 Task: Find connections with filter location Saint-Pol-sur-Mer with filter topic #successwith filter profile language Potuguese with filter current company Cybage Software with filter school Aliah University, Kolkata with filter industry IT System Custom Software Development with filter service category Pricing Strategy with filter keywords title Archivist
Action: Mouse moved to (278, 235)
Screenshot: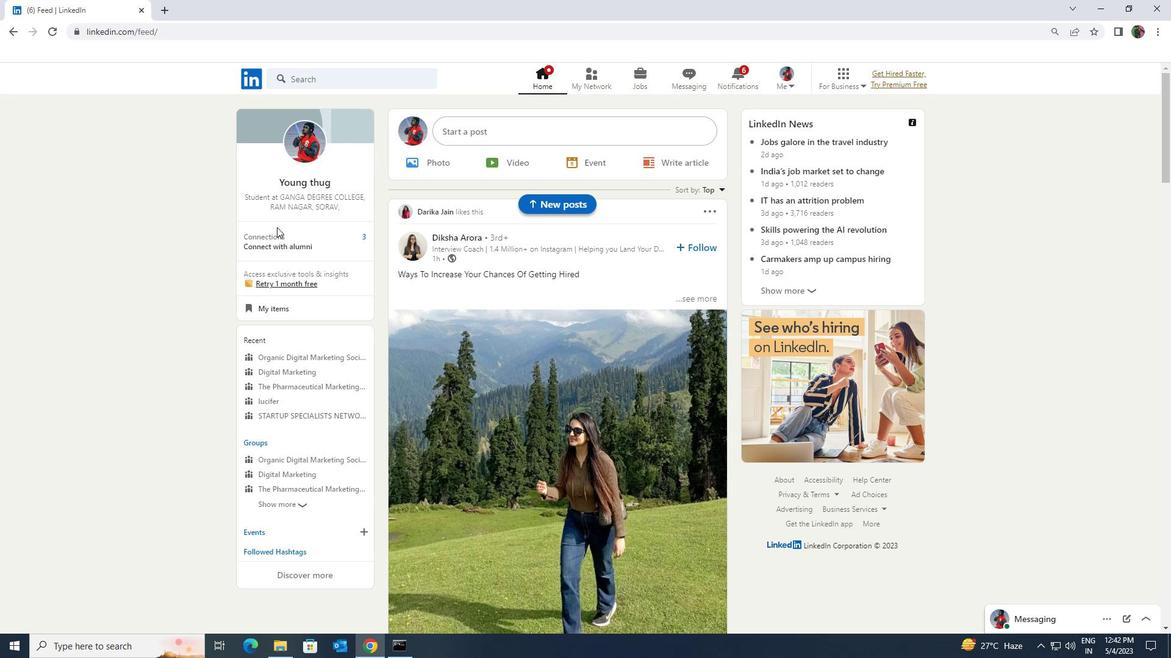 
Action: Mouse pressed left at (278, 235)
Screenshot: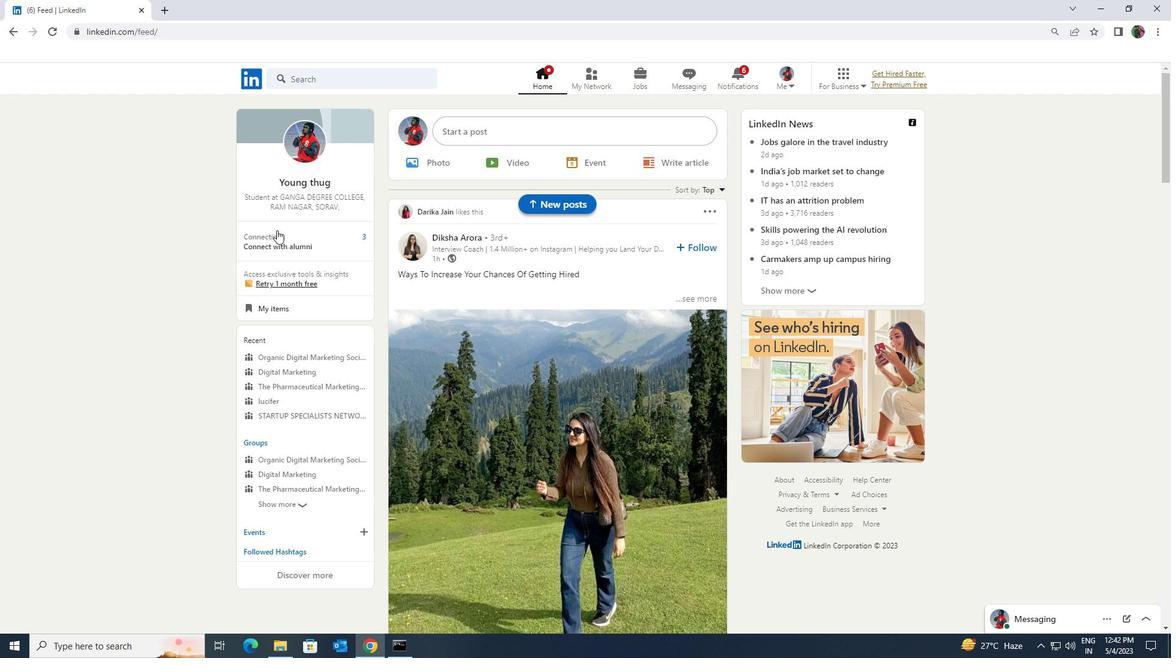 
Action: Mouse moved to (304, 151)
Screenshot: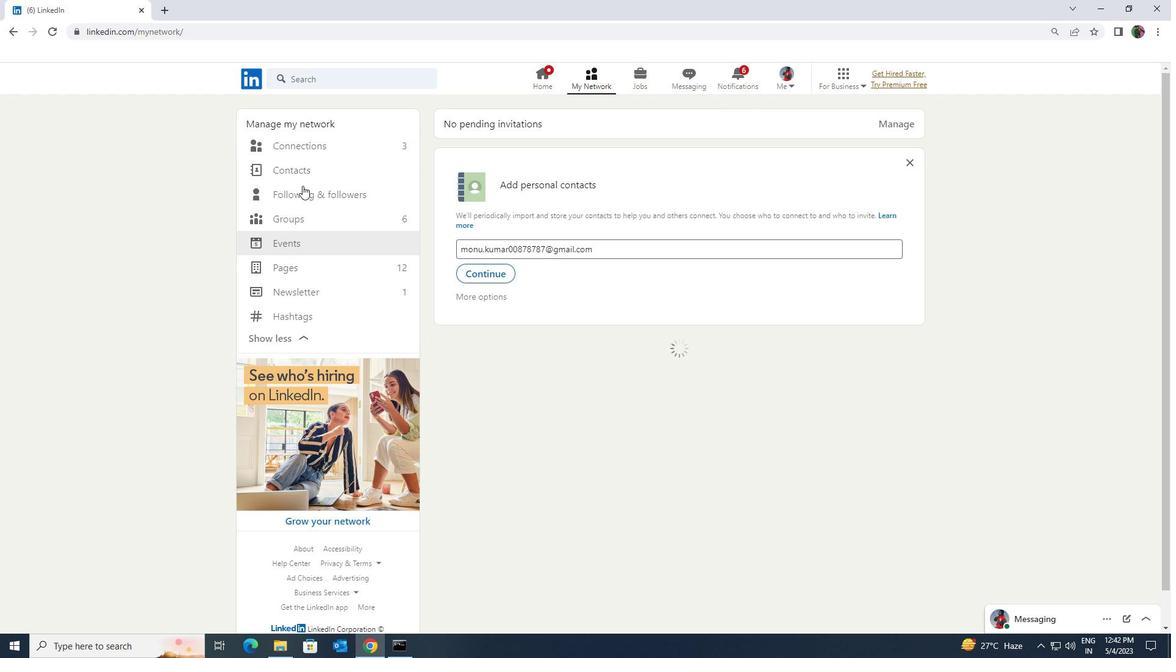 
Action: Mouse pressed left at (304, 151)
Screenshot: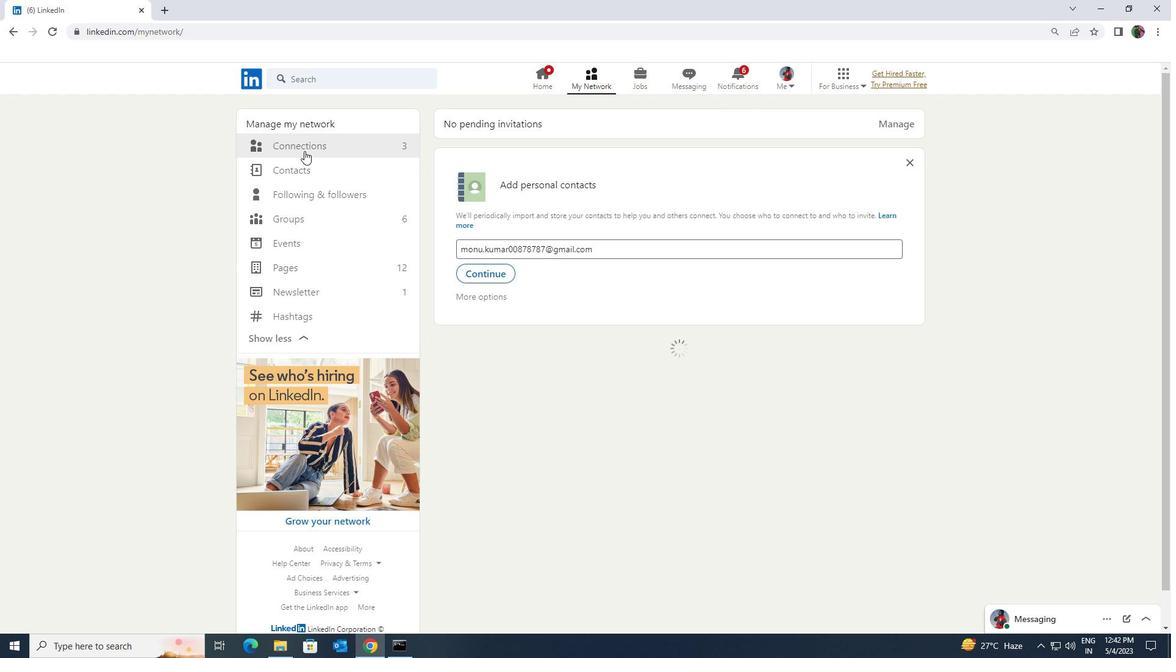 
Action: Mouse moved to (649, 146)
Screenshot: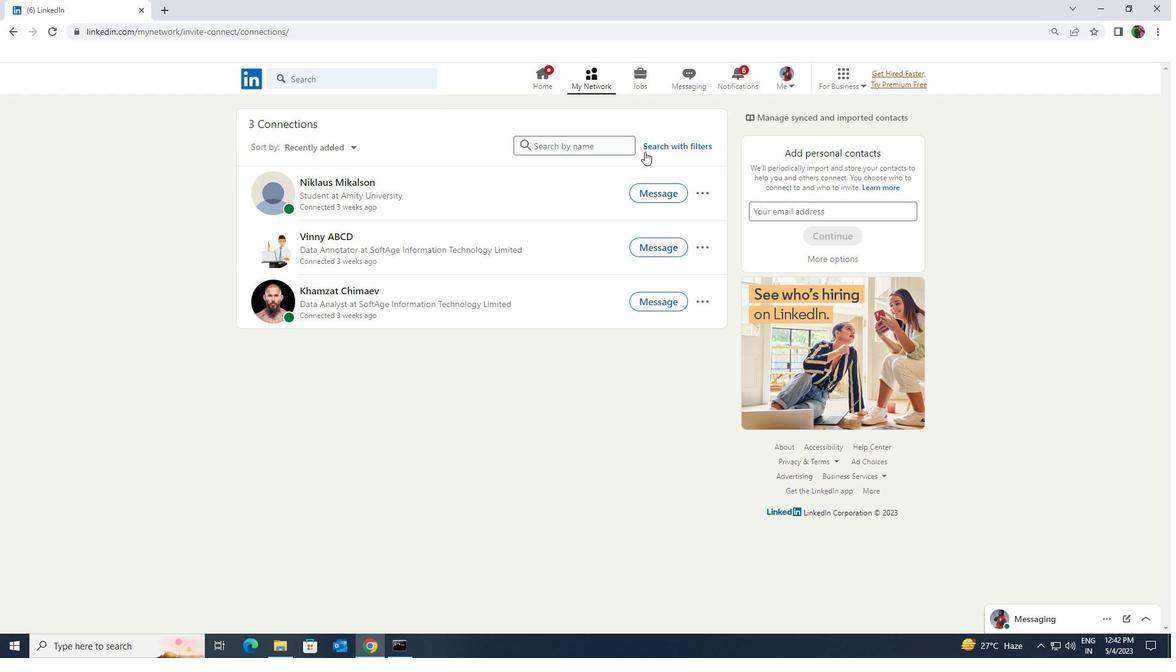 
Action: Mouse pressed left at (649, 146)
Screenshot: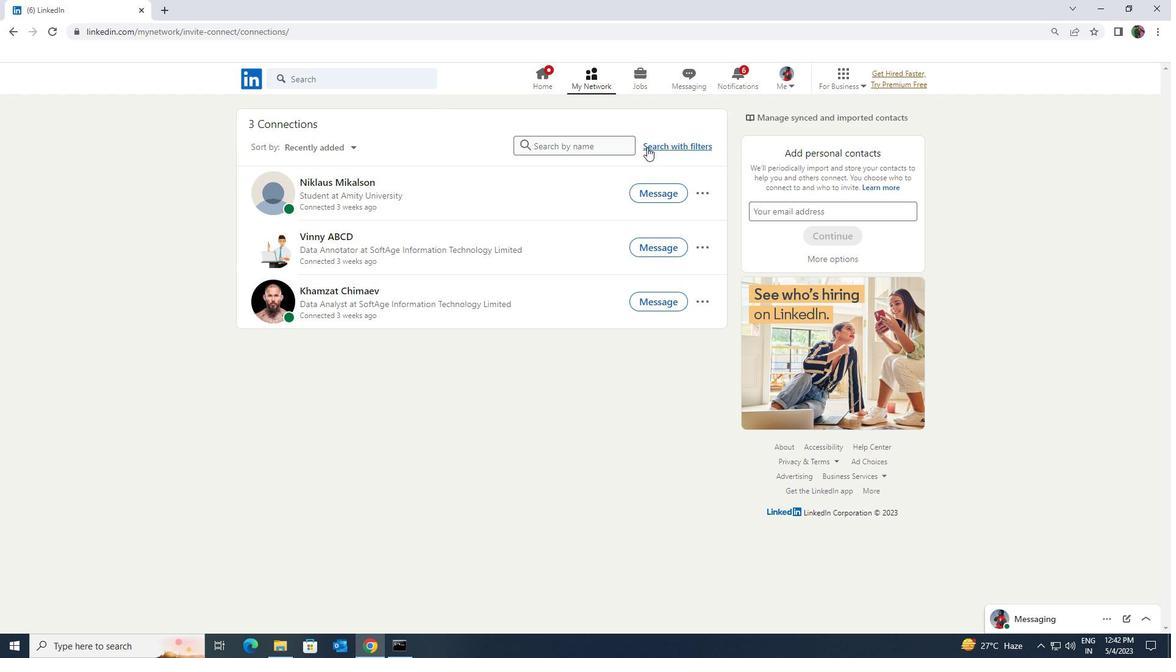 
Action: Mouse moved to (634, 115)
Screenshot: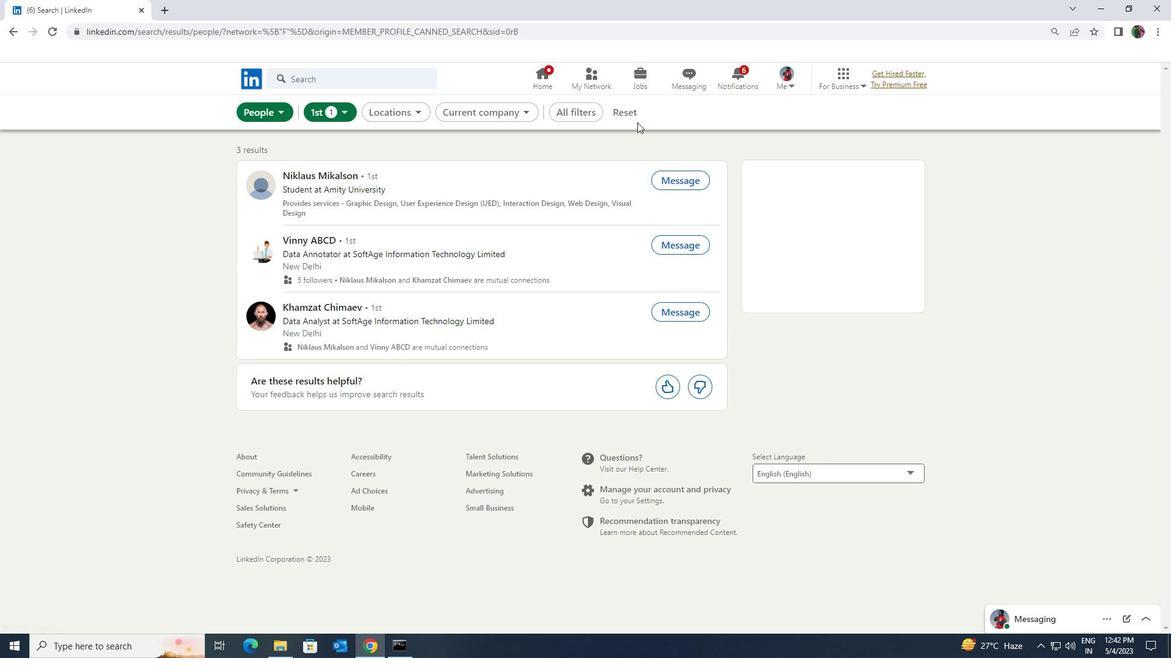 
Action: Mouse pressed left at (634, 115)
Screenshot: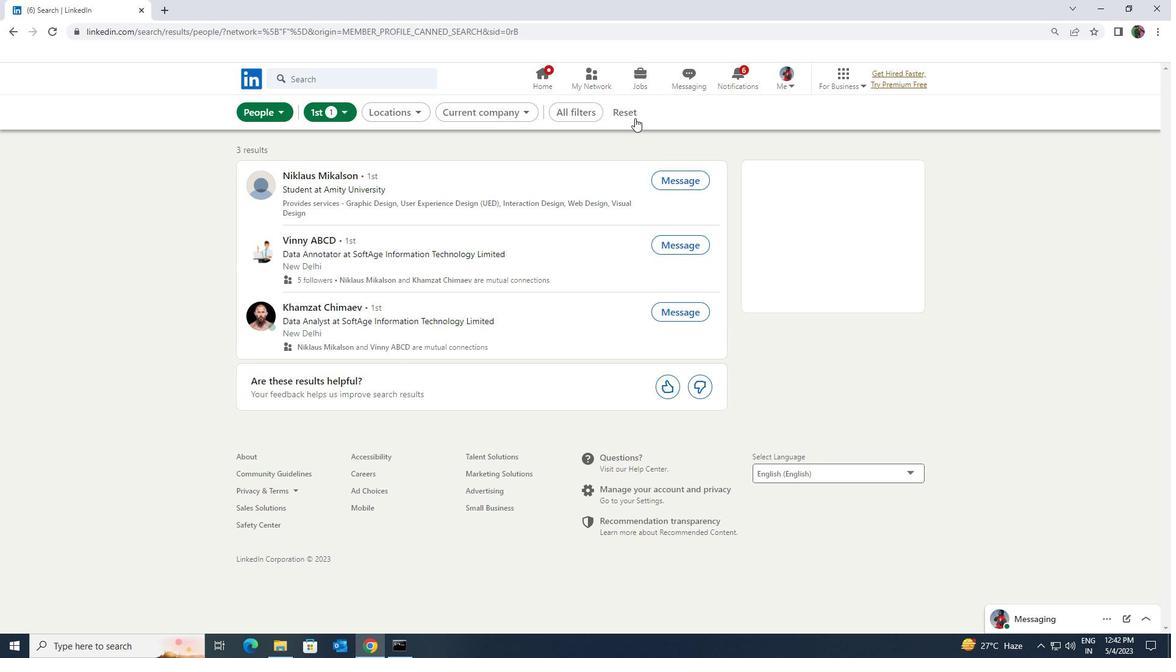 
Action: Mouse moved to (606, 112)
Screenshot: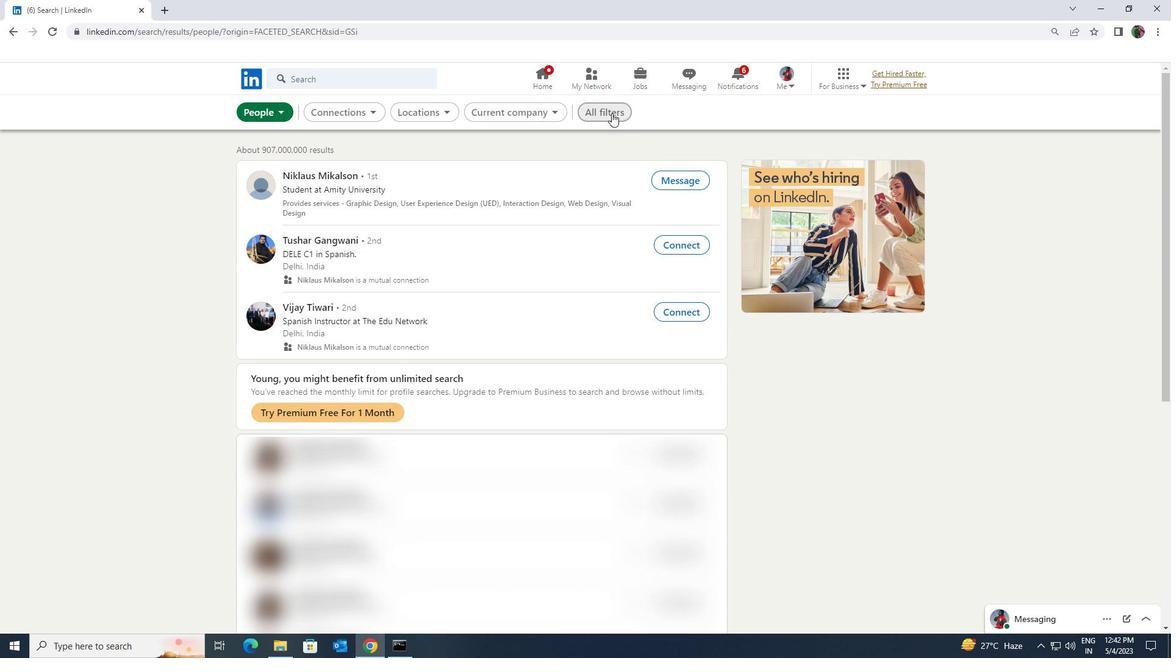 
Action: Mouse pressed left at (606, 112)
Screenshot: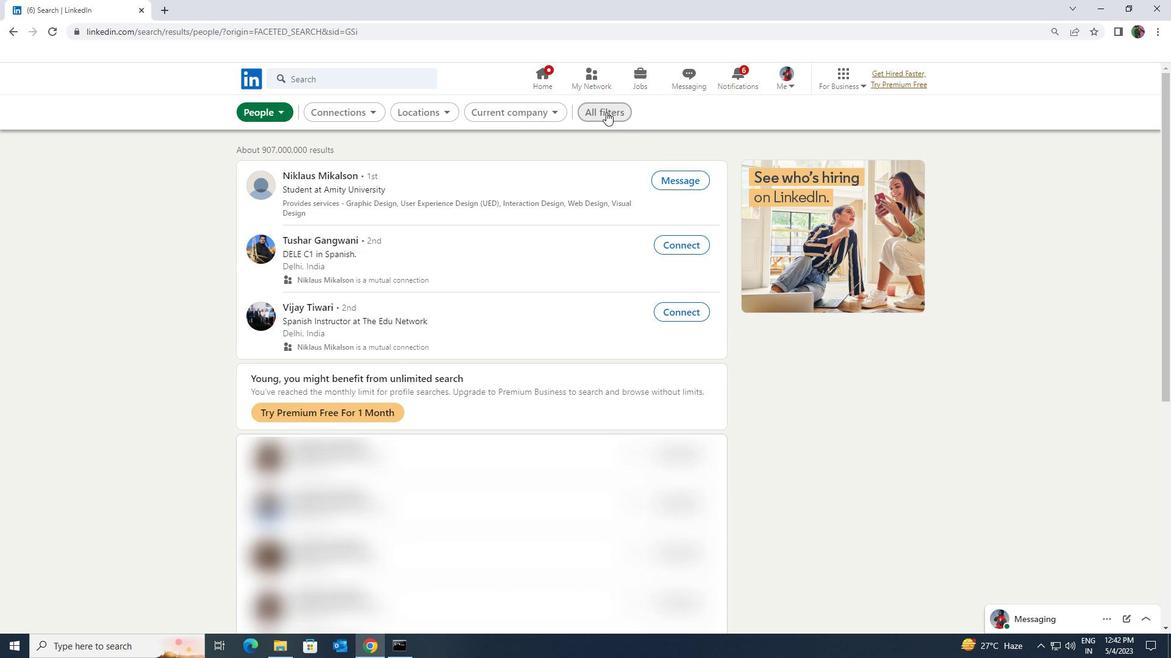 
Action: Mouse moved to (1014, 471)
Screenshot: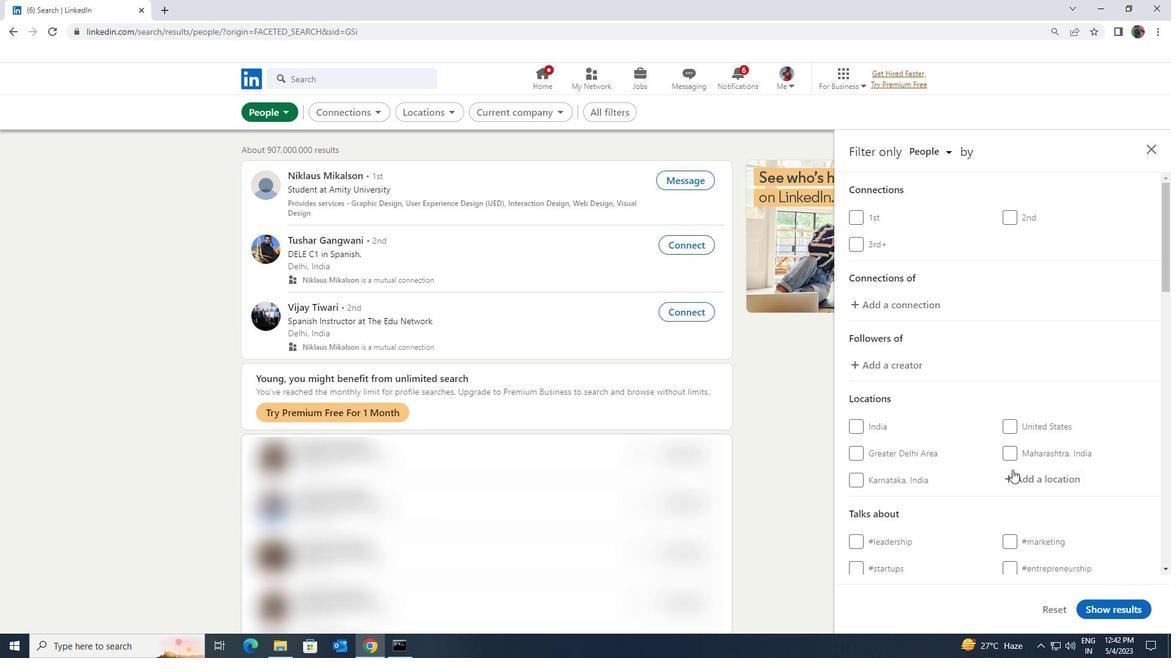 
Action: Mouse pressed left at (1014, 471)
Screenshot: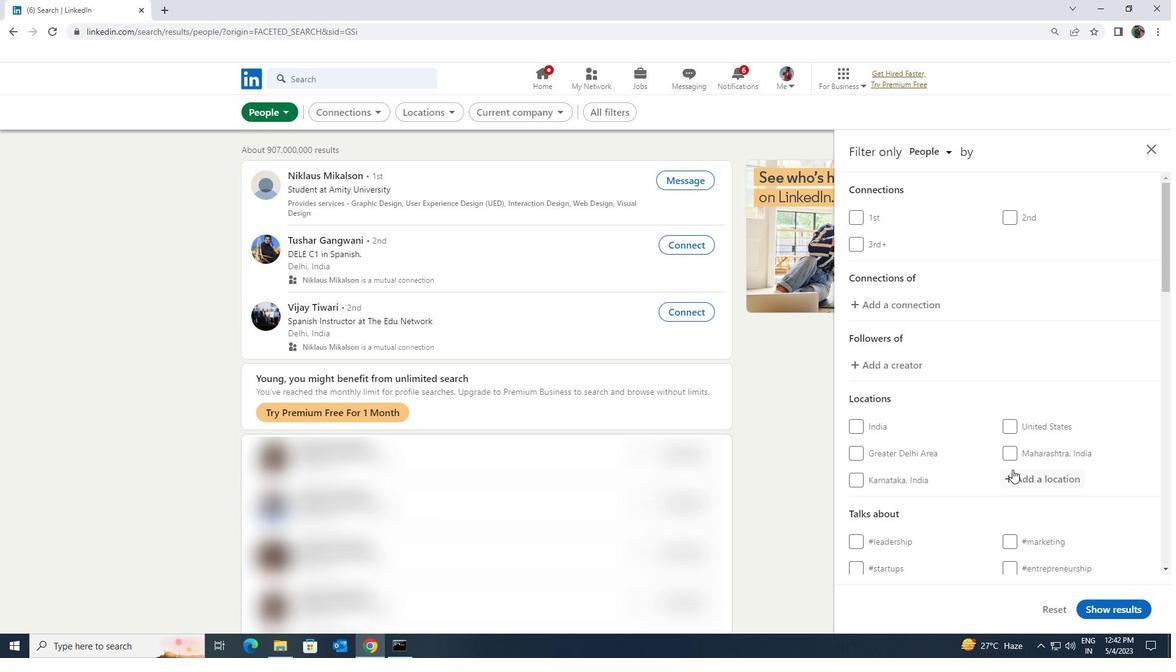
Action: Key pressed <Key.shift>SAINT<Key.space><Key.shift>POL<Key.space><Key.shift>SUR
Screenshot: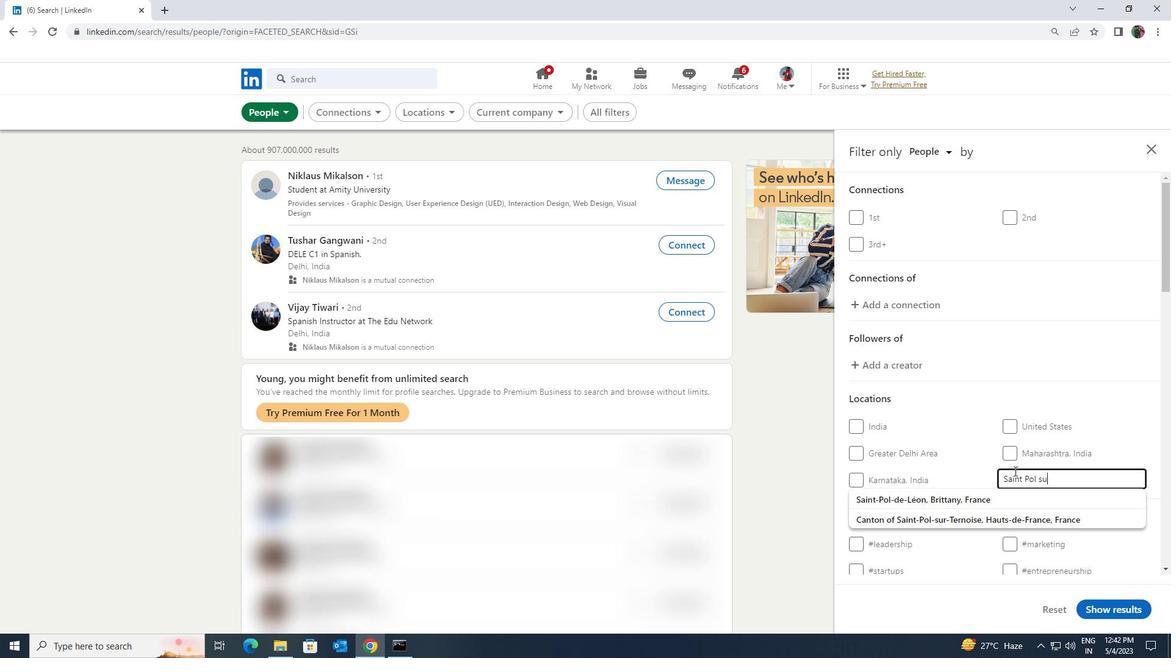 
Action: Mouse moved to (1007, 494)
Screenshot: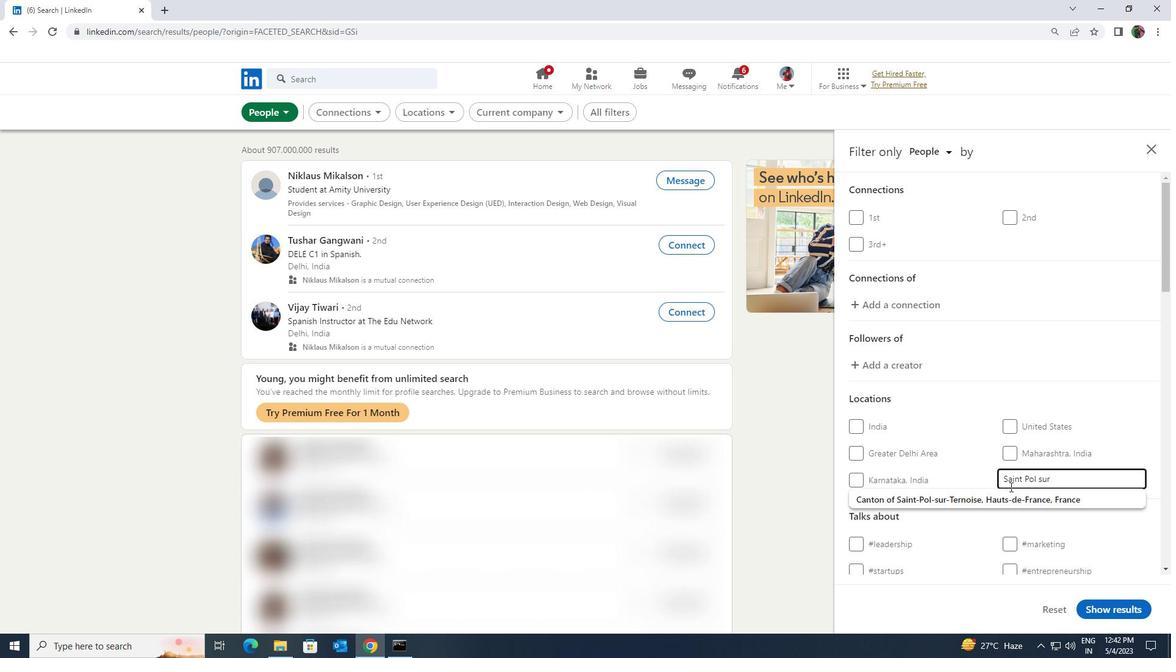 
Action: Mouse pressed left at (1007, 494)
Screenshot: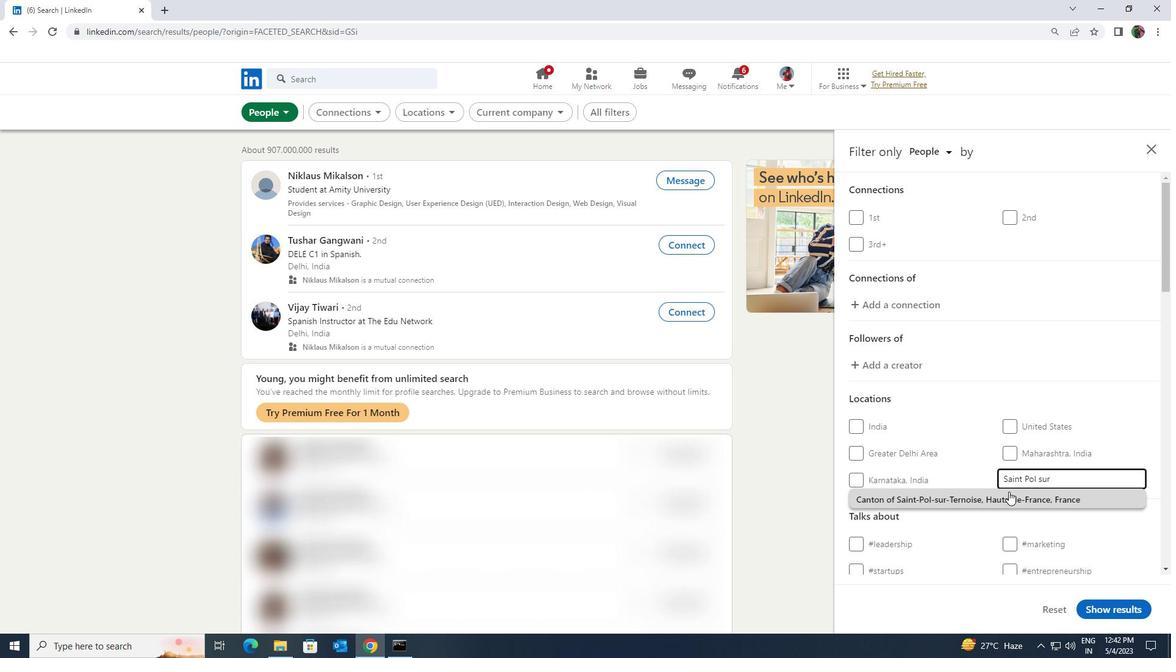 
Action: Mouse scrolled (1007, 493) with delta (0, 0)
Screenshot: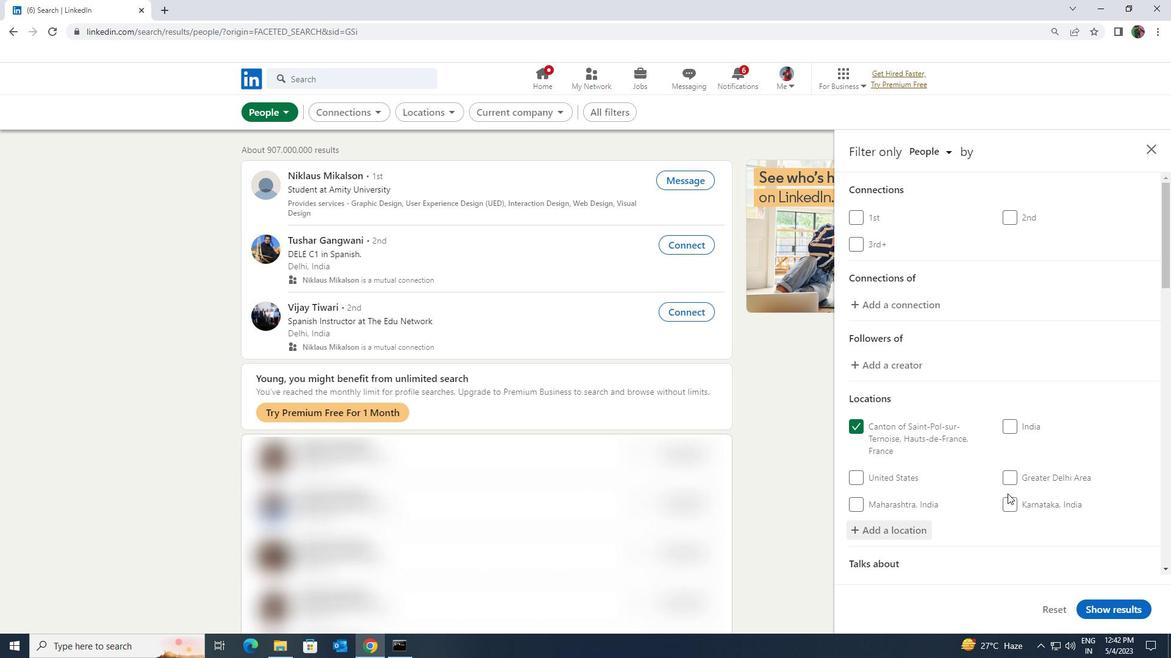 
Action: Mouse moved to (1009, 489)
Screenshot: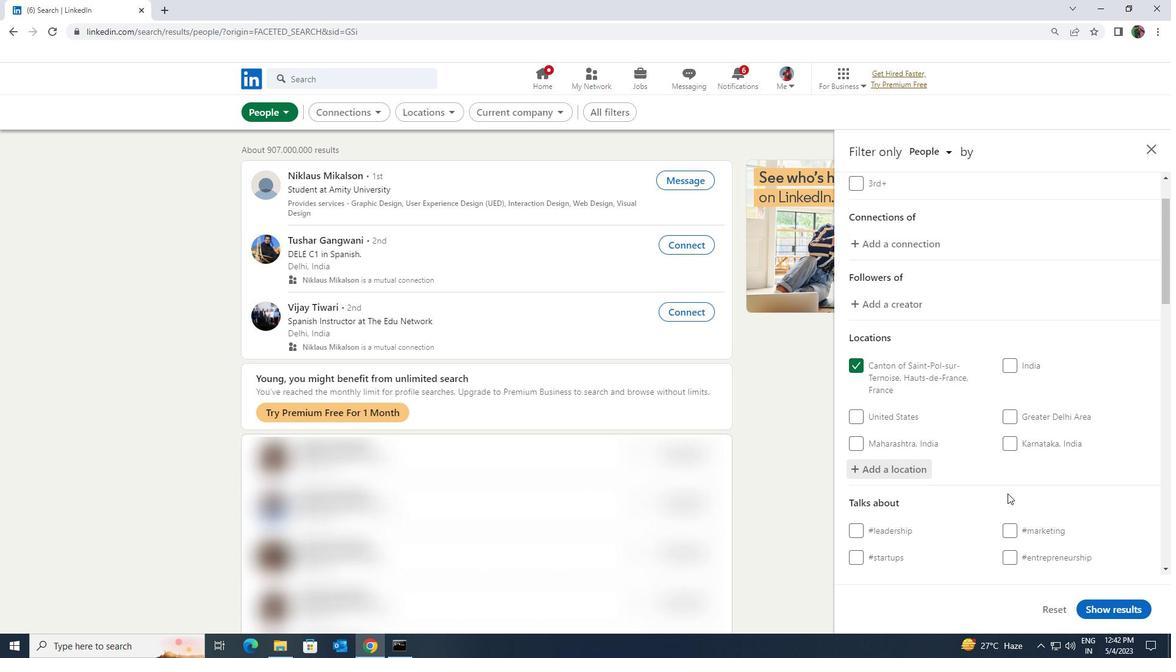 
Action: Mouse scrolled (1009, 488) with delta (0, 0)
Screenshot: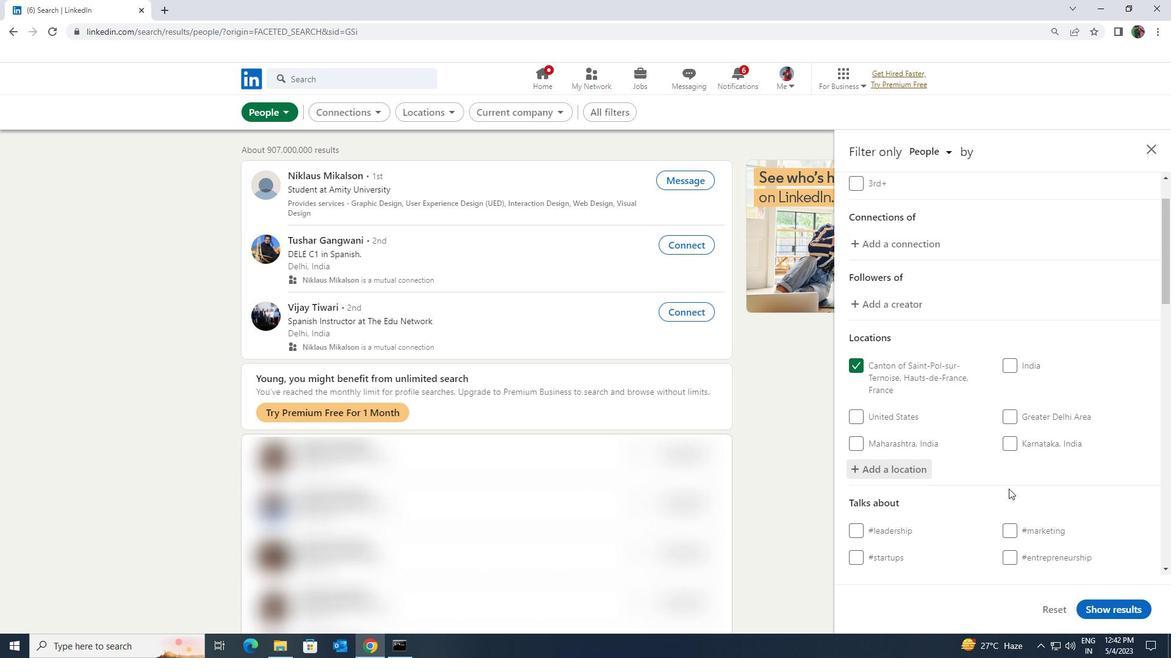 
Action: Mouse scrolled (1009, 488) with delta (0, 0)
Screenshot: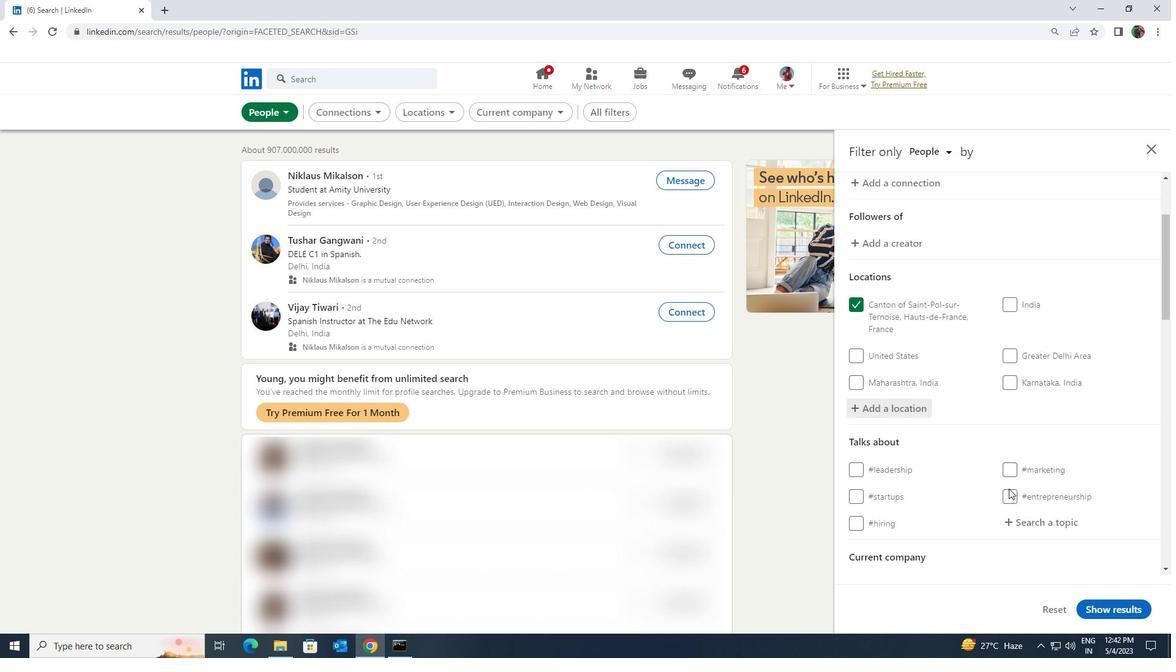 
Action: Mouse moved to (1015, 455)
Screenshot: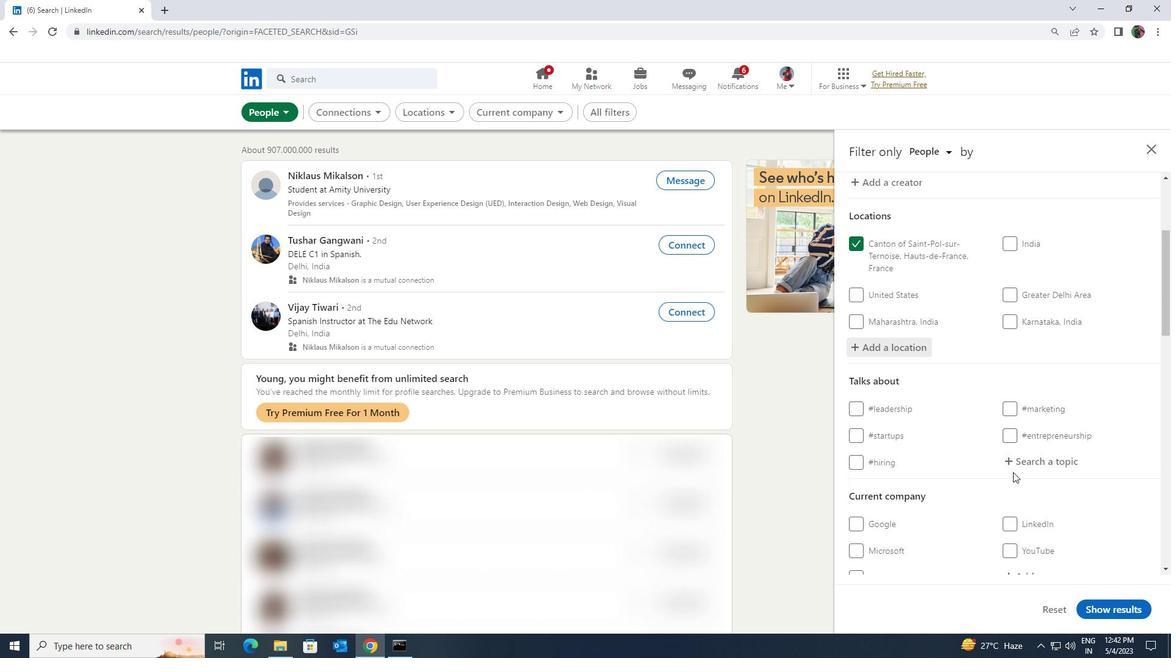 
Action: Mouse pressed left at (1015, 455)
Screenshot: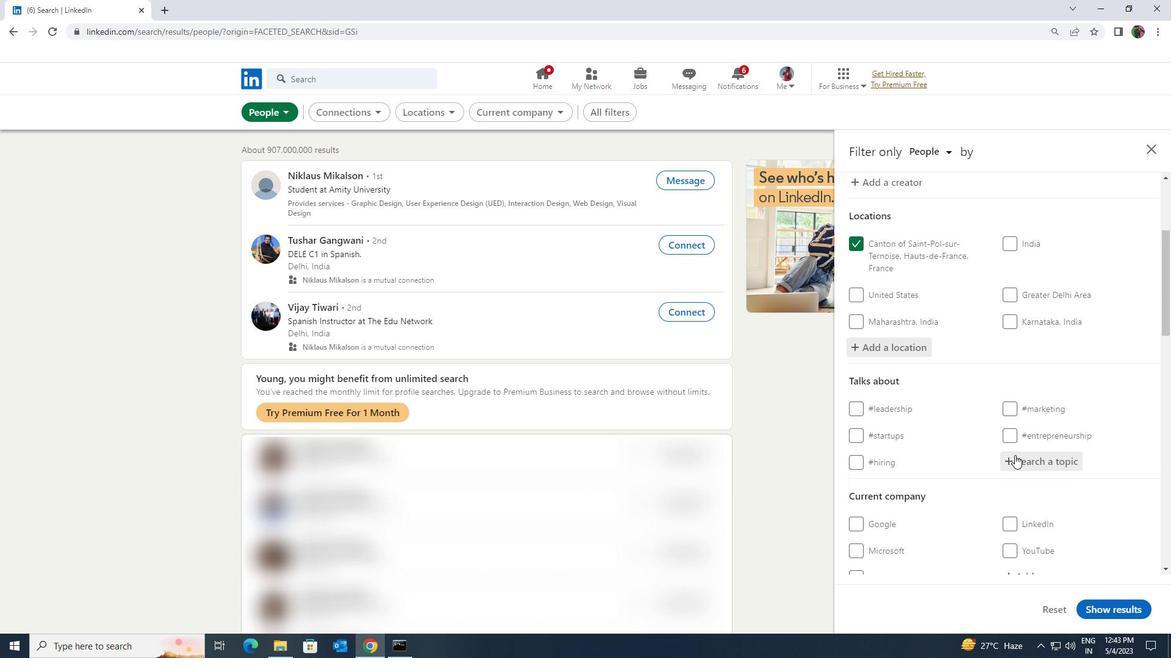 
Action: Key pressed <Key.shift><Key.shift><Key.shift><Key.shift><Key.shift><Key.shift><Key.shift><Key.shift><Key.shift><Key.shift><Key.shift>SUCCESS
Screenshot: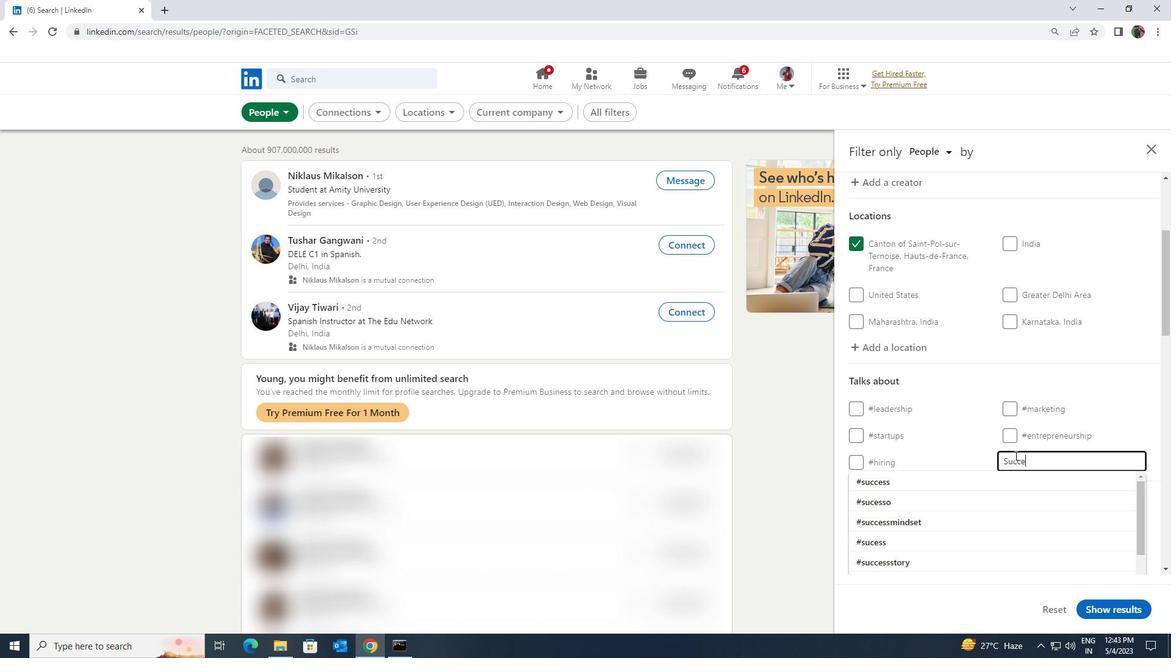 
Action: Mouse moved to (1007, 474)
Screenshot: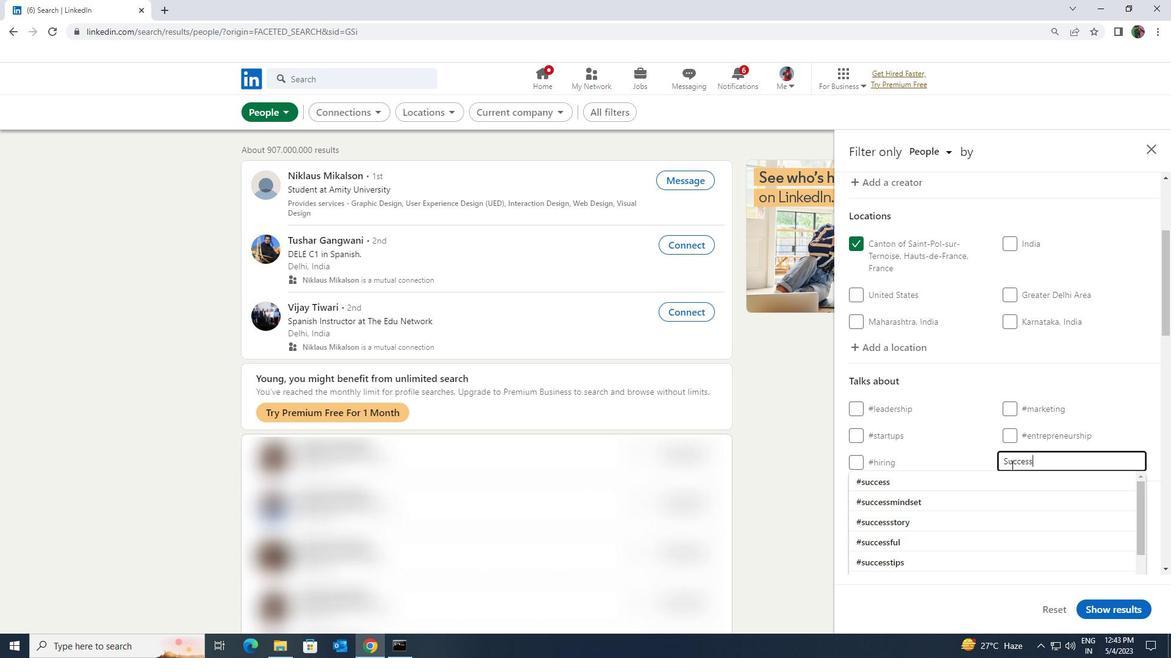 
Action: Mouse pressed left at (1007, 474)
Screenshot: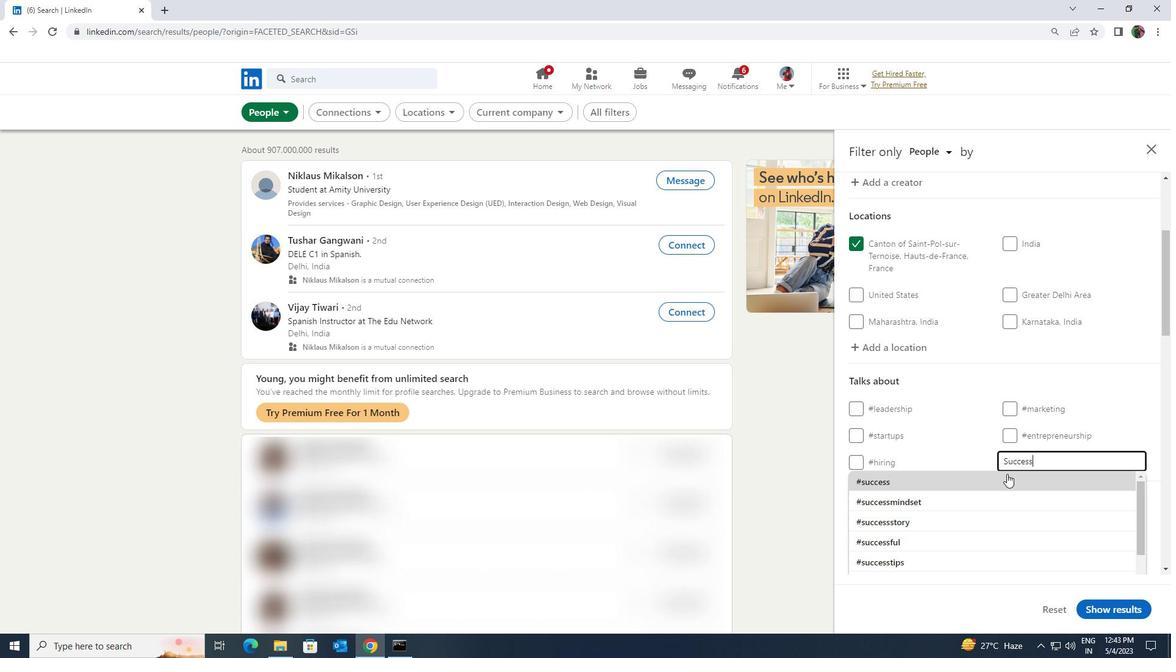
Action: Mouse scrolled (1007, 474) with delta (0, 0)
Screenshot: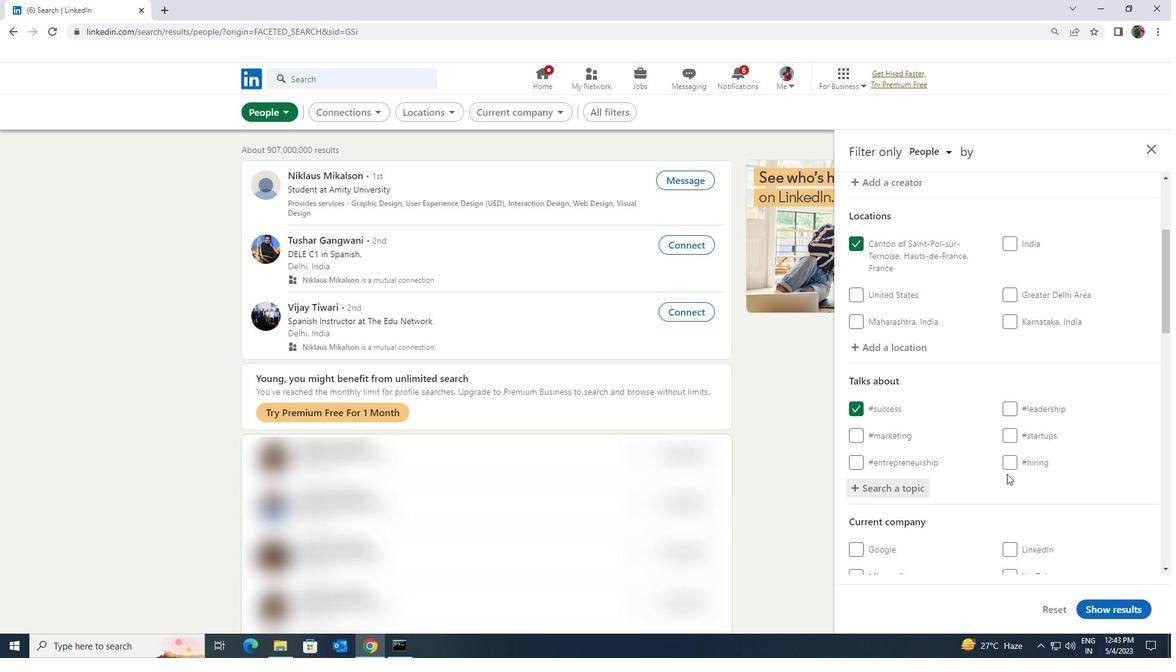
Action: Mouse scrolled (1007, 474) with delta (0, 0)
Screenshot: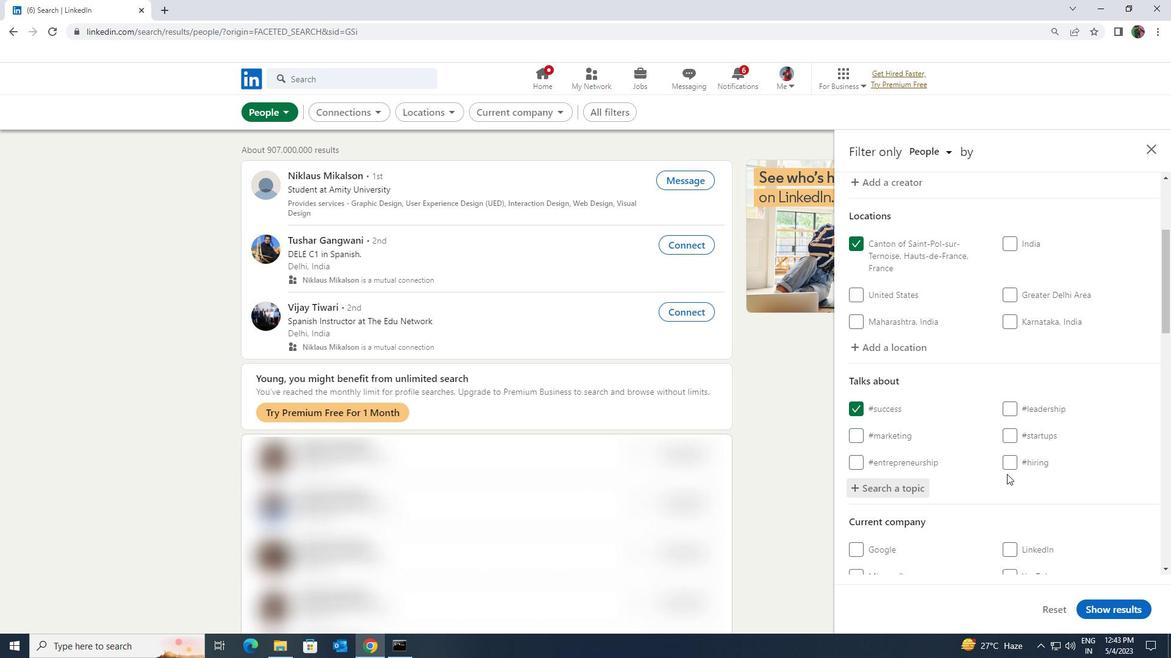 
Action: Mouse scrolled (1007, 474) with delta (0, 0)
Screenshot: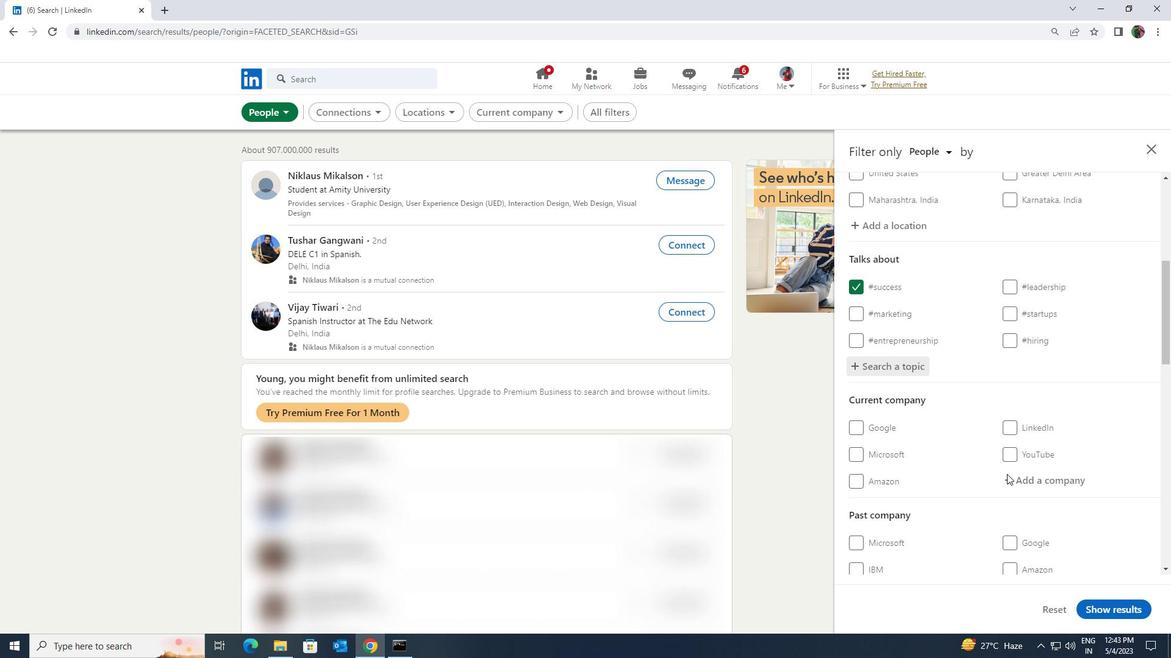 
Action: Mouse scrolled (1007, 474) with delta (0, 0)
Screenshot: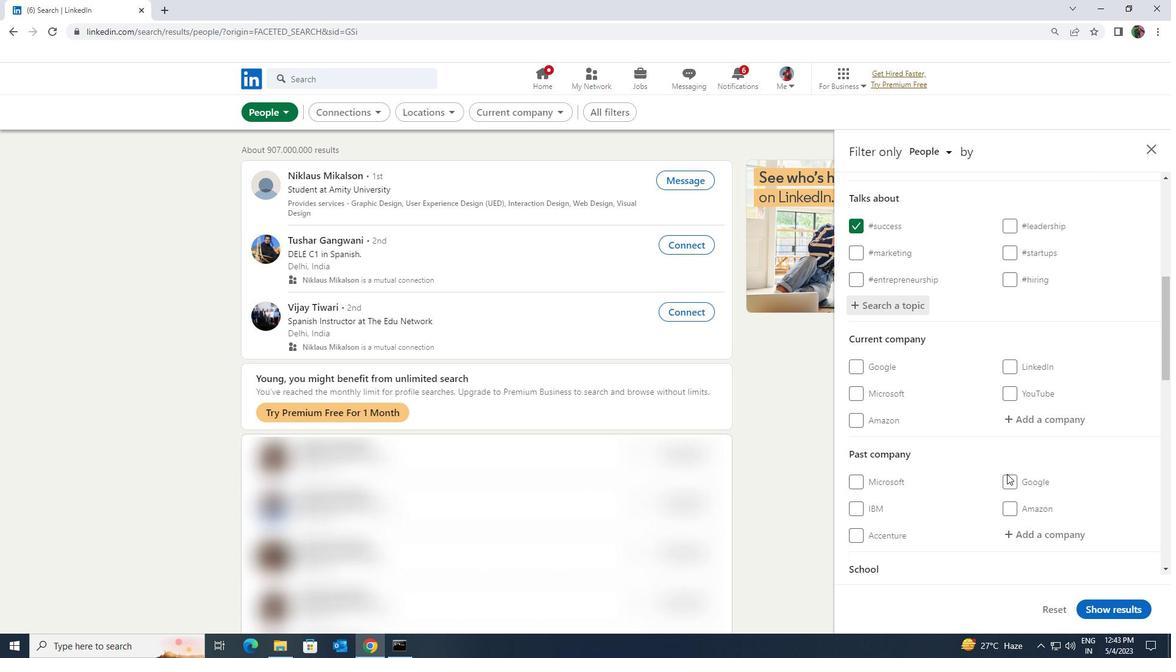 
Action: Mouse scrolled (1007, 474) with delta (0, 0)
Screenshot: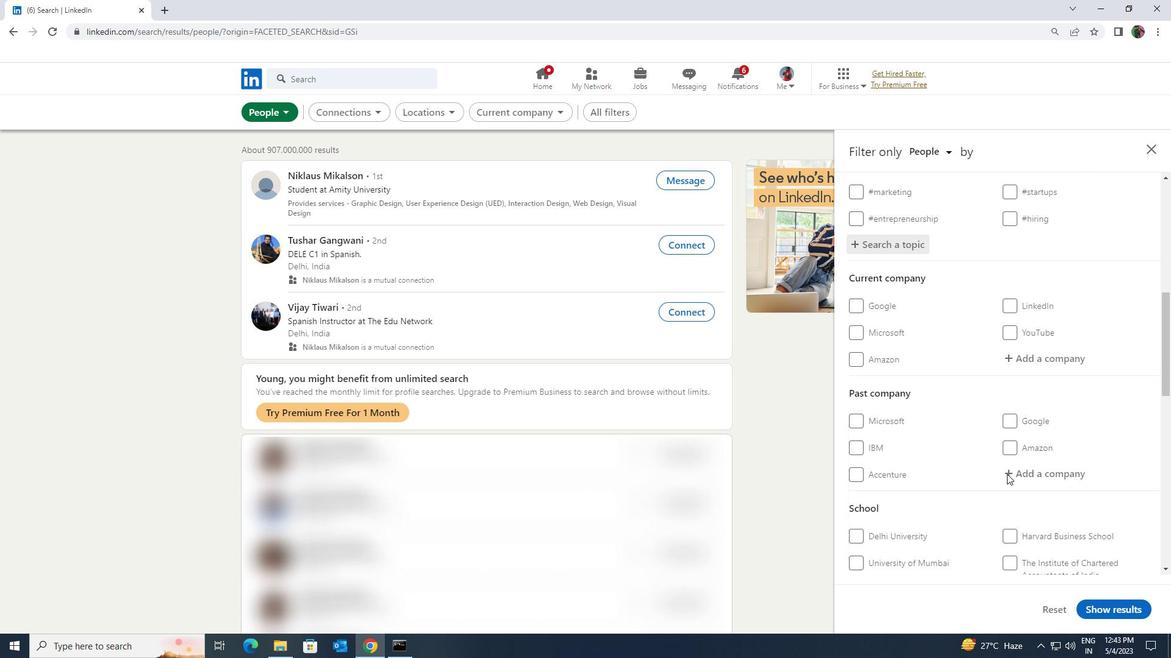 
Action: Mouse scrolled (1007, 474) with delta (0, 0)
Screenshot: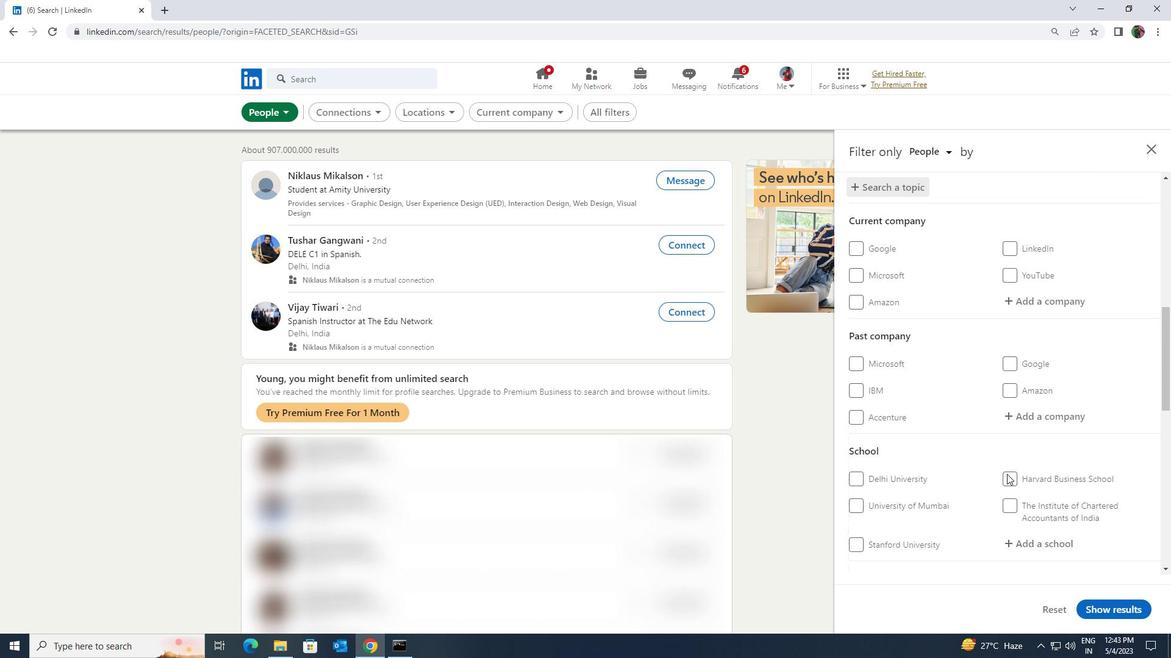 
Action: Mouse scrolled (1007, 474) with delta (0, 0)
Screenshot: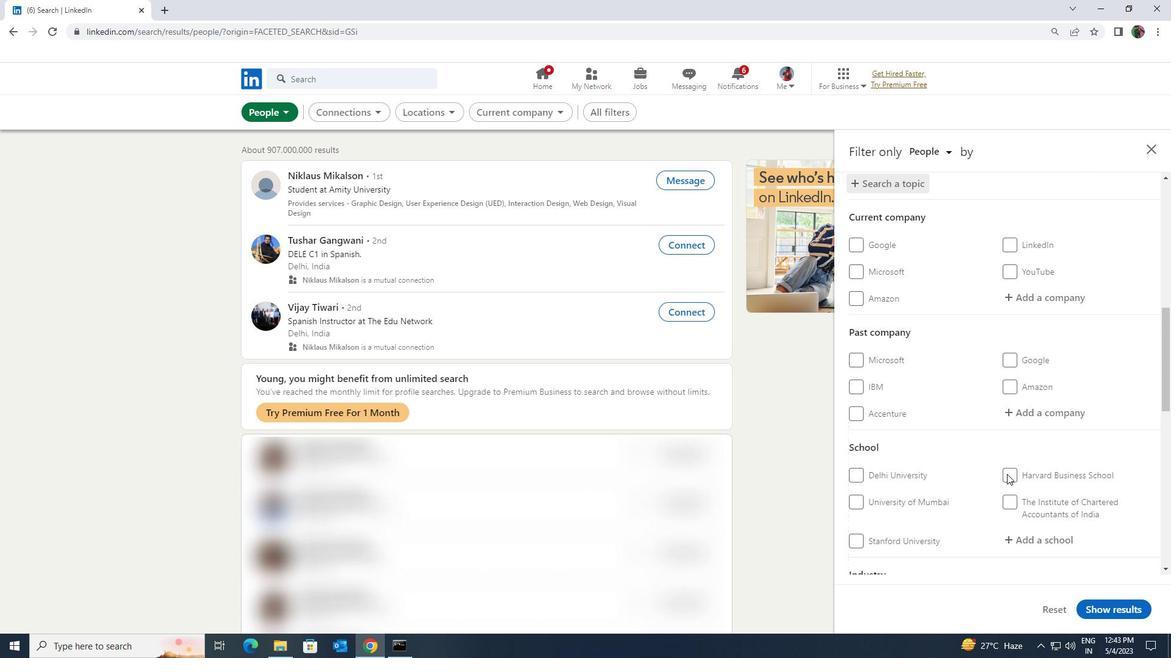 
Action: Mouse scrolled (1007, 474) with delta (0, 0)
Screenshot: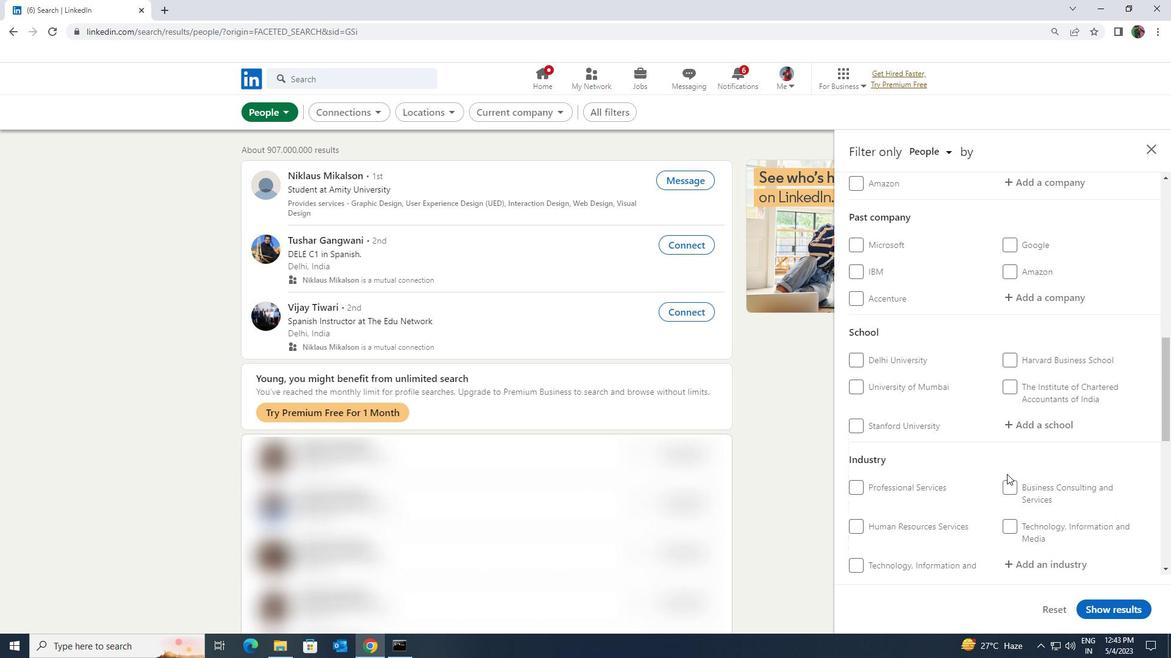 
Action: Mouse scrolled (1007, 474) with delta (0, 0)
Screenshot: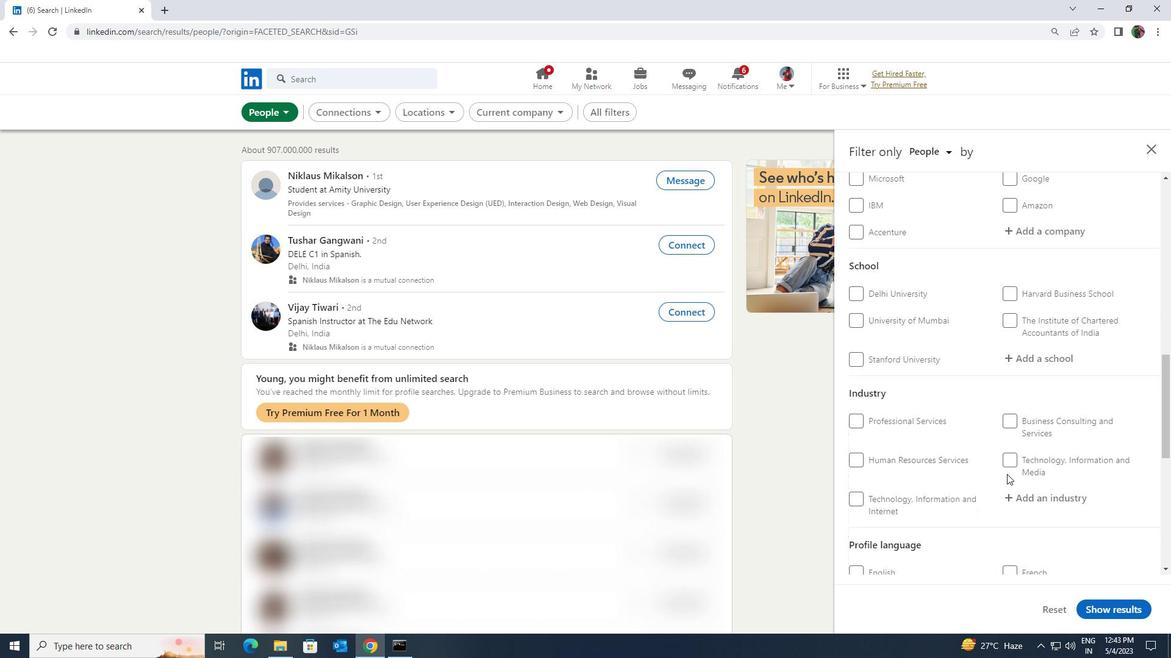
Action: Mouse scrolled (1007, 474) with delta (0, 0)
Screenshot: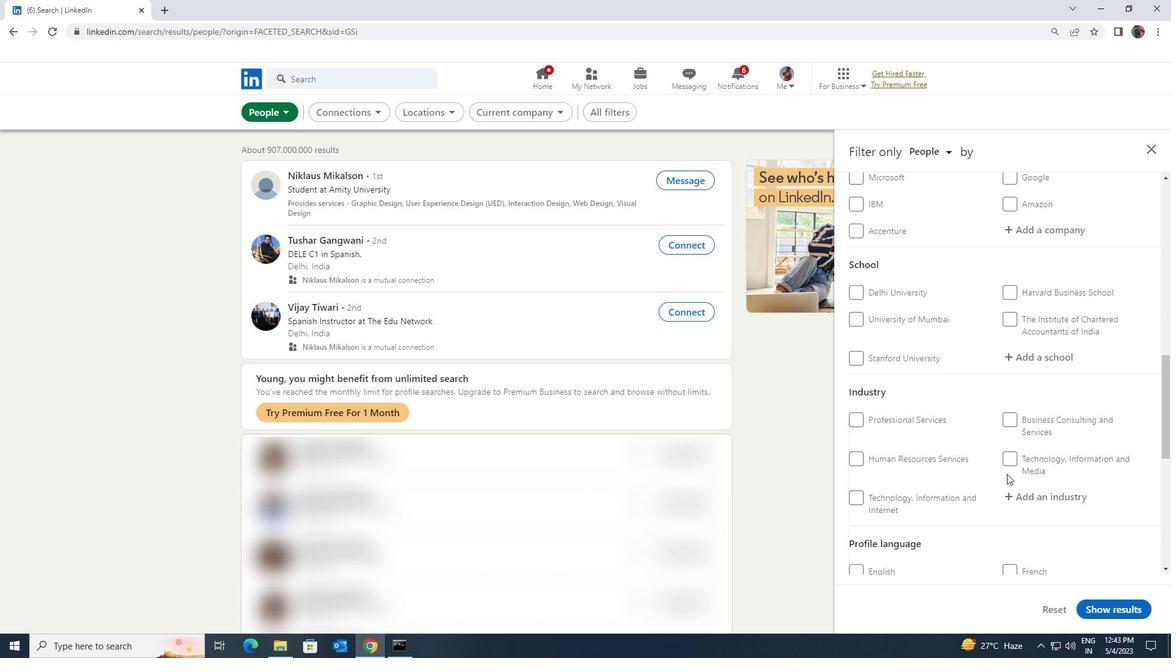 
Action: Mouse scrolled (1007, 474) with delta (0, 0)
Screenshot: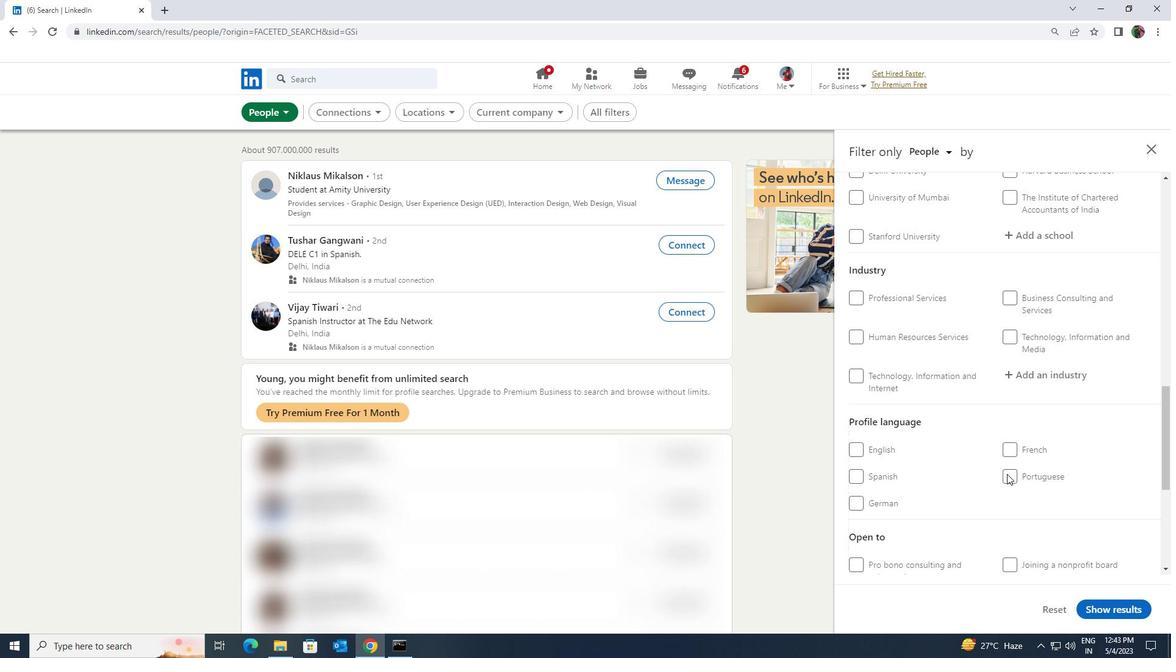 
Action: Mouse scrolled (1007, 474) with delta (0, 0)
Screenshot: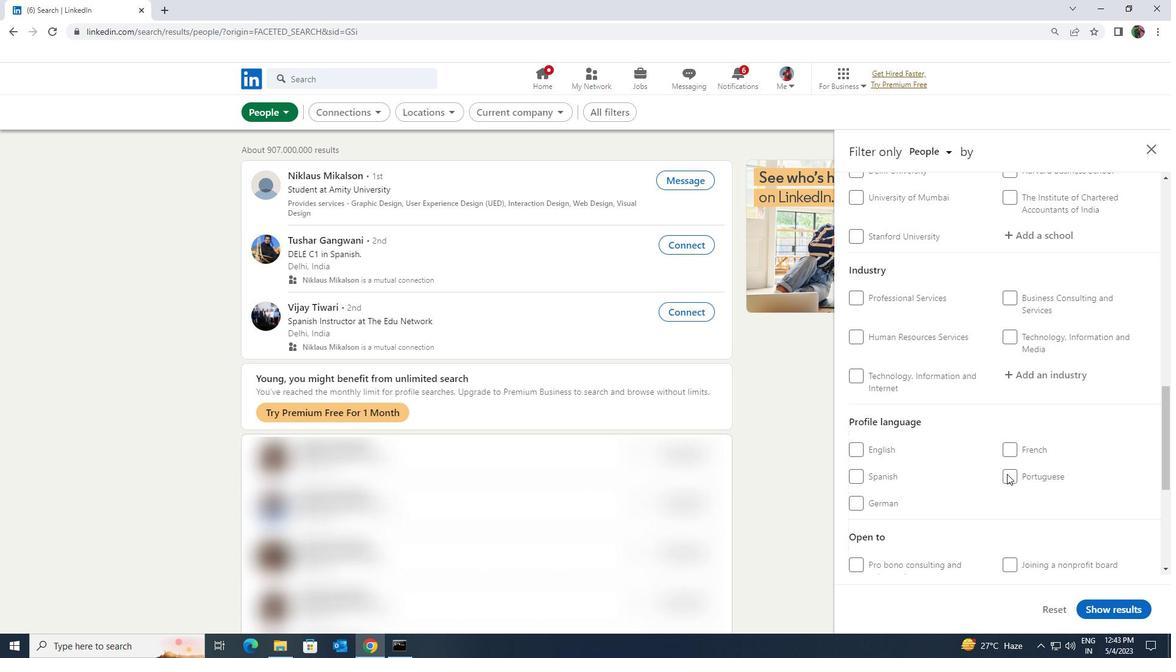 
Action: Mouse scrolled (1007, 474) with delta (0, 0)
Screenshot: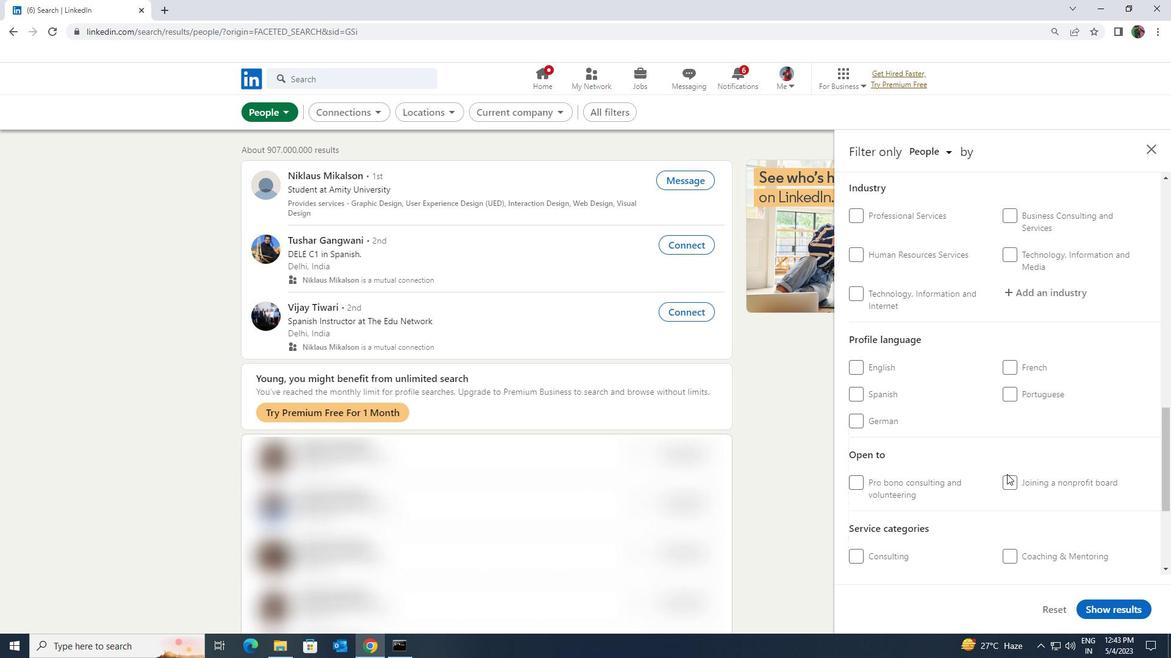
Action: Mouse scrolled (1007, 474) with delta (0, 0)
Screenshot: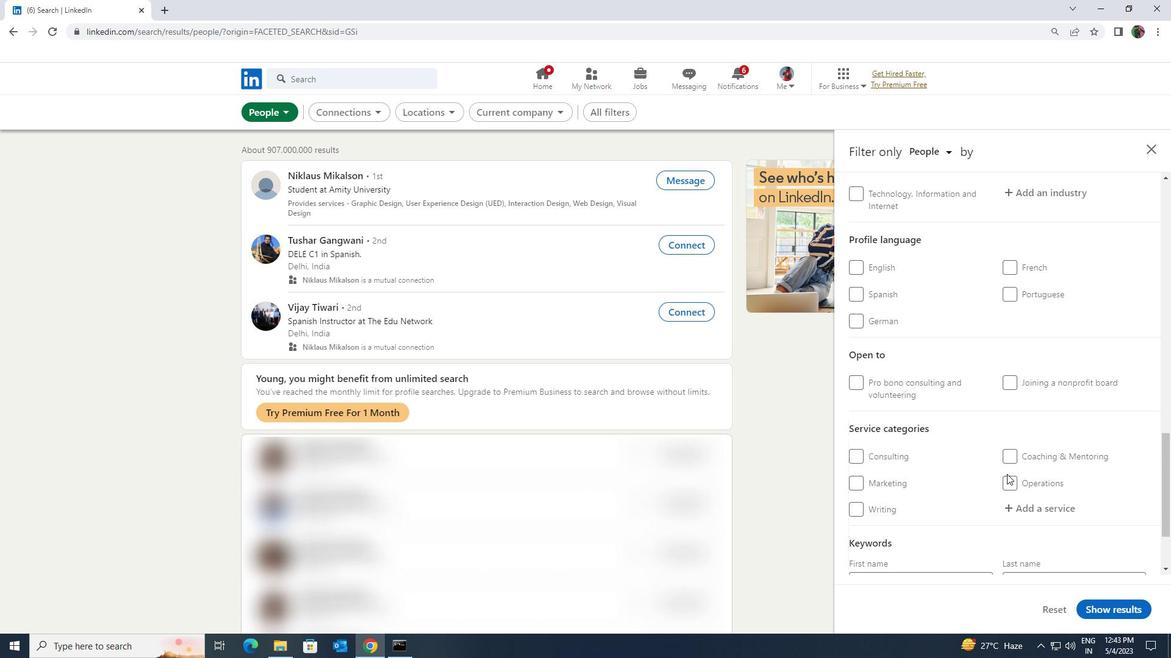 
Action: Mouse scrolled (1007, 474) with delta (0, 0)
Screenshot: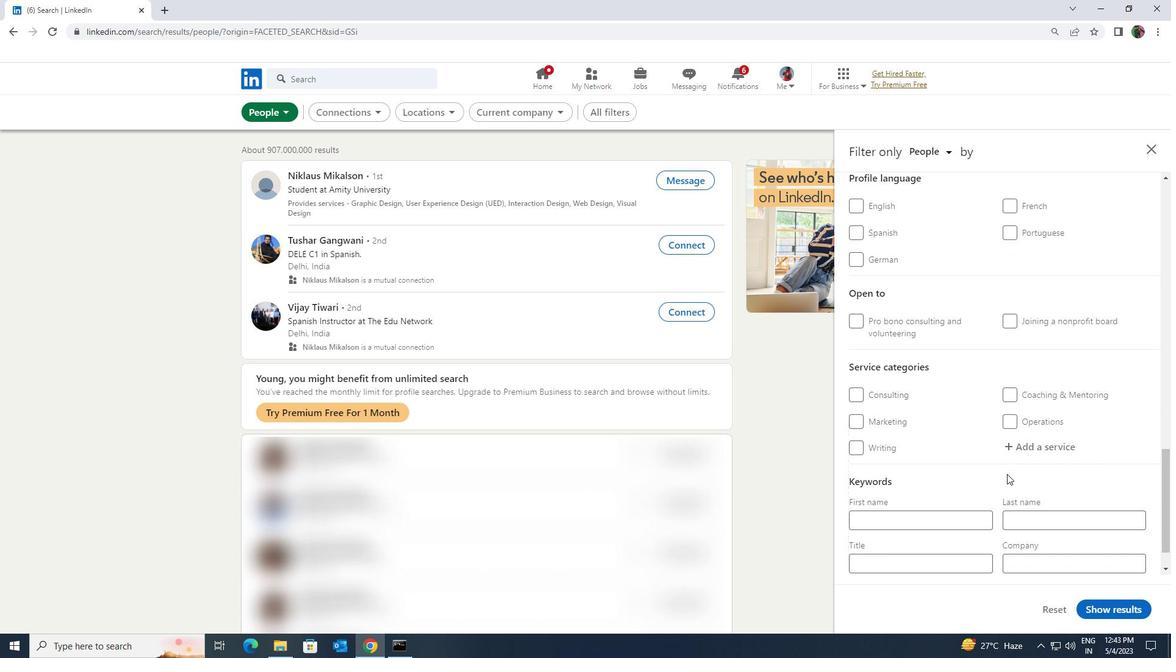
Action: Mouse scrolled (1007, 475) with delta (0, 0)
Screenshot: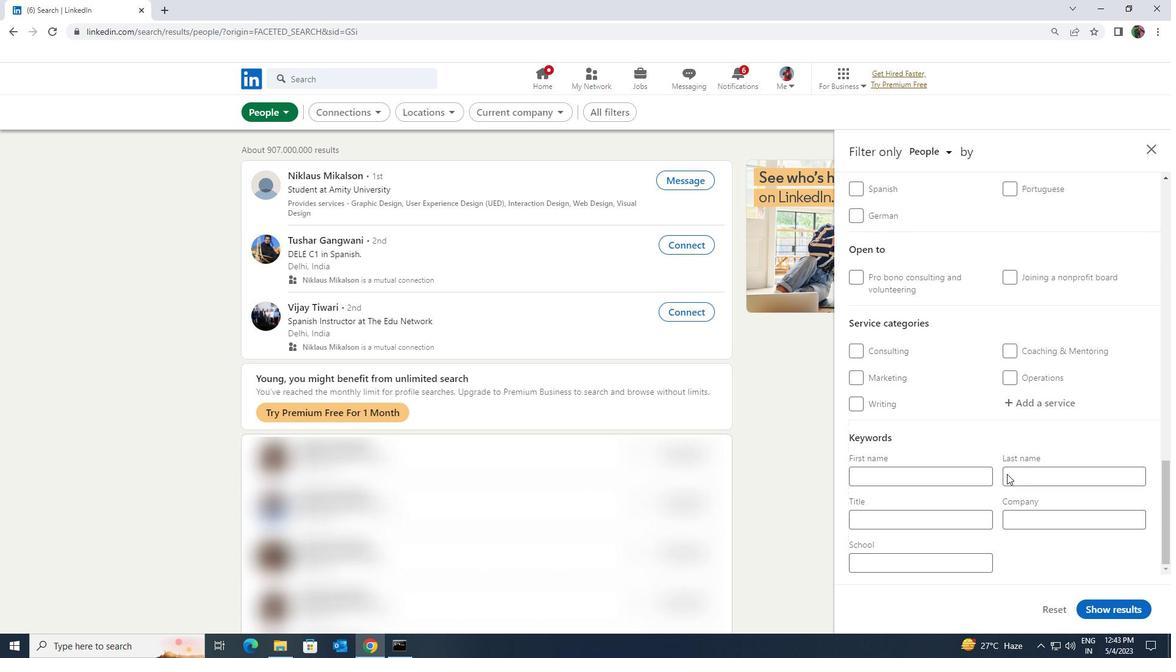 
Action: Mouse scrolled (1007, 475) with delta (0, 0)
Screenshot: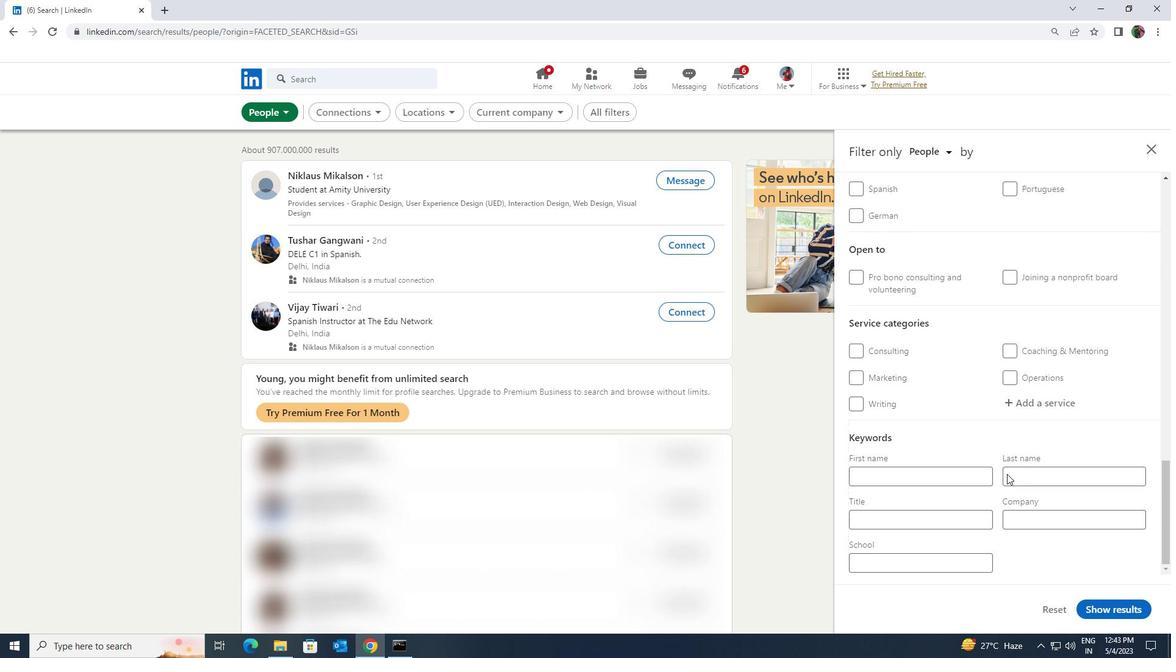 
Action: Mouse scrolled (1007, 475) with delta (0, 0)
Screenshot: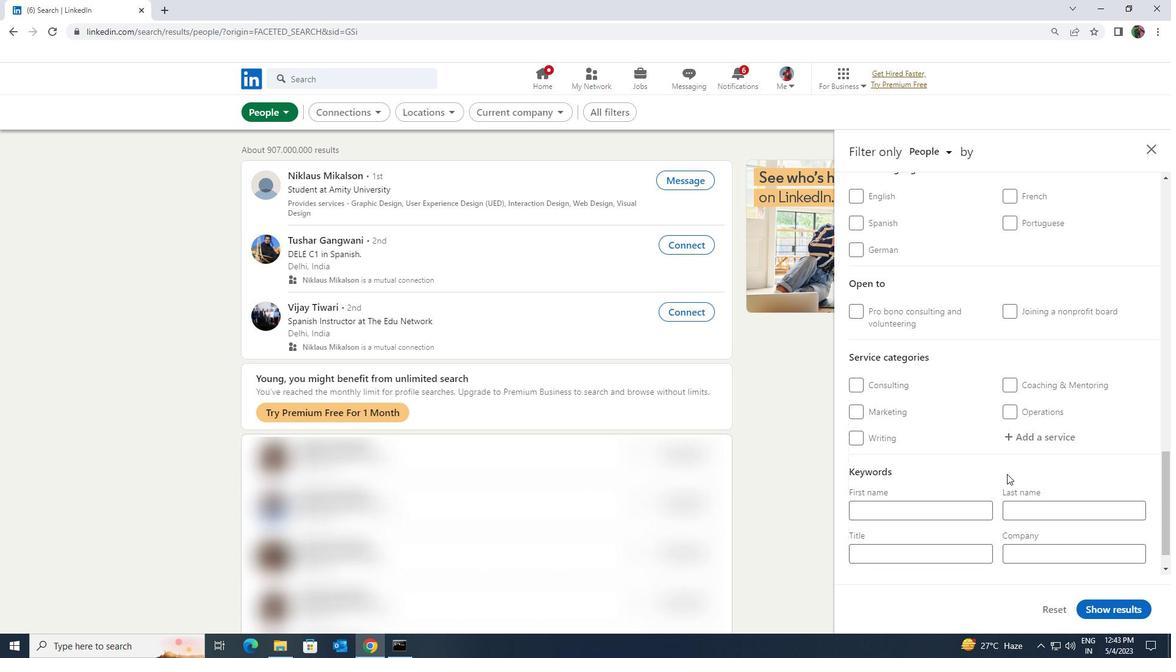 
Action: Mouse scrolled (1007, 475) with delta (0, 0)
Screenshot: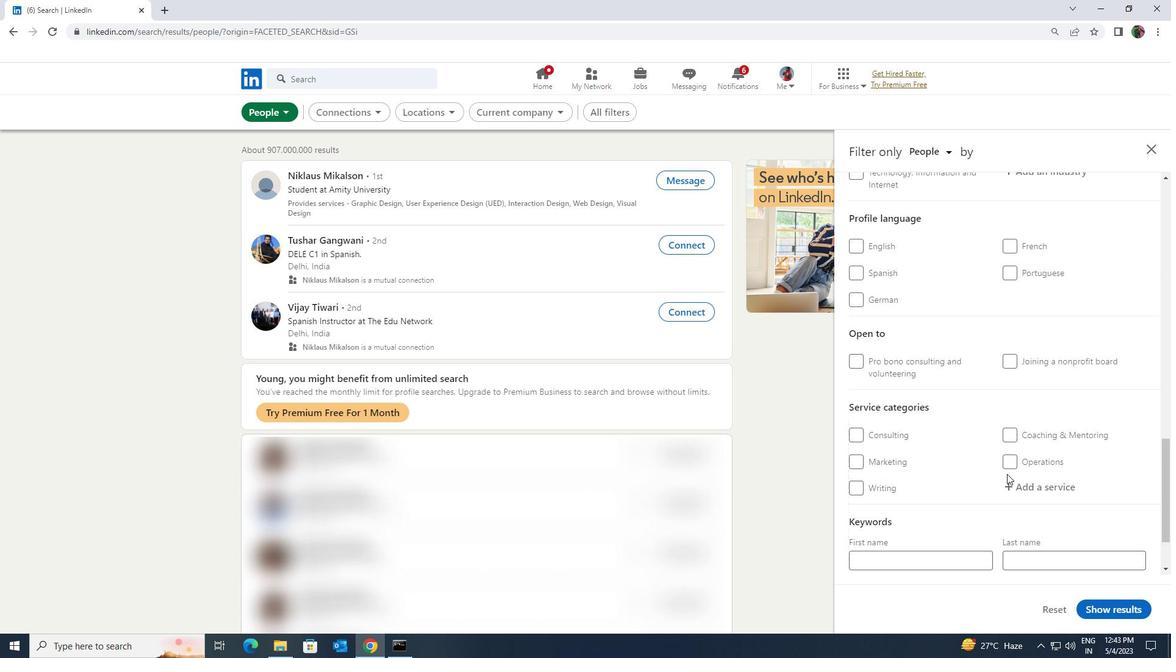 
Action: Mouse scrolled (1007, 475) with delta (0, 0)
Screenshot: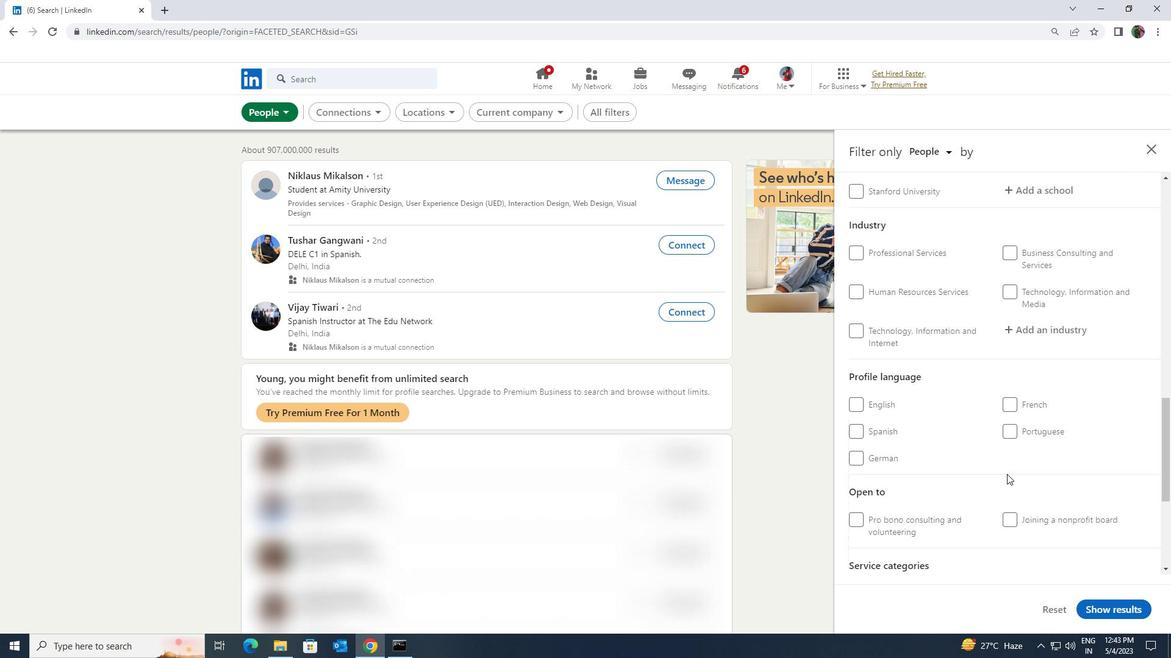 
Action: Mouse scrolled (1007, 475) with delta (0, 0)
Screenshot: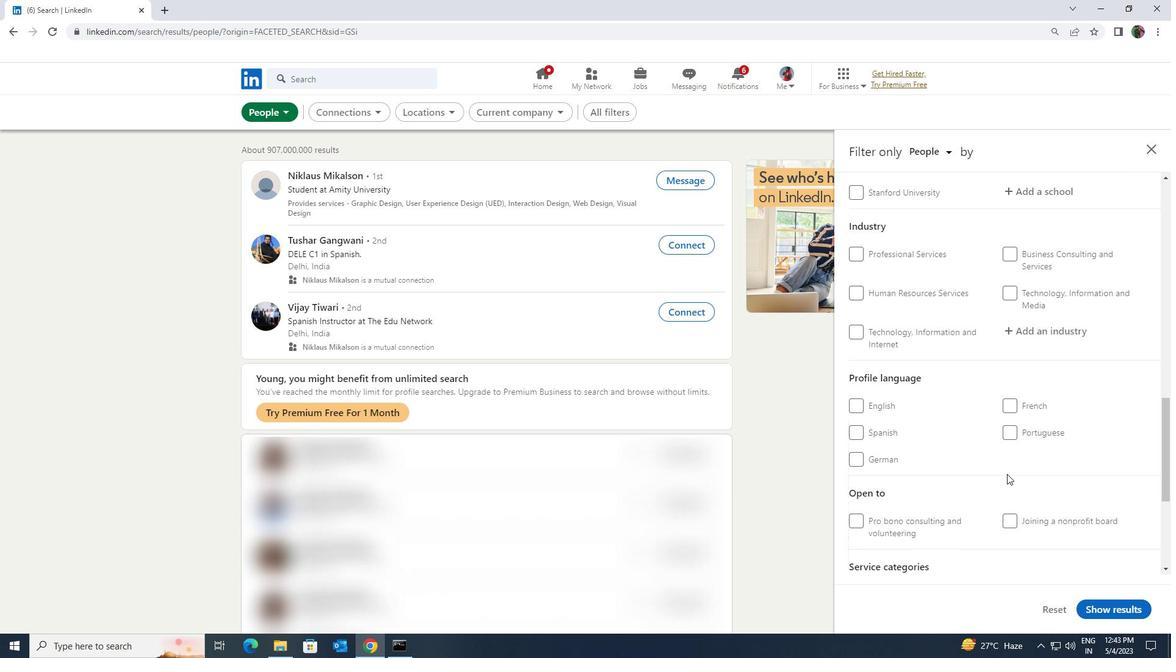 
Action: Mouse moved to (1012, 547)
Screenshot: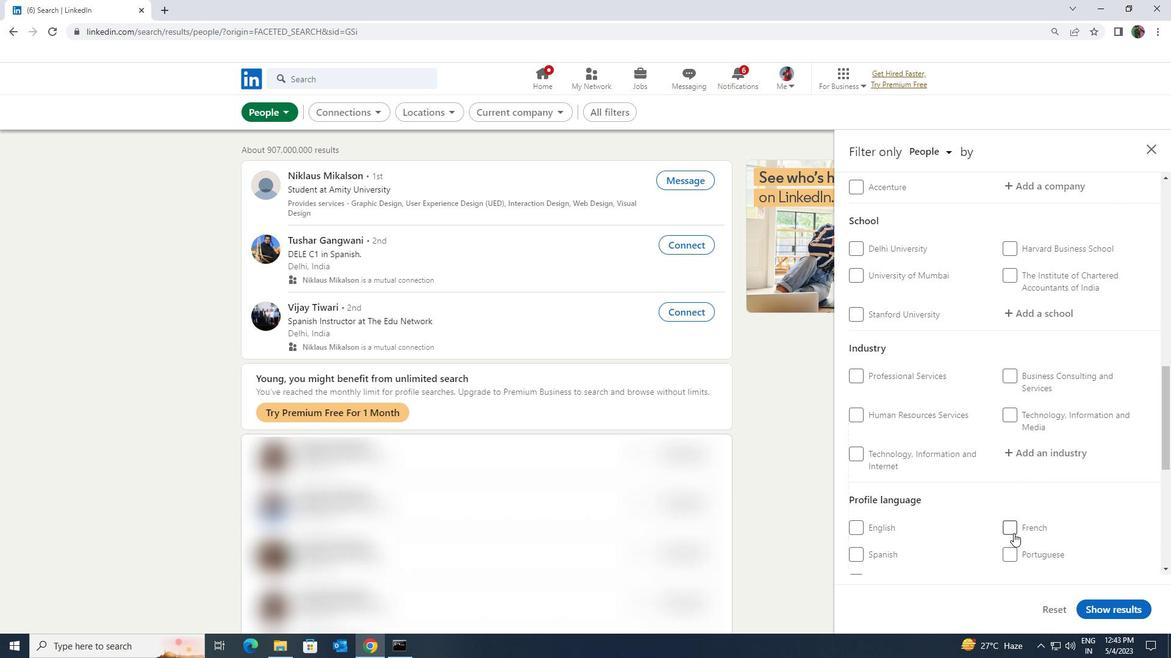 
Action: Mouse pressed left at (1012, 547)
Screenshot: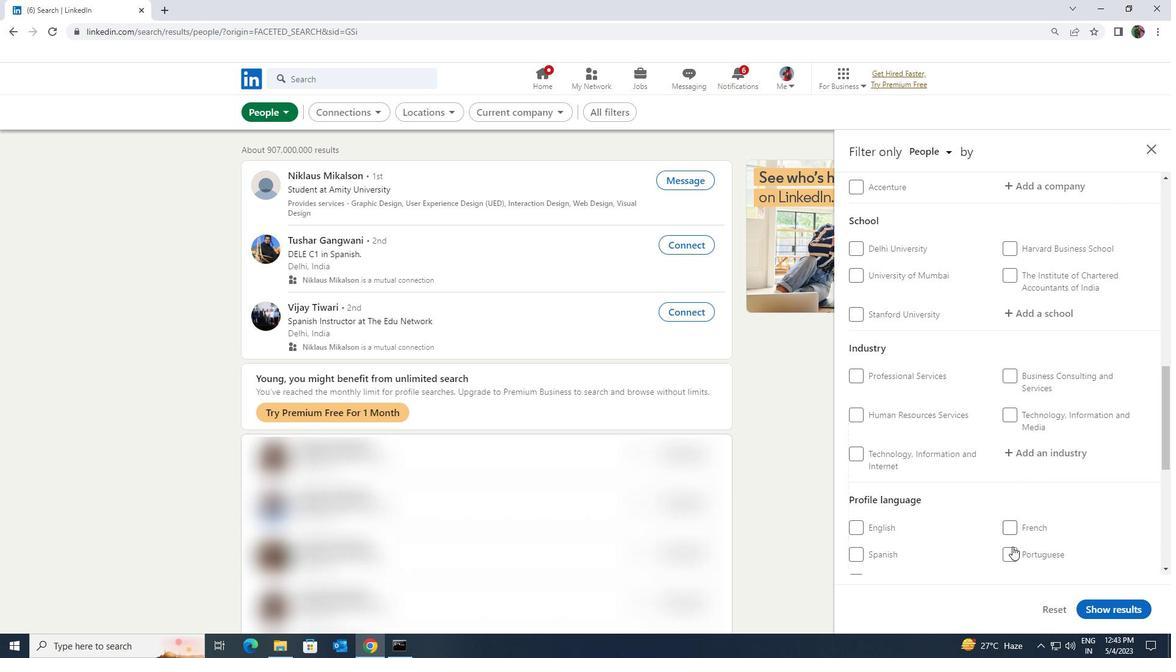 
Action: Mouse moved to (1012, 548)
Screenshot: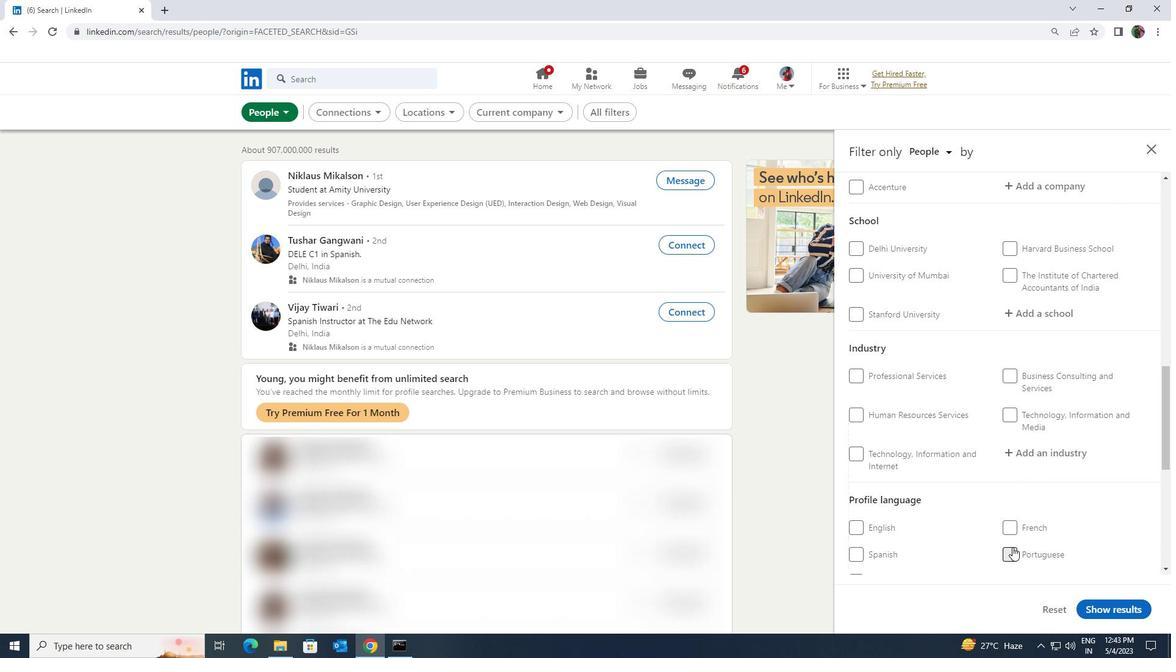 
Action: Mouse scrolled (1012, 549) with delta (0, 0)
Screenshot: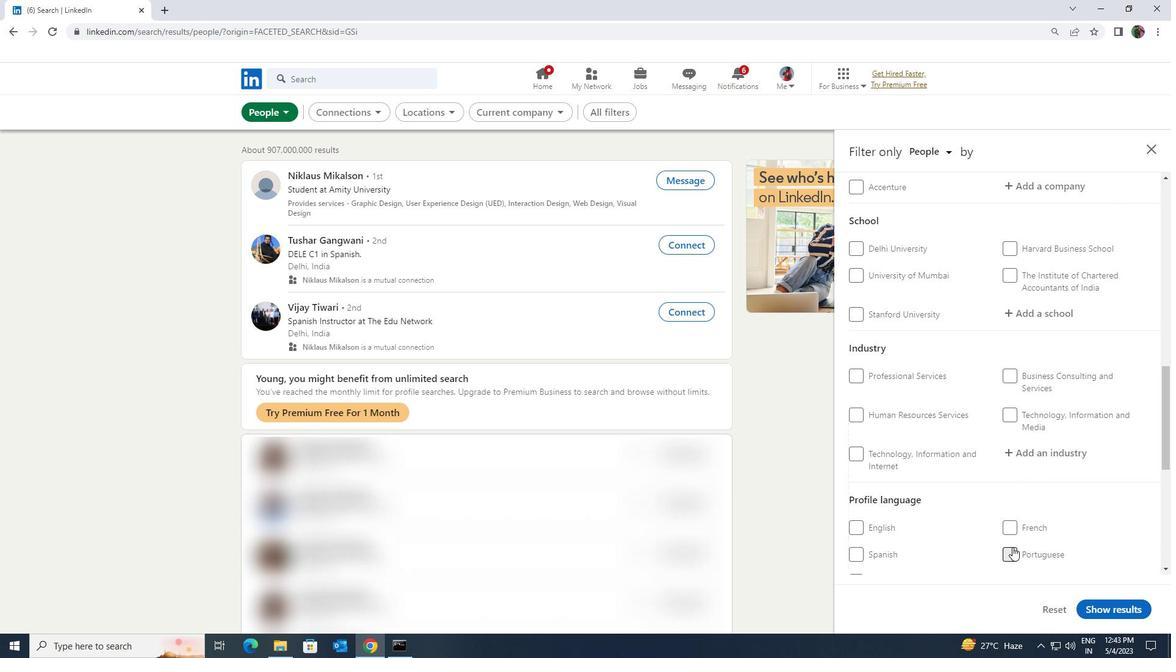 
Action: Mouse moved to (1012, 547)
Screenshot: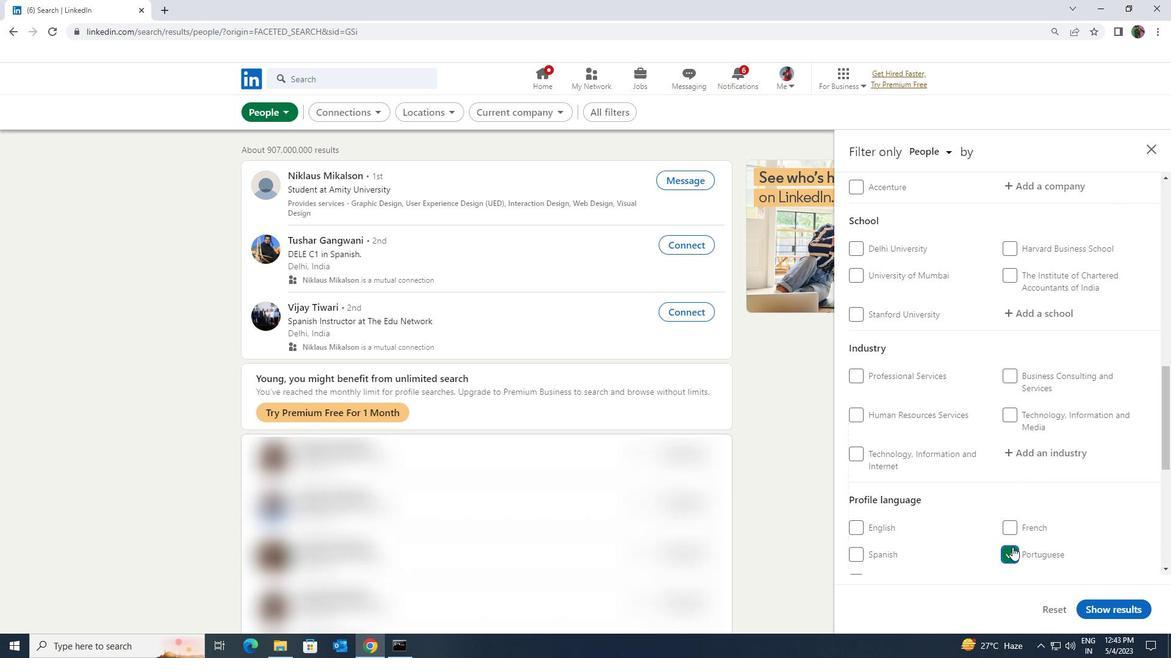
Action: Mouse scrolled (1012, 548) with delta (0, 0)
Screenshot: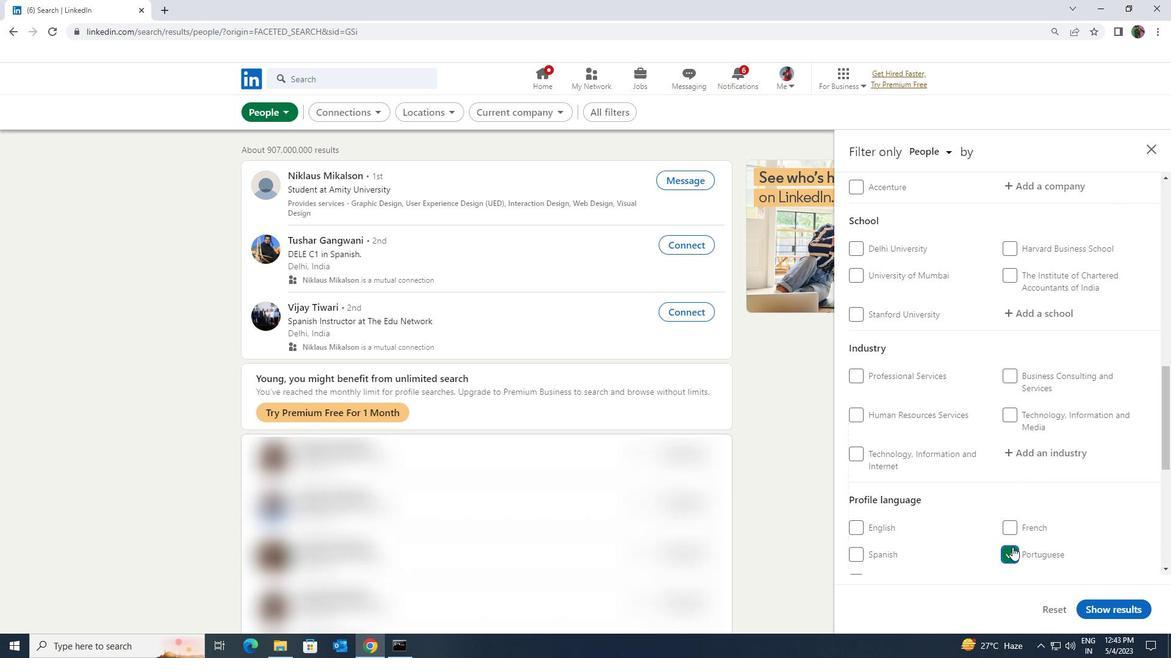 
Action: Mouse moved to (1012, 547)
Screenshot: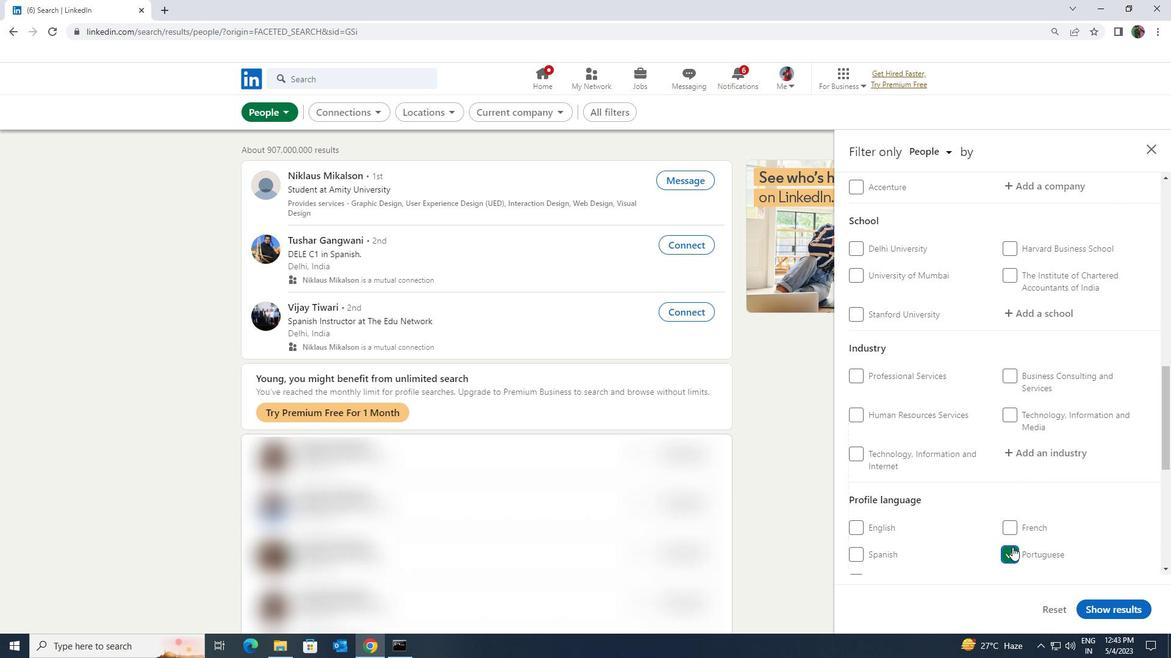 
Action: Mouse scrolled (1012, 547) with delta (0, 0)
Screenshot: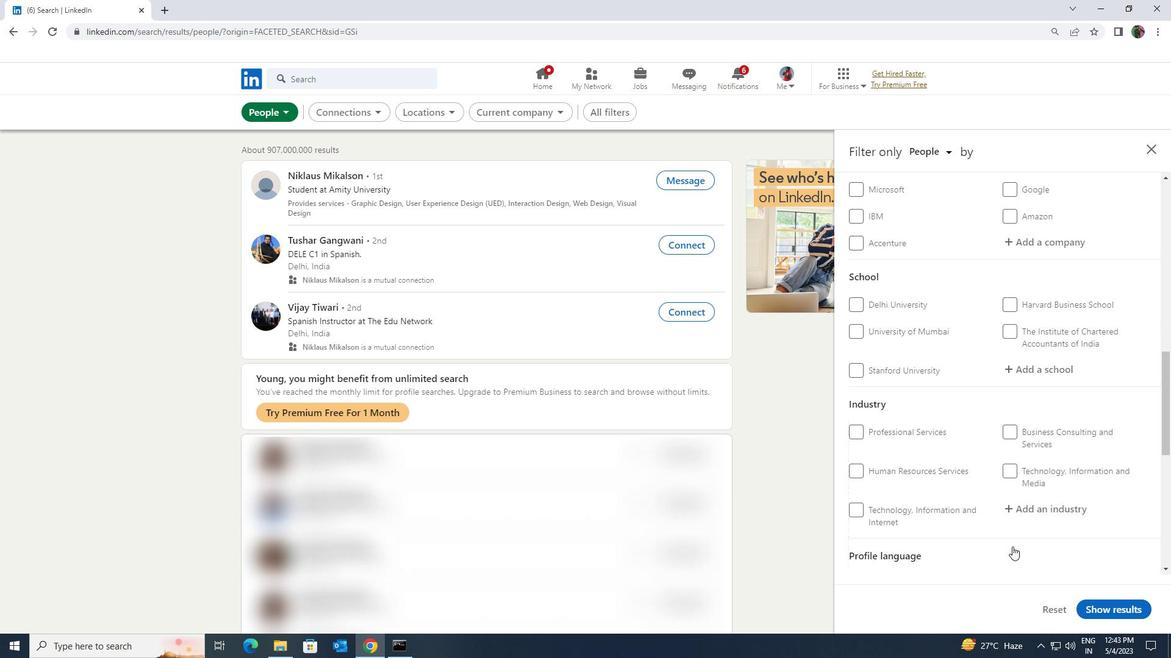 
Action: Mouse scrolled (1012, 547) with delta (0, 0)
Screenshot: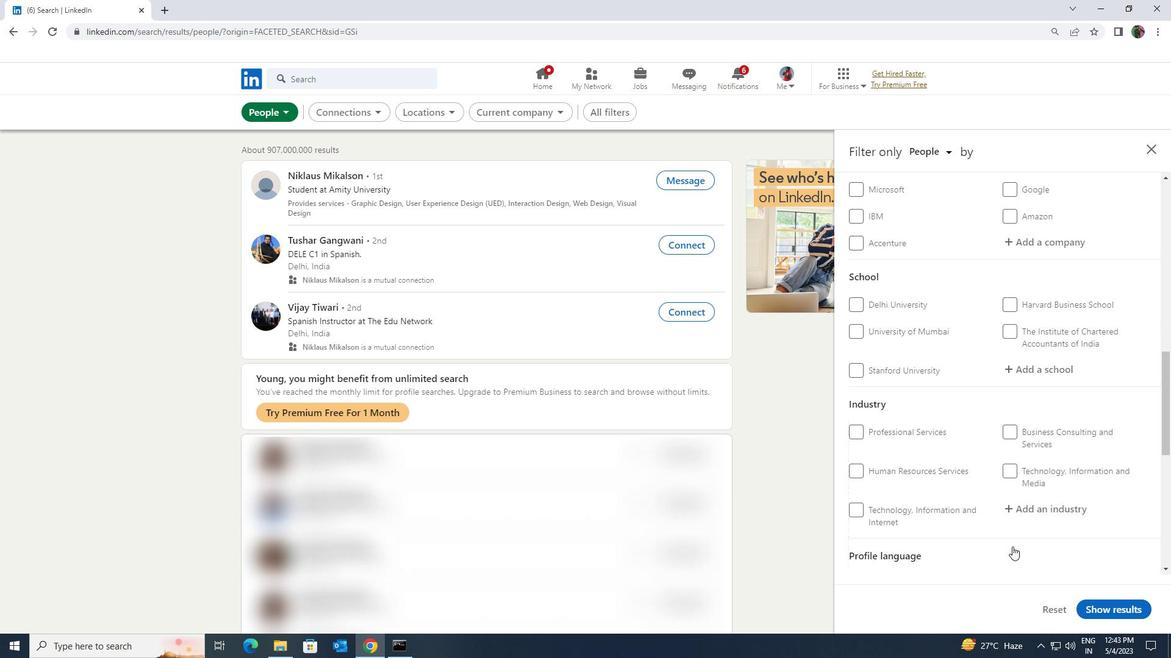 
Action: Mouse scrolled (1012, 547) with delta (0, 0)
Screenshot: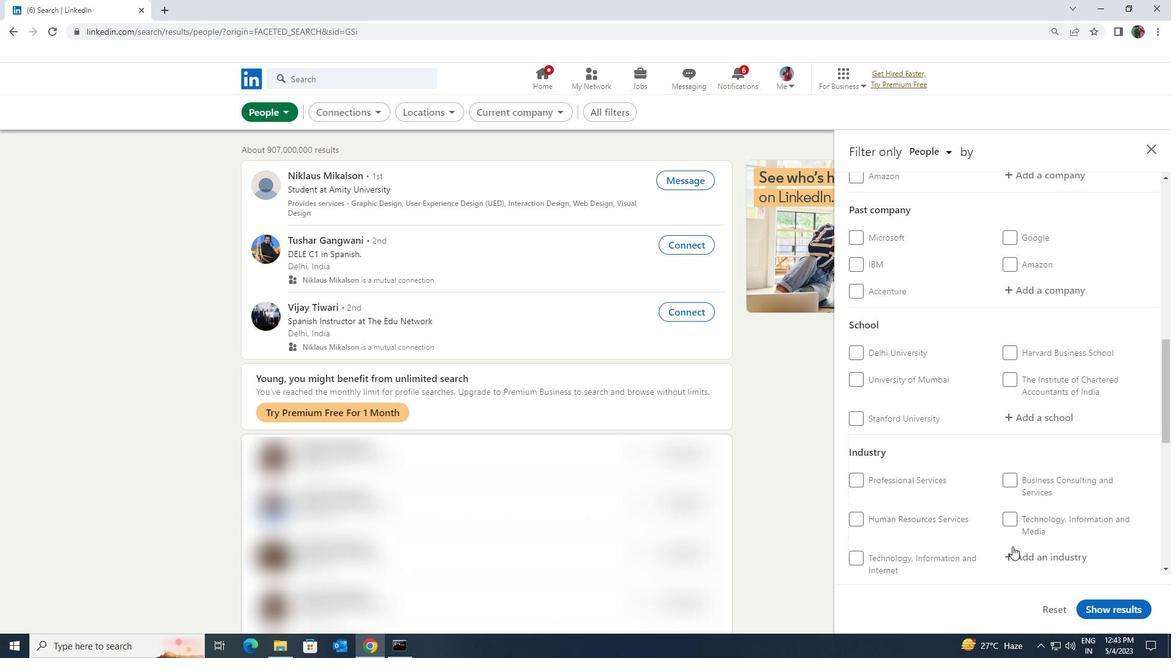
Action: Mouse scrolled (1012, 547) with delta (0, 0)
Screenshot: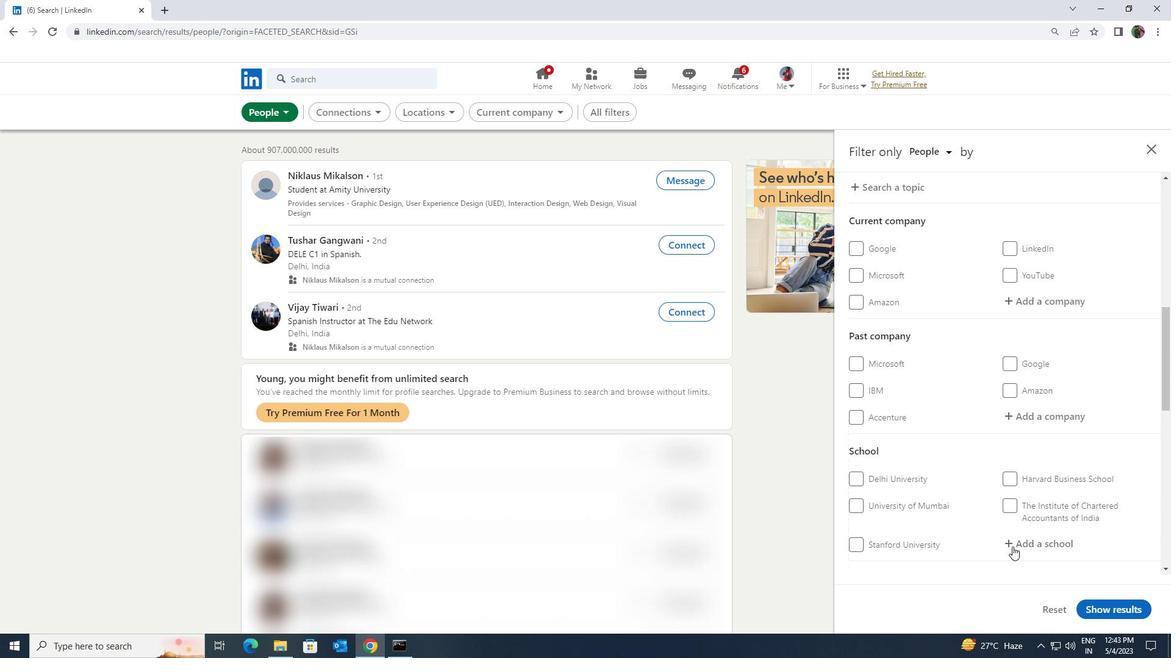 
Action: Mouse moved to (1036, 438)
Screenshot: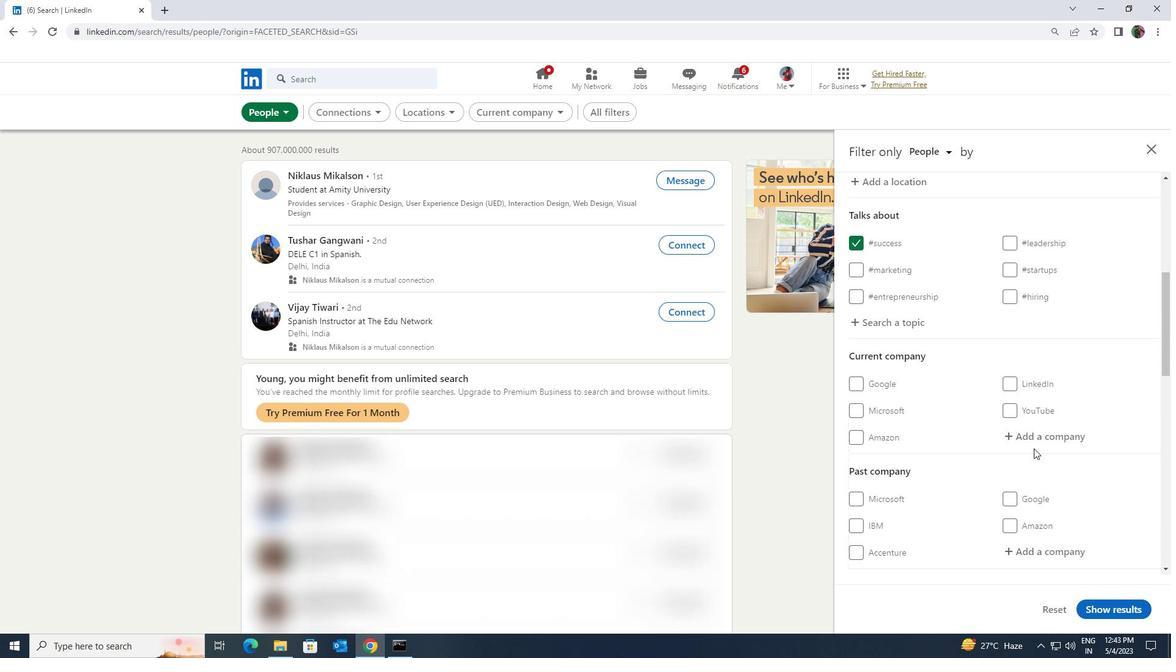 
Action: Mouse pressed left at (1036, 438)
Screenshot: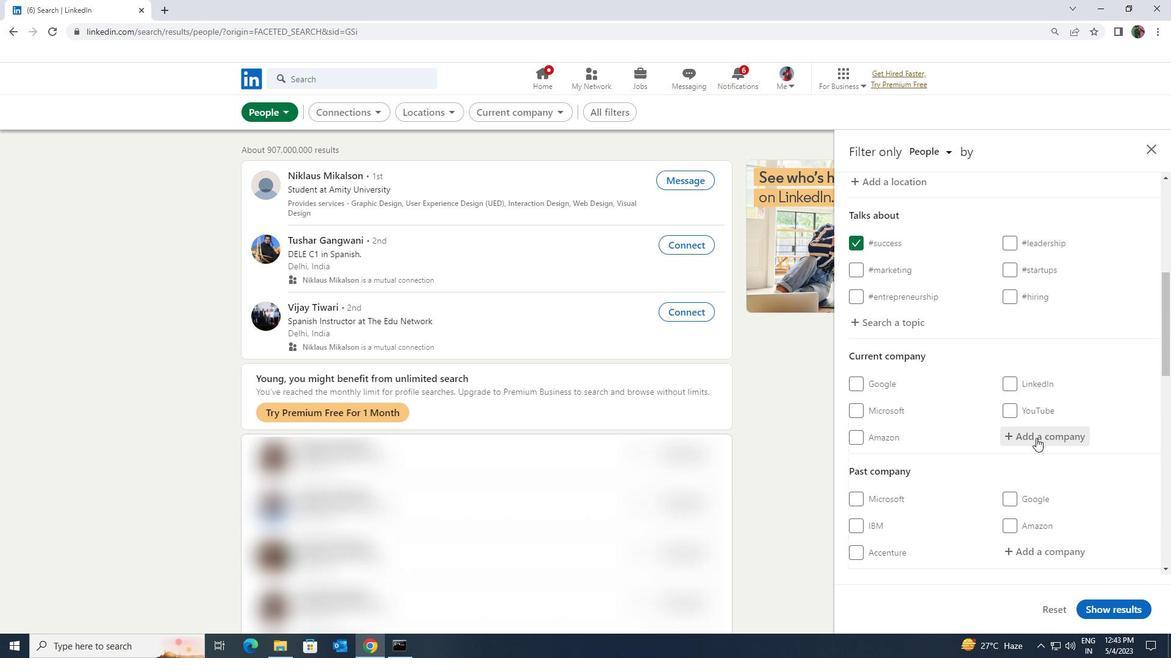 
Action: Key pressed <Key.shift>CYBAGE
Screenshot: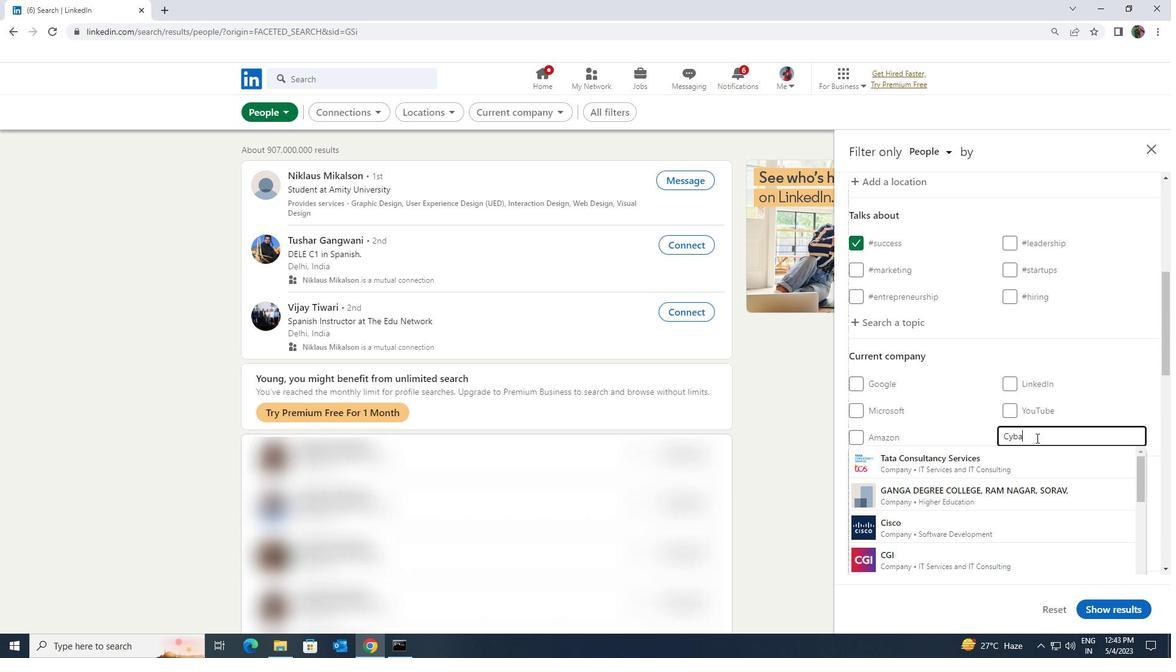 
Action: Mouse moved to (1034, 458)
Screenshot: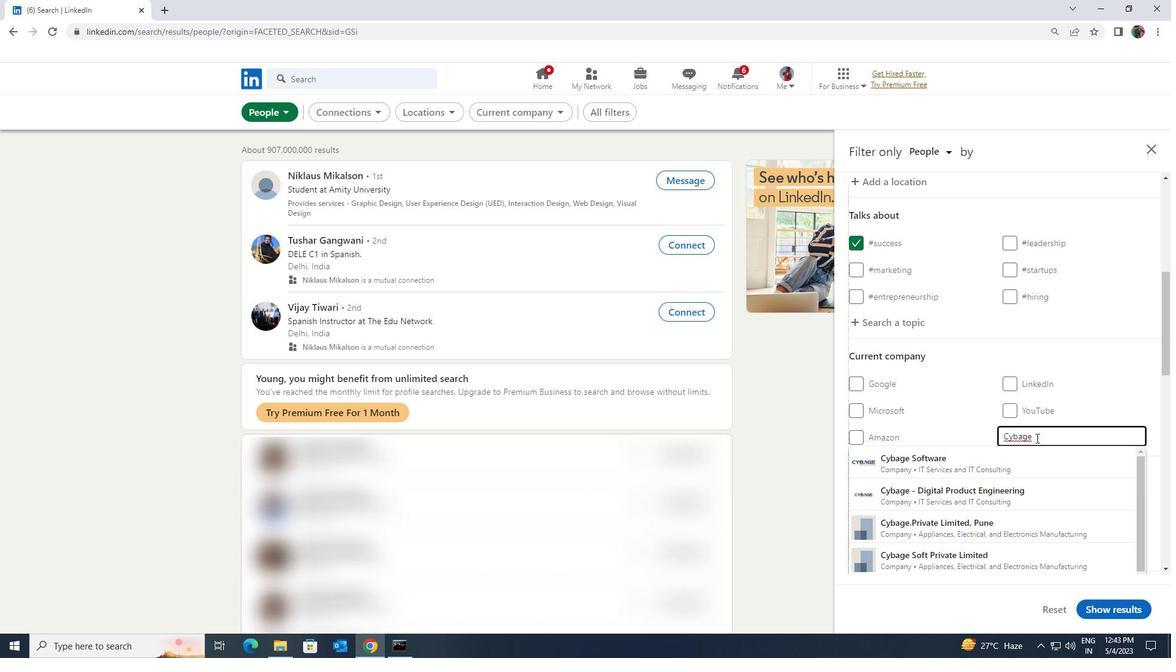 
Action: Mouse pressed left at (1034, 458)
Screenshot: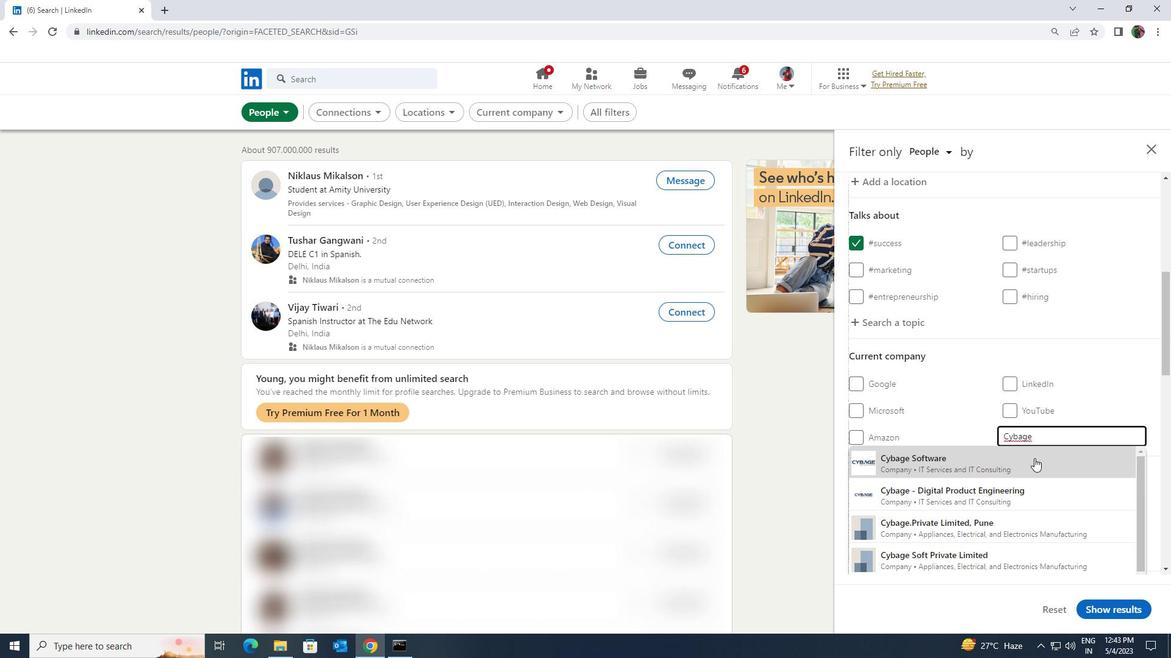 
Action: Mouse scrolled (1034, 458) with delta (0, 0)
Screenshot: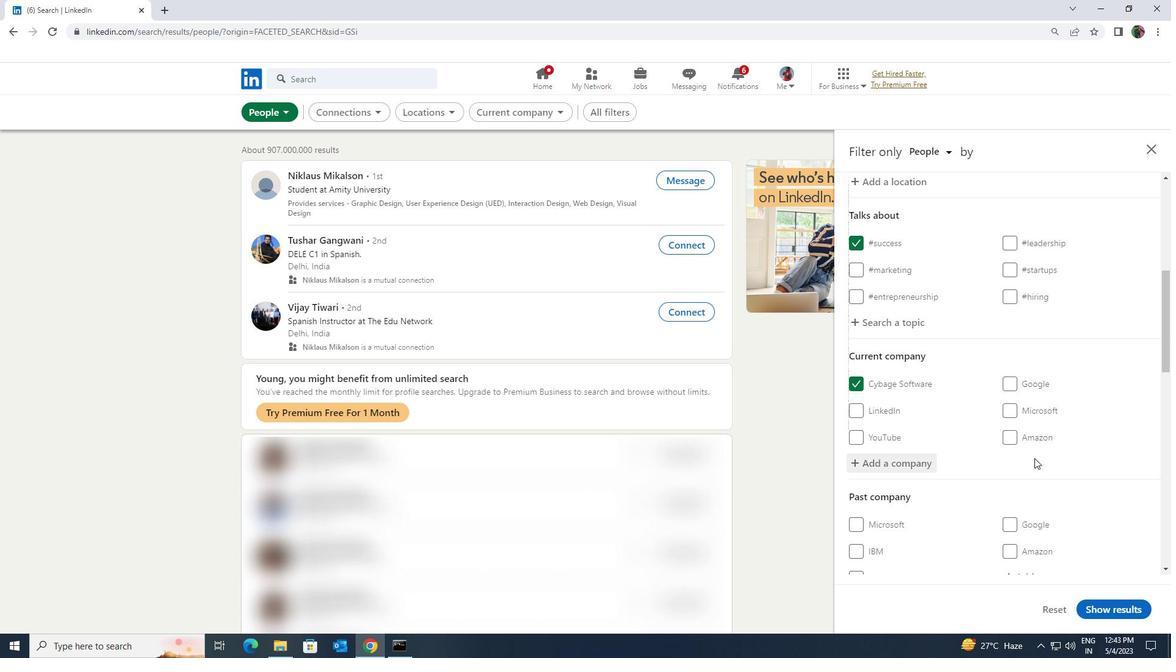 
Action: Mouse scrolled (1034, 458) with delta (0, 0)
Screenshot: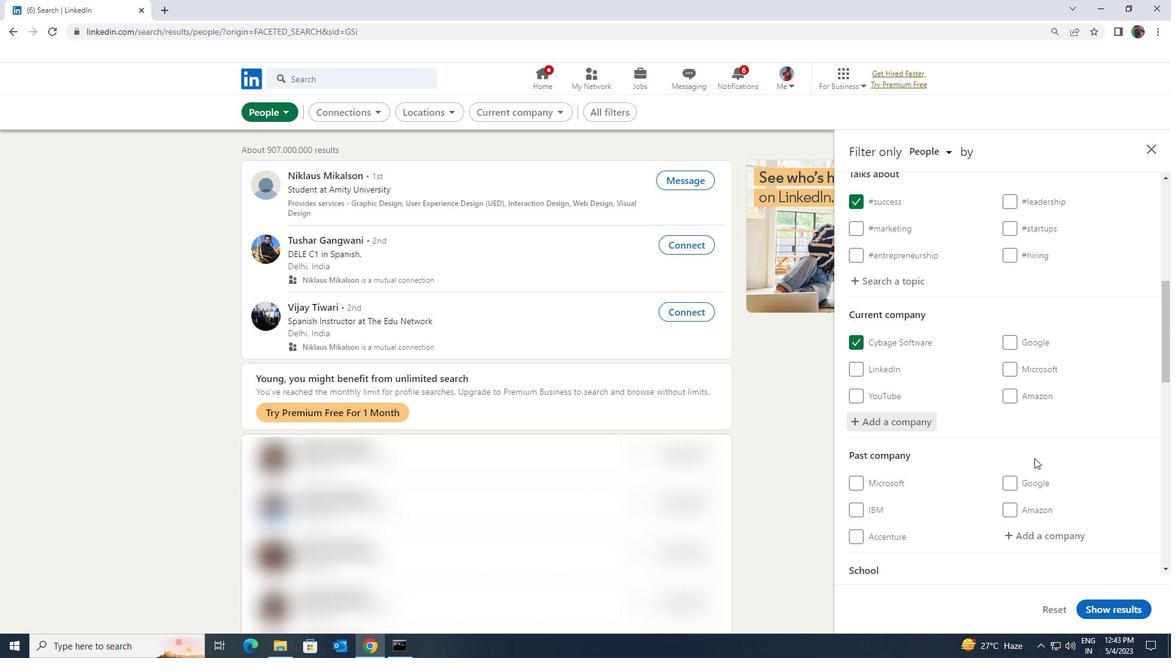 
Action: Mouse scrolled (1034, 458) with delta (0, 0)
Screenshot: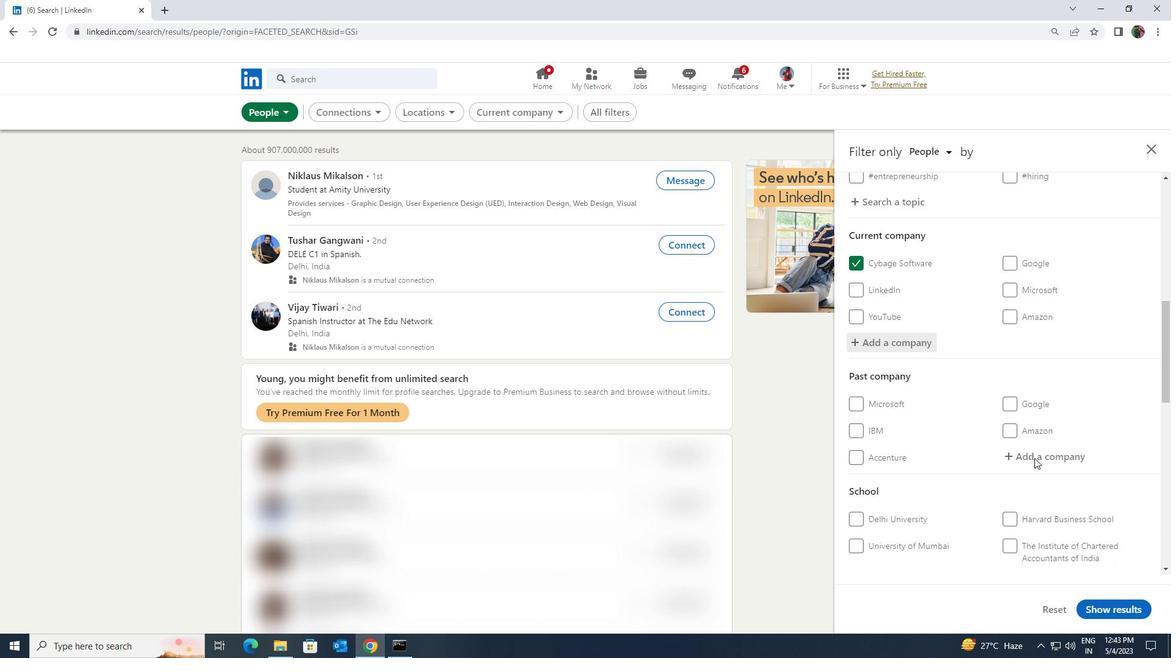 
Action: Mouse scrolled (1034, 458) with delta (0, 0)
Screenshot: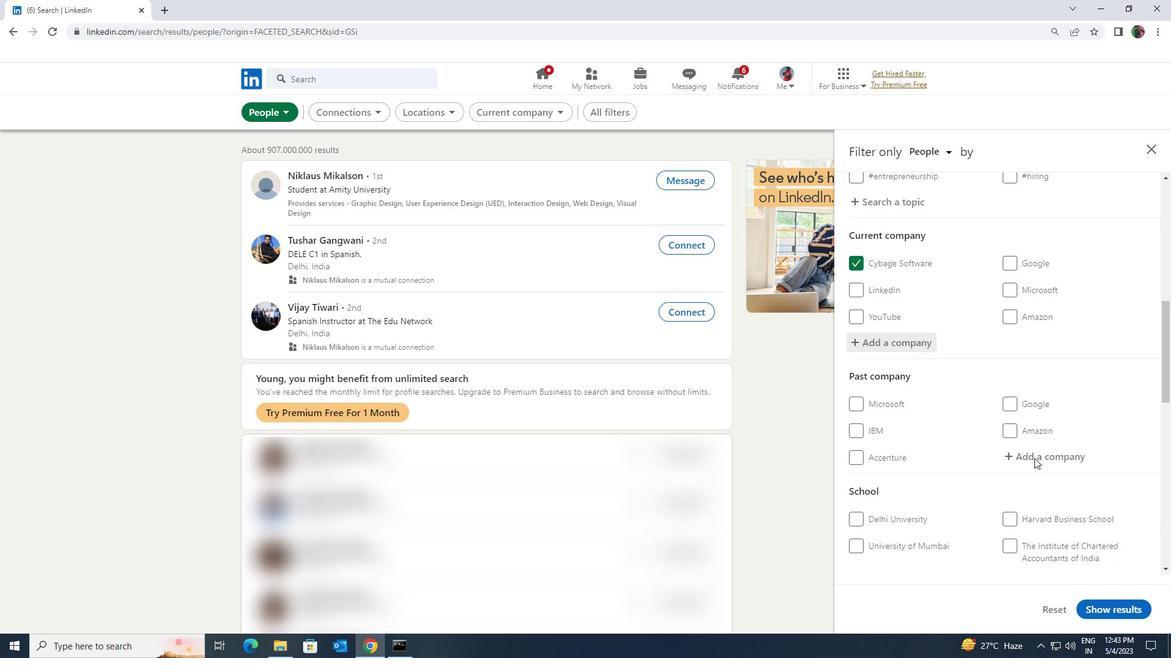
Action: Mouse pressed left at (1034, 458)
Screenshot: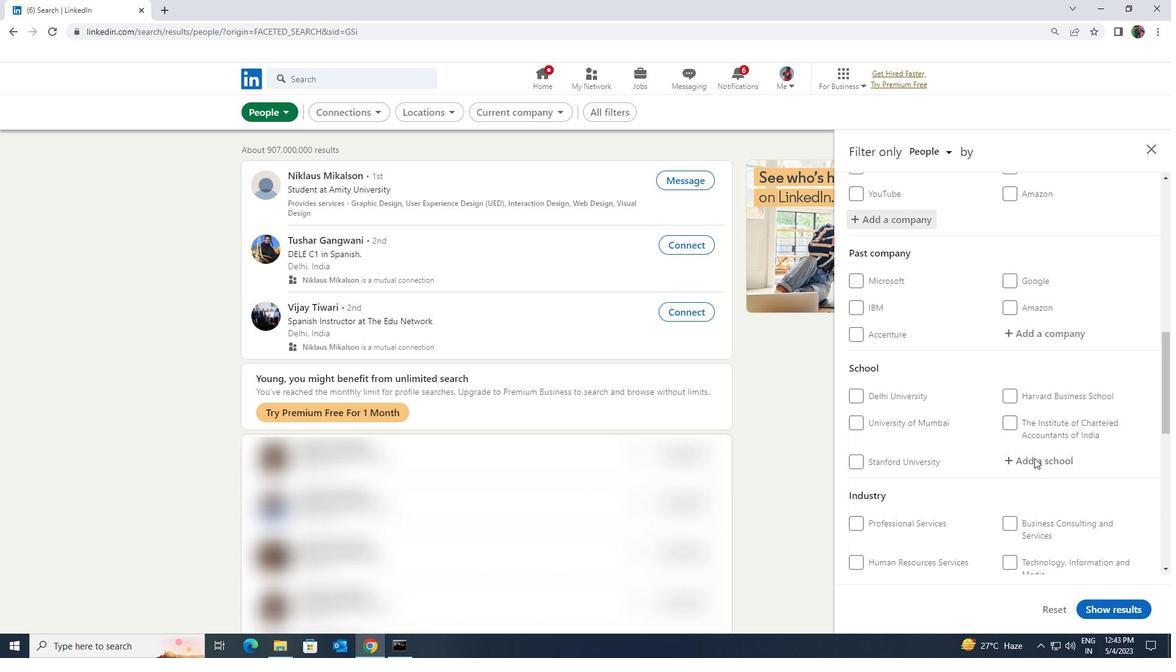 
Action: Key pressed <Key.shift><Key.shift><Key.shift><Key.shift><Key.shift><Key.shift>ALIAH<Key.space><Key.shift>UNIVERSITY<Key.space>
Screenshot: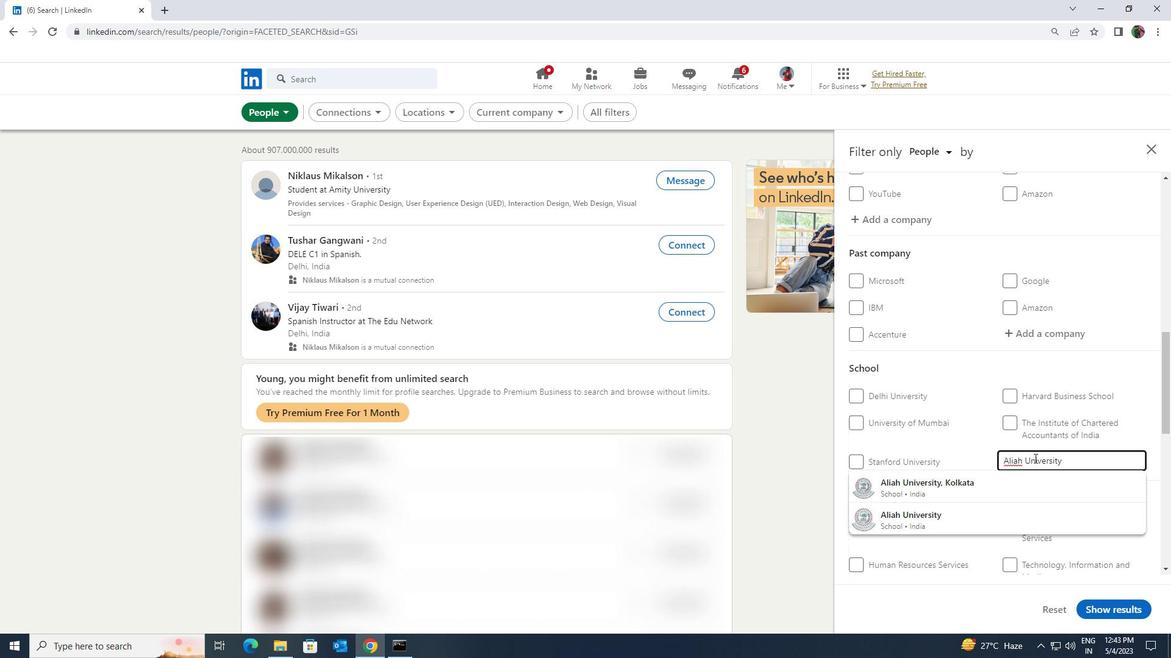 
Action: Mouse moved to (1029, 481)
Screenshot: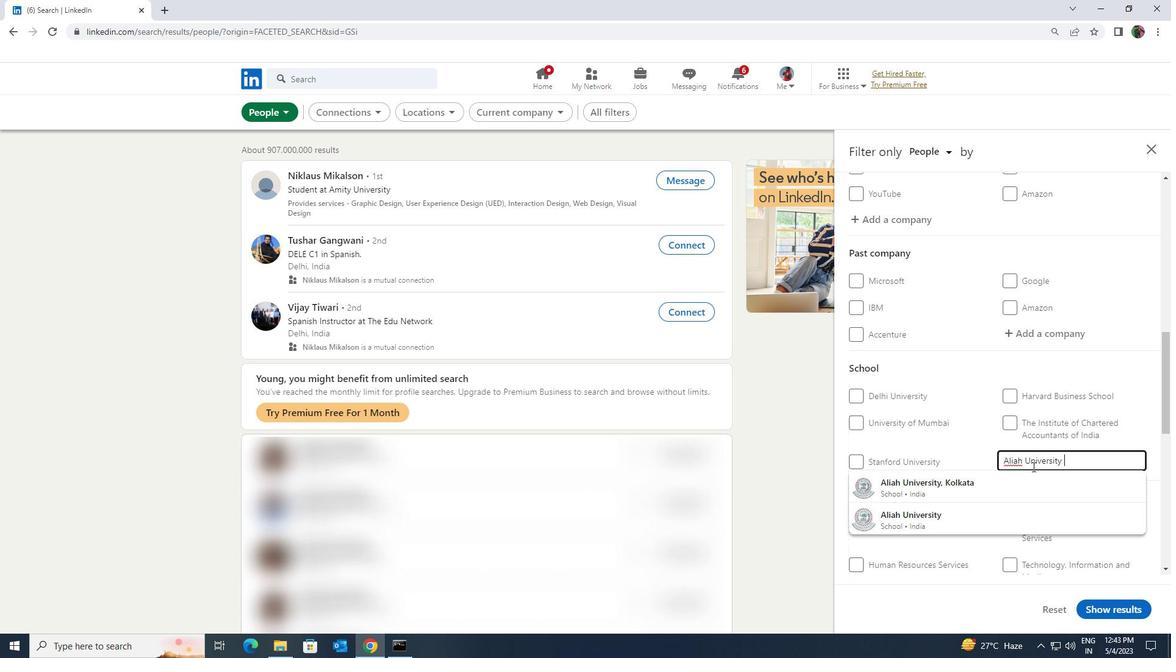 
Action: Mouse pressed left at (1029, 481)
Screenshot: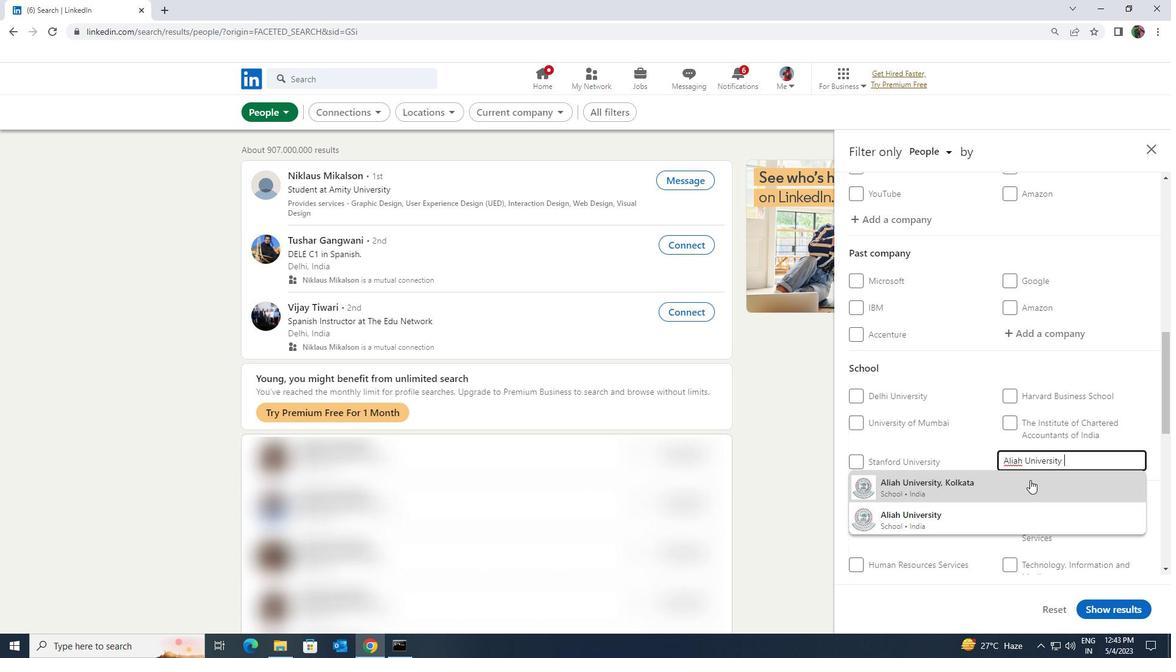 
Action: Mouse scrolled (1029, 481) with delta (0, 0)
Screenshot: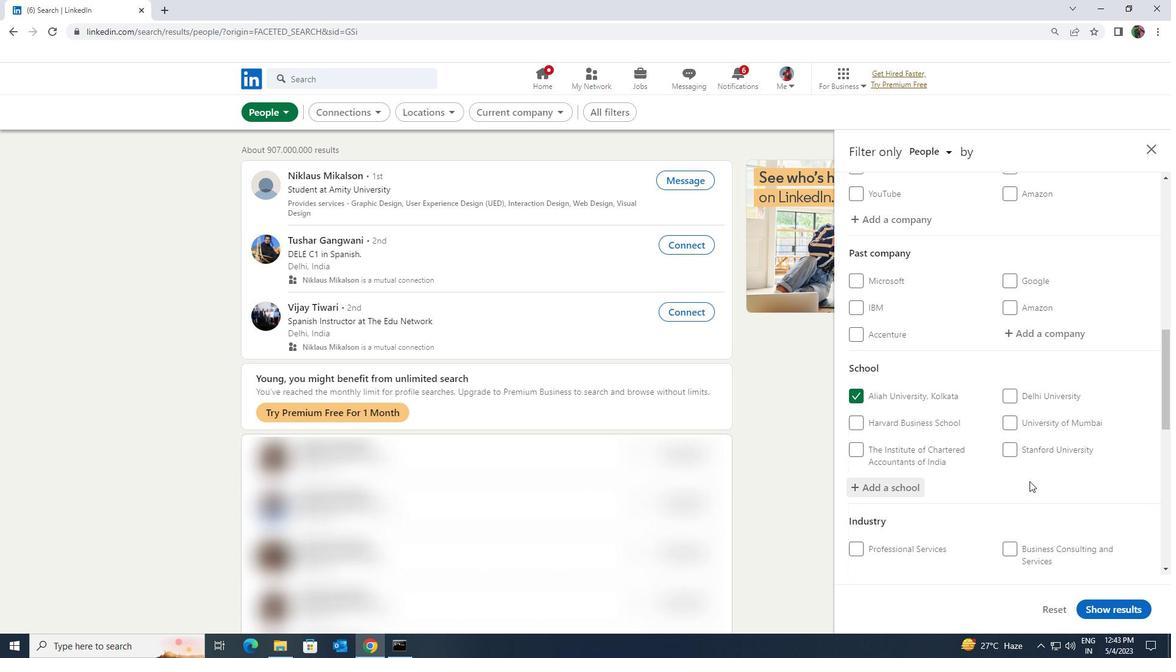 
Action: Mouse scrolled (1029, 481) with delta (0, 0)
Screenshot: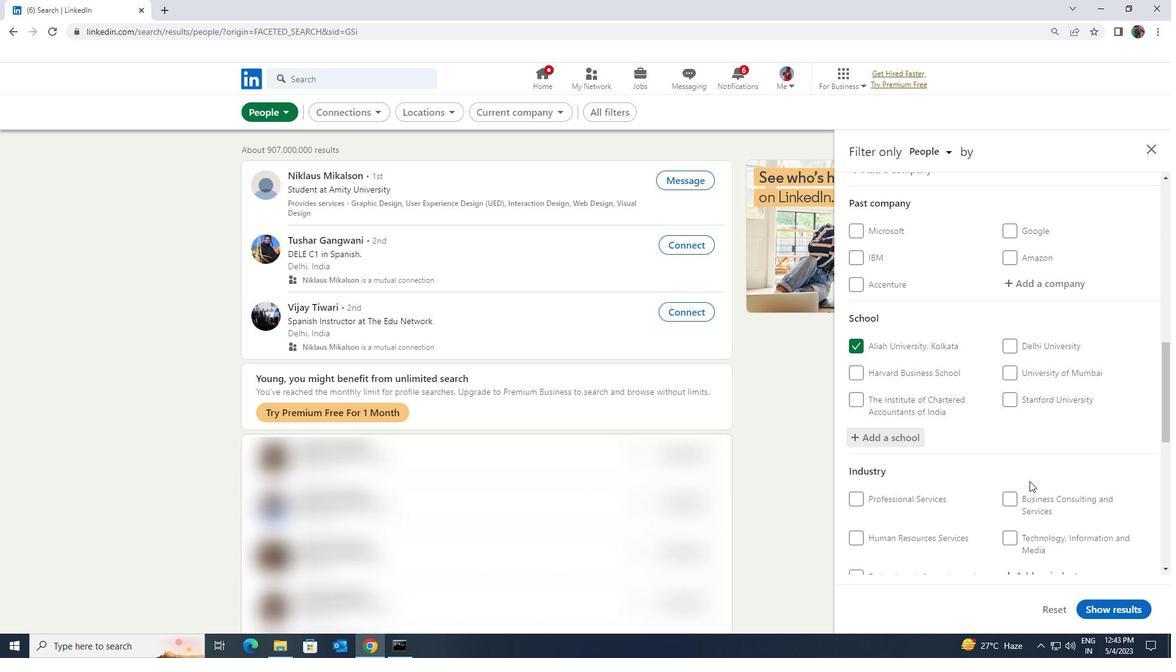 
Action: Mouse moved to (1027, 499)
Screenshot: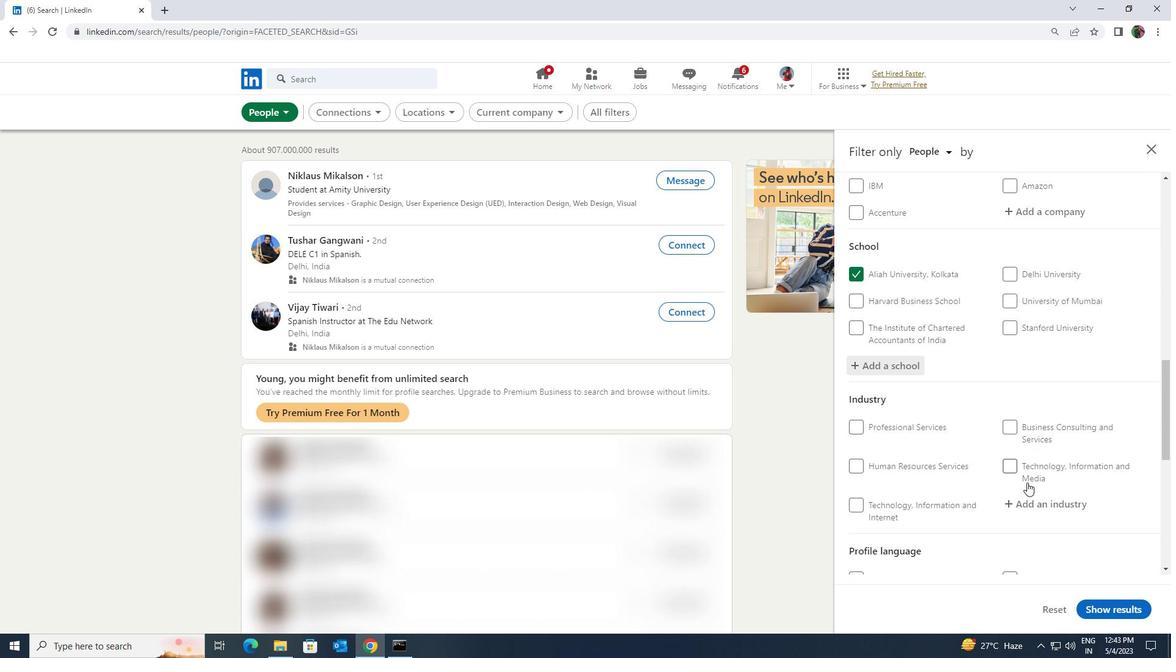 
Action: Mouse pressed left at (1027, 499)
Screenshot: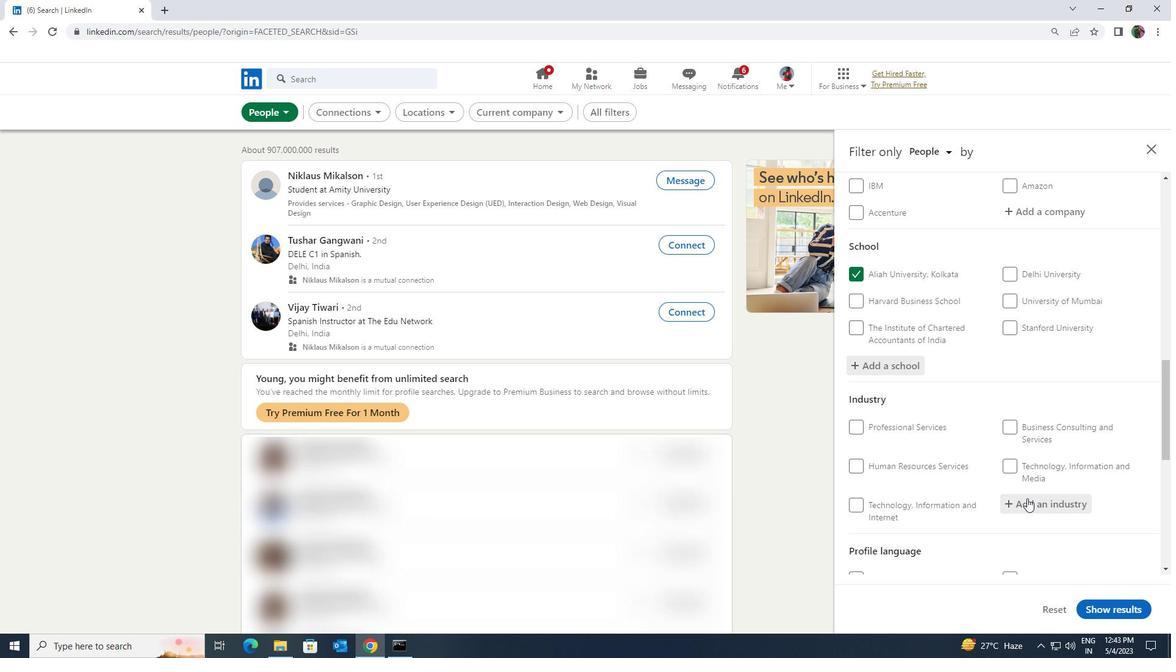
Action: Key pressed <Key.shift><Key.shift><Key.shift><Key.shift><Key.shift><Key.shift><Key.shift><Key.shift><Key.shift><Key.shift><Key.shift><Key.shift><Key.shift>IT<Key.space><Key.shift>SYSTEM<Key.space><Key.shift>CUSTOM
Screenshot: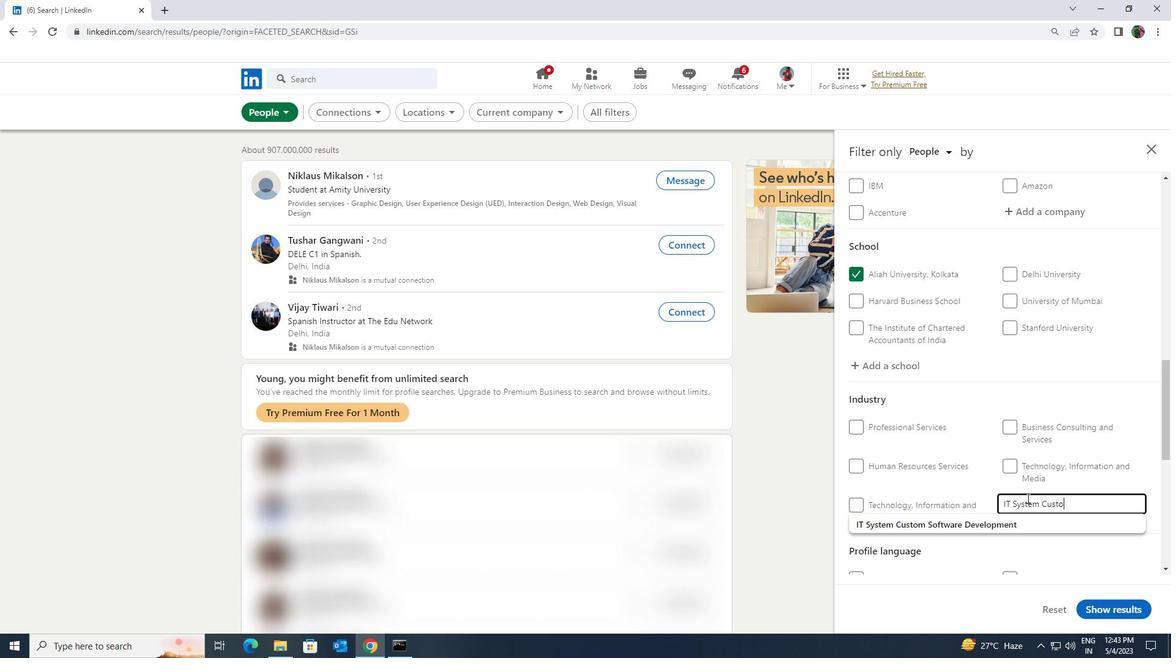 
Action: Mouse moved to (1023, 520)
Screenshot: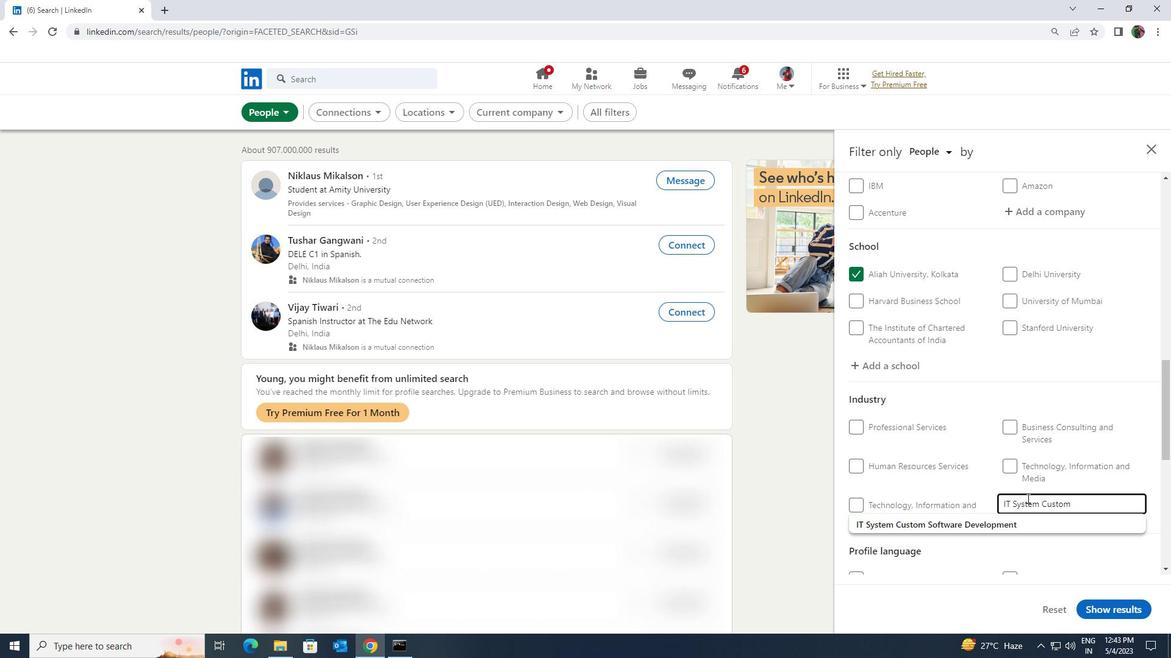 
Action: Mouse pressed left at (1023, 520)
Screenshot: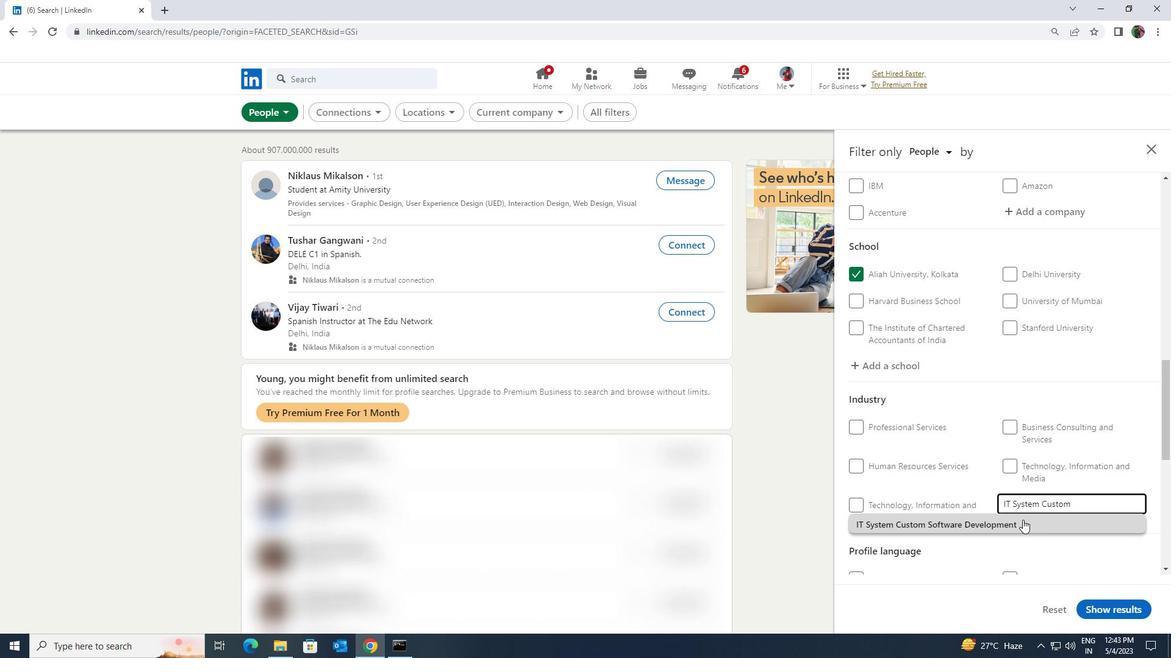 
Action: Mouse scrolled (1023, 519) with delta (0, 0)
Screenshot: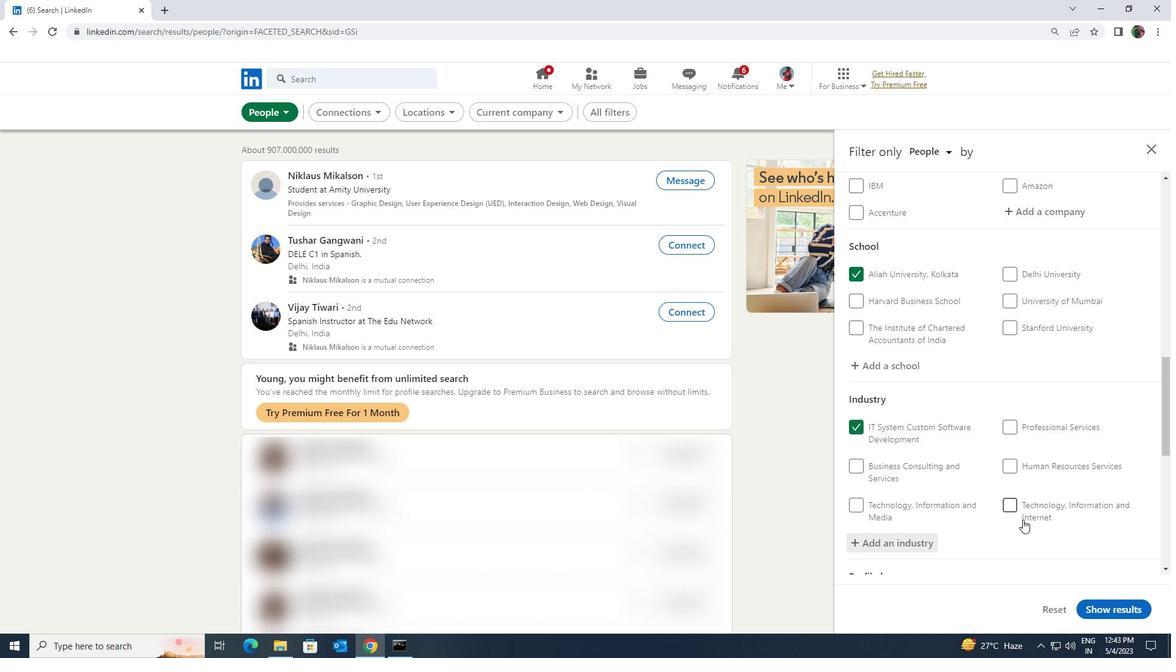 
Action: Mouse scrolled (1023, 519) with delta (0, 0)
Screenshot: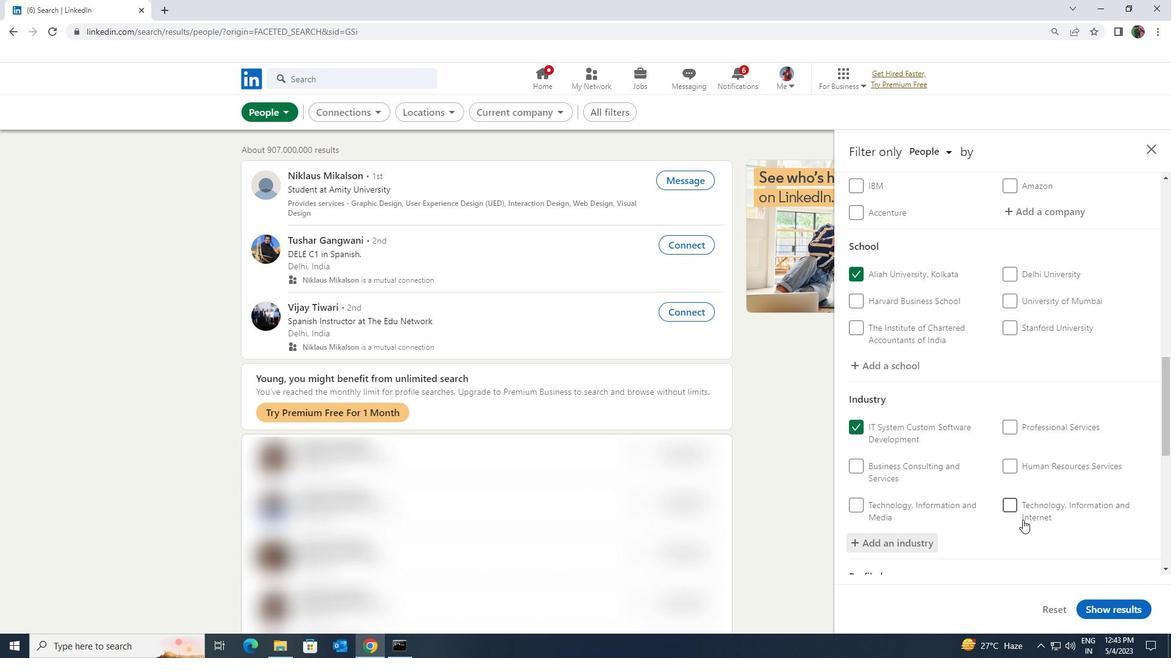 
Action: Mouse scrolled (1023, 519) with delta (0, 0)
Screenshot: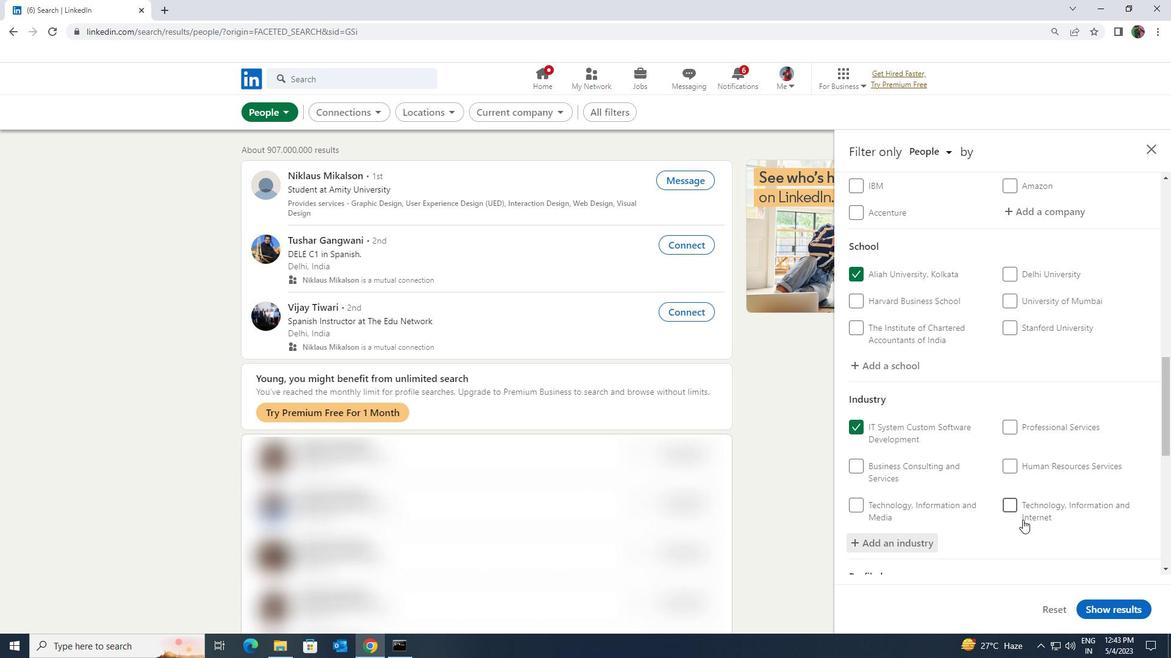 
Action: Mouse scrolled (1023, 519) with delta (0, 0)
Screenshot: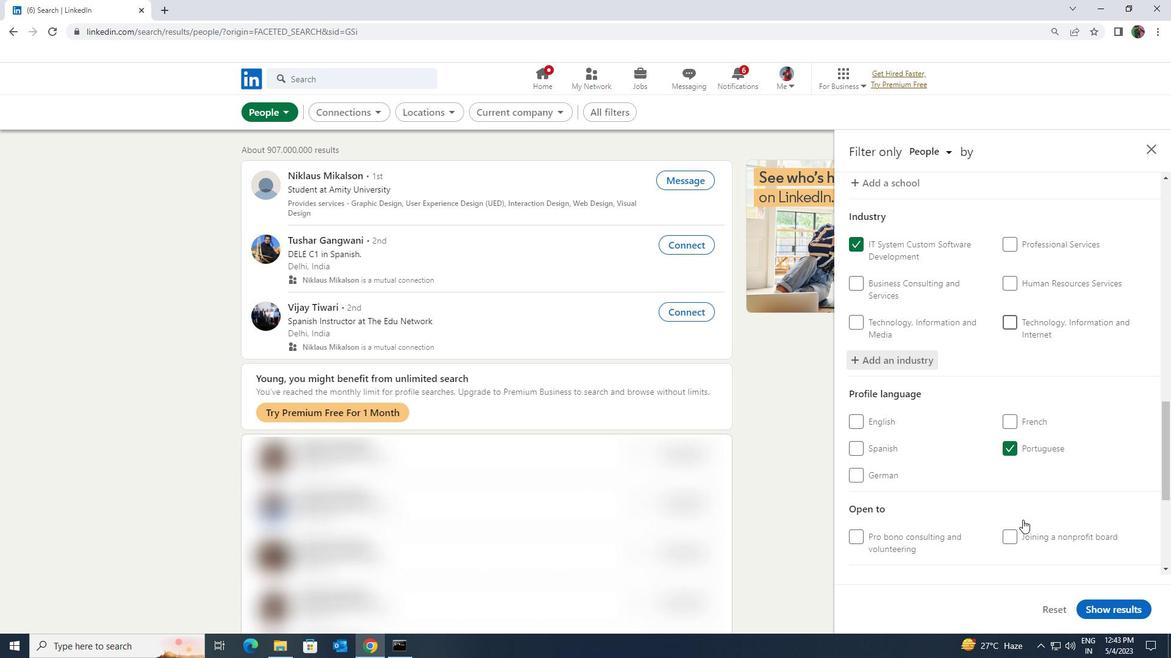 
Action: Mouse scrolled (1023, 519) with delta (0, 0)
Screenshot: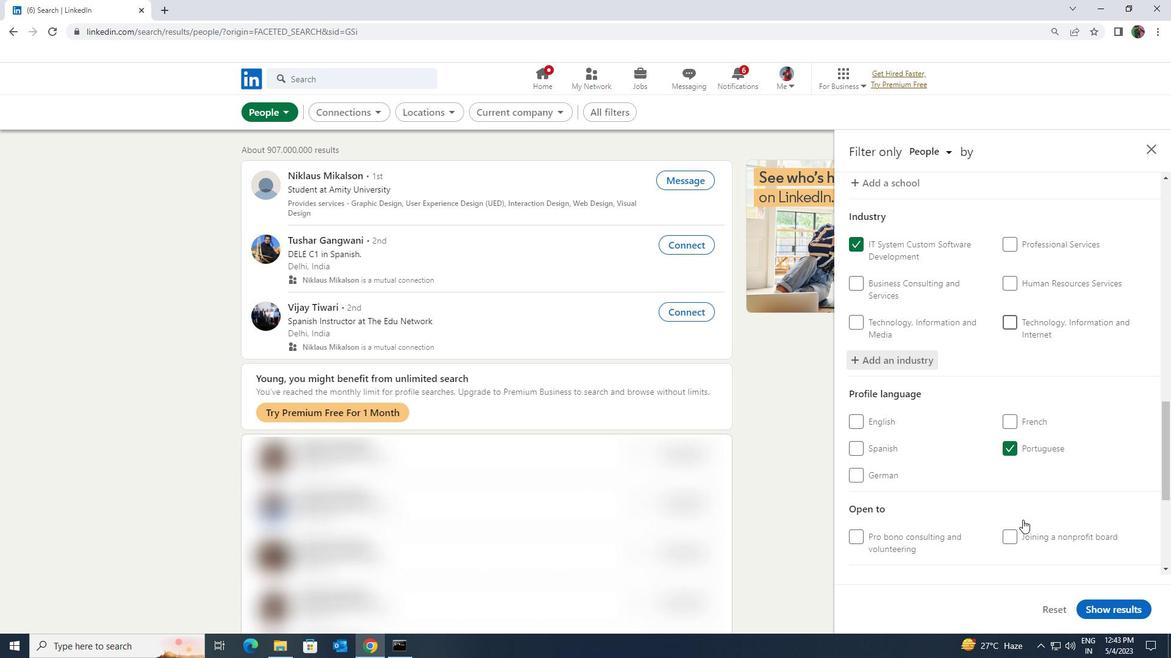 
Action: Mouse moved to (1025, 531)
Screenshot: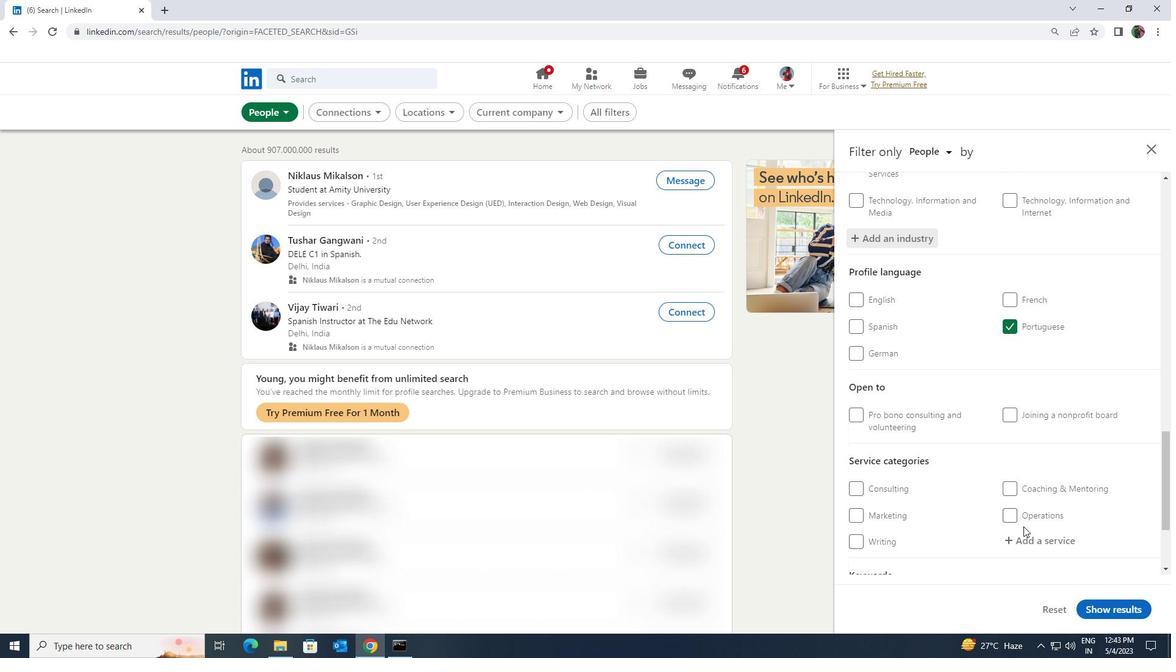 
Action: Mouse pressed left at (1025, 531)
Screenshot: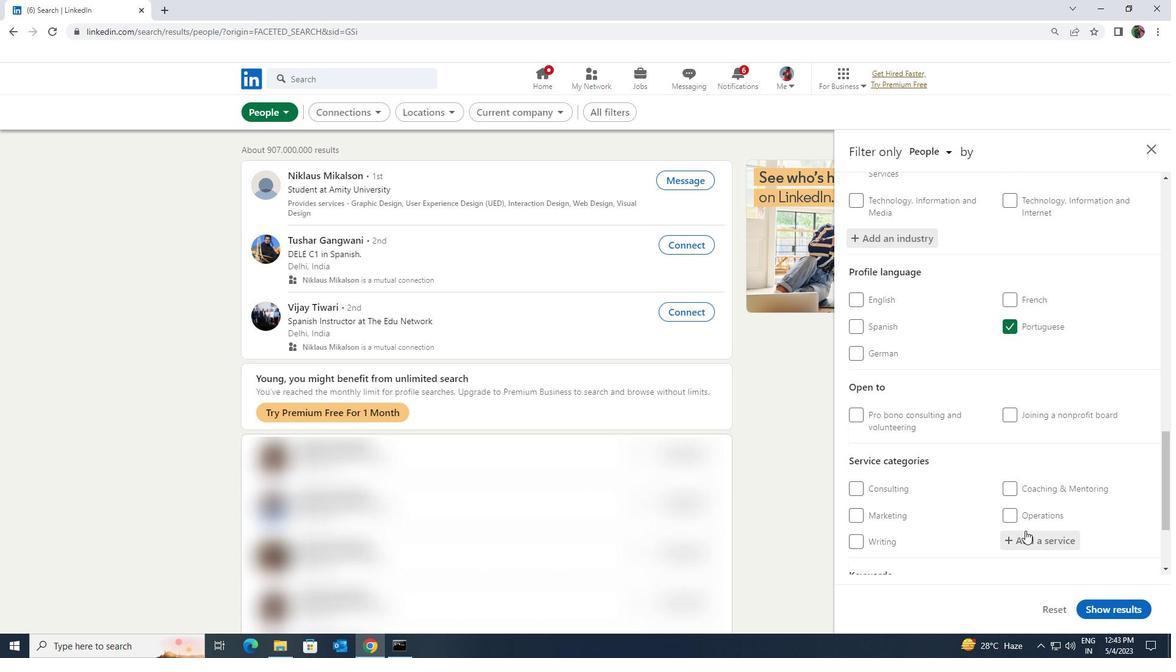 
Action: Key pressed <Key.shift><Key.shift>PRICING
Screenshot: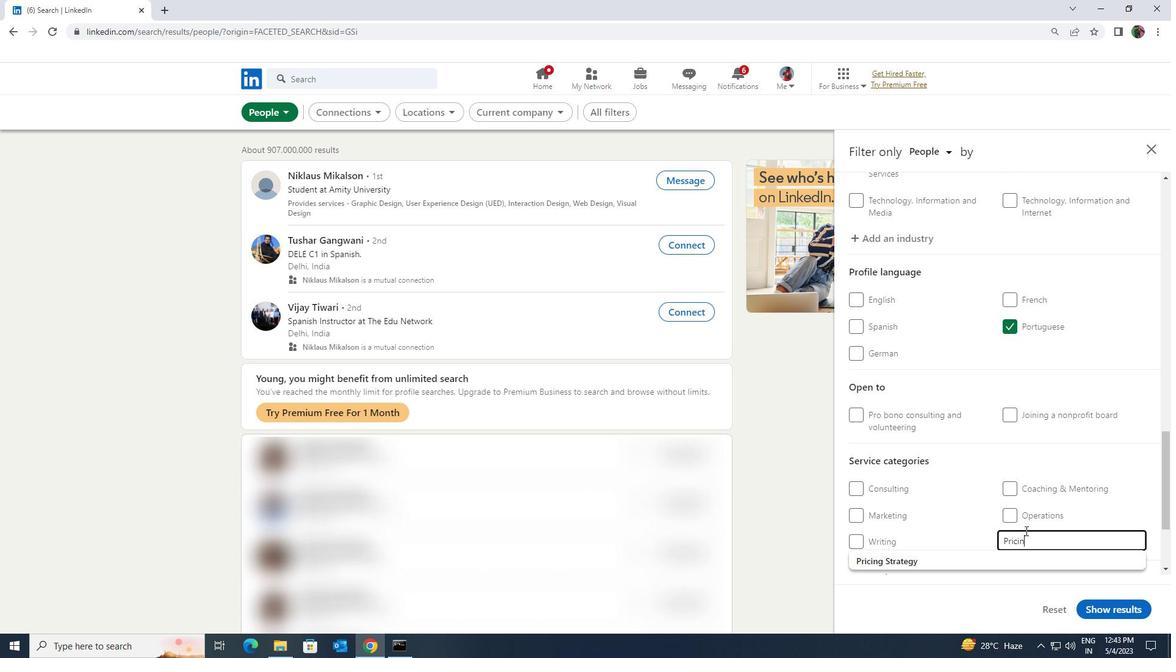 
Action: Mouse moved to (1016, 564)
Screenshot: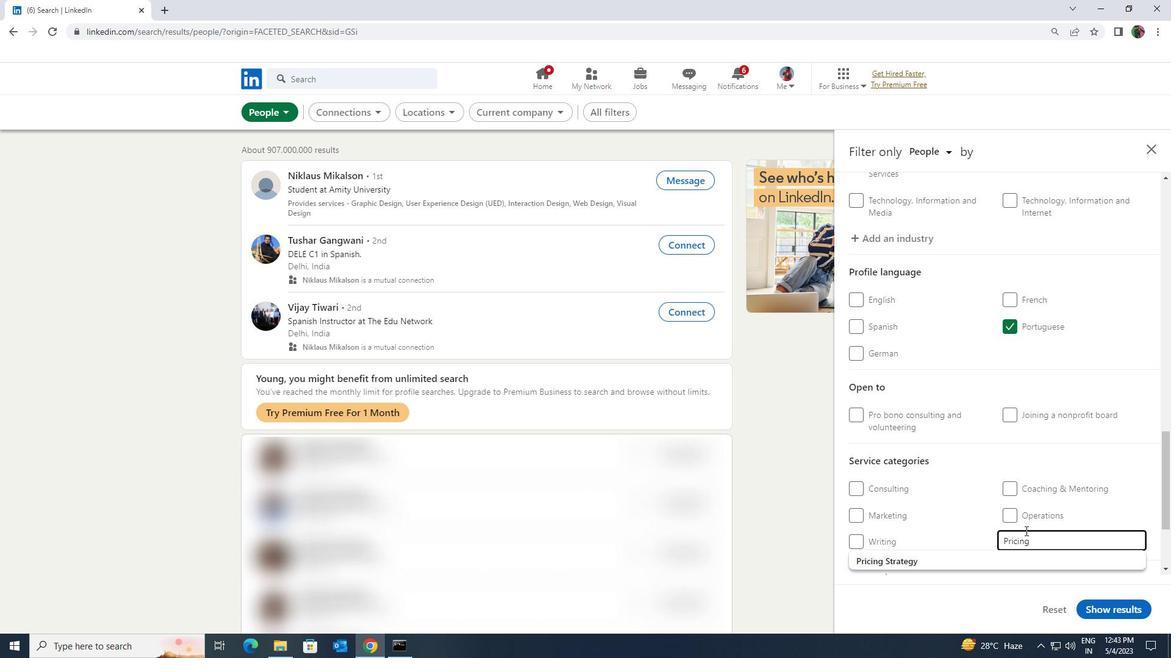 
Action: Mouse pressed left at (1016, 564)
Screenshot: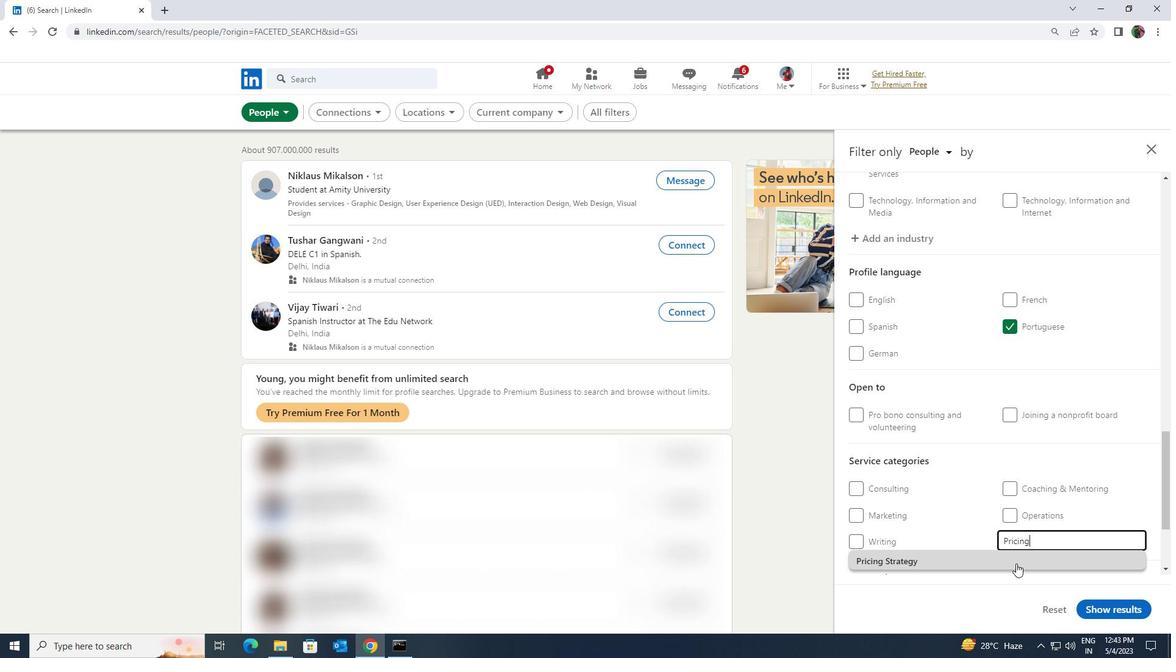 
Action: Mouse moved to (1017, 544)
Screenshot: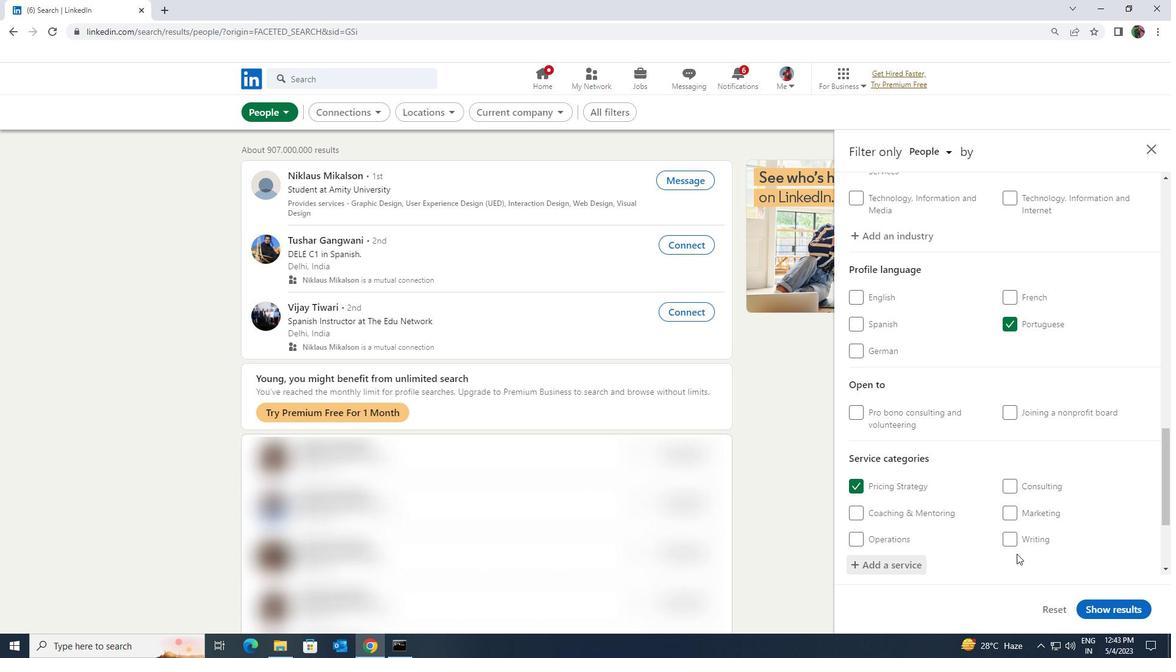 
Action: Mouse scrolled (1017, 544) with delta (0, 0)
Screenshot: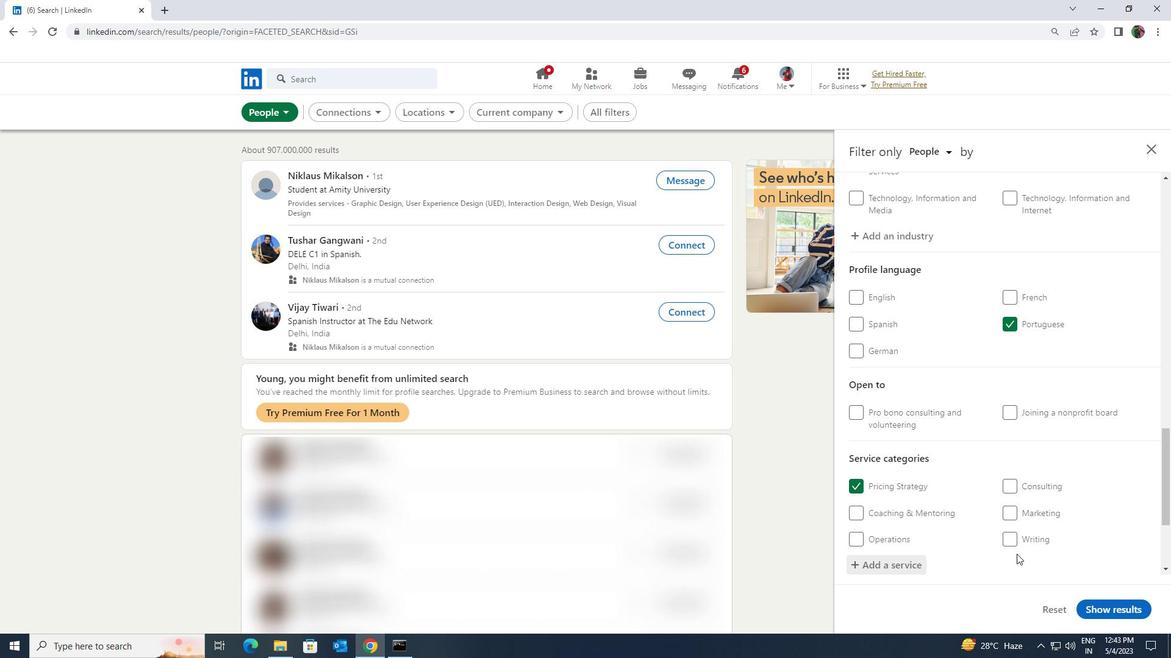 
Action: Mouse scrolled (1017, 544) with delta (0, 0)
Screenshot: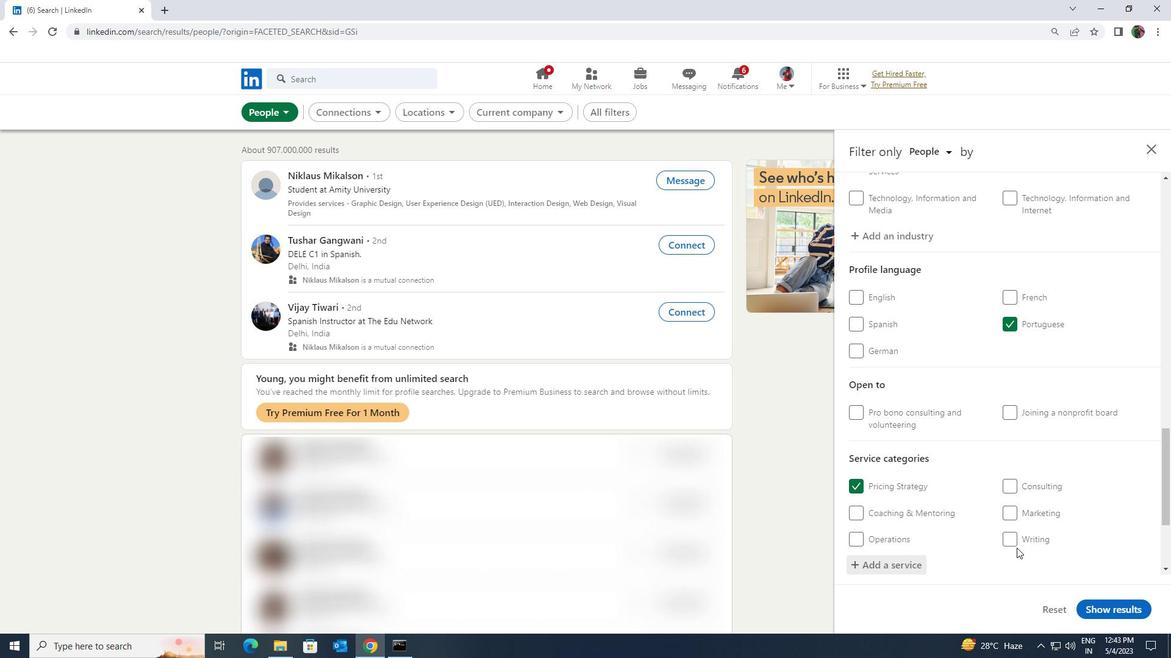 
Action: Mouse moved to (979, 554)
Screenshot: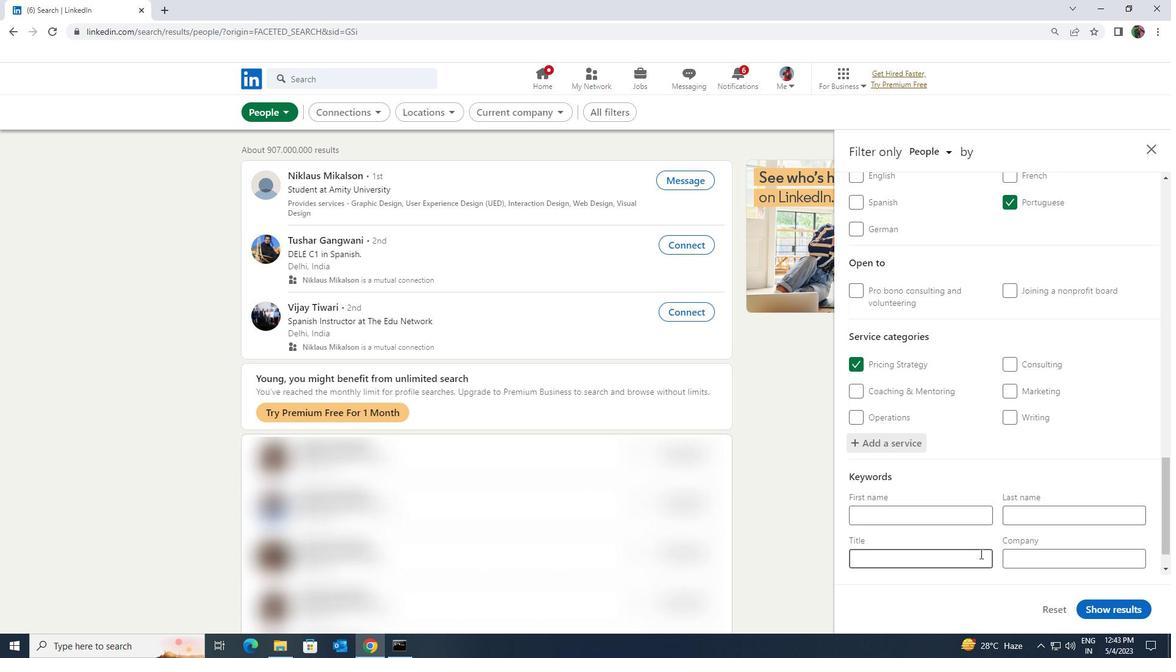 
Action: Mouse pressed left at (979, 554)
Screenshot: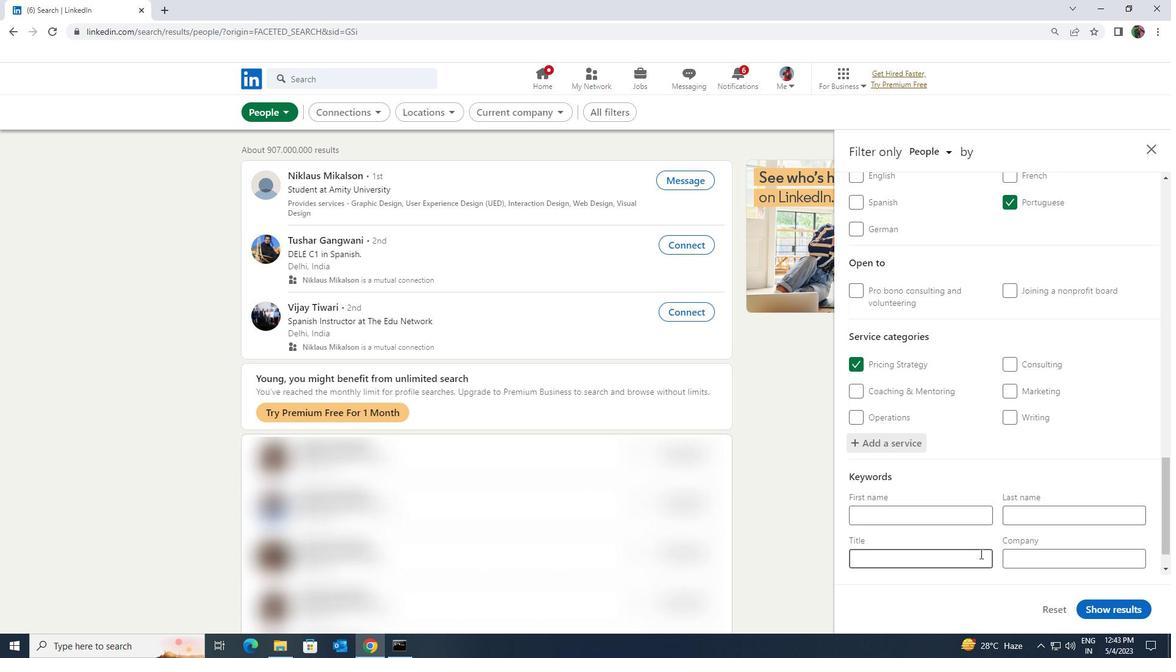
Action: Key pressed <Key.shift><Key.shift><Key.shift><Key.shift><Key.shift><Key.shift><Key.shift><Key.shift>ARCHIVIST
Screenshot: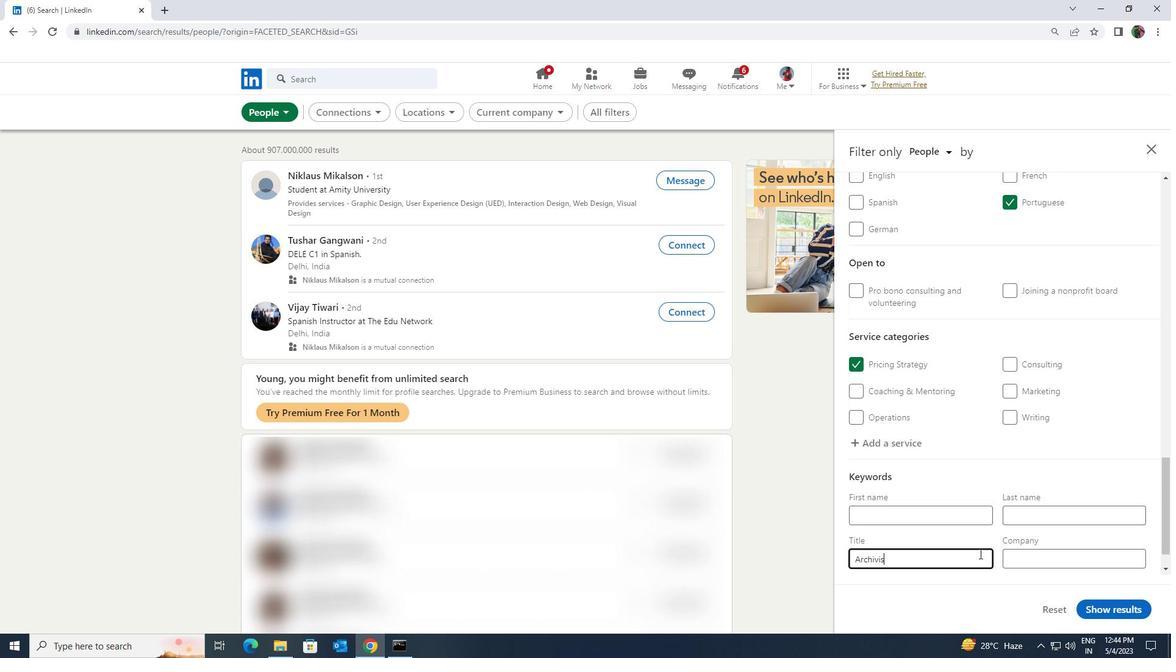 
Action: Mouse moved to (1089, 605)
Screenshot: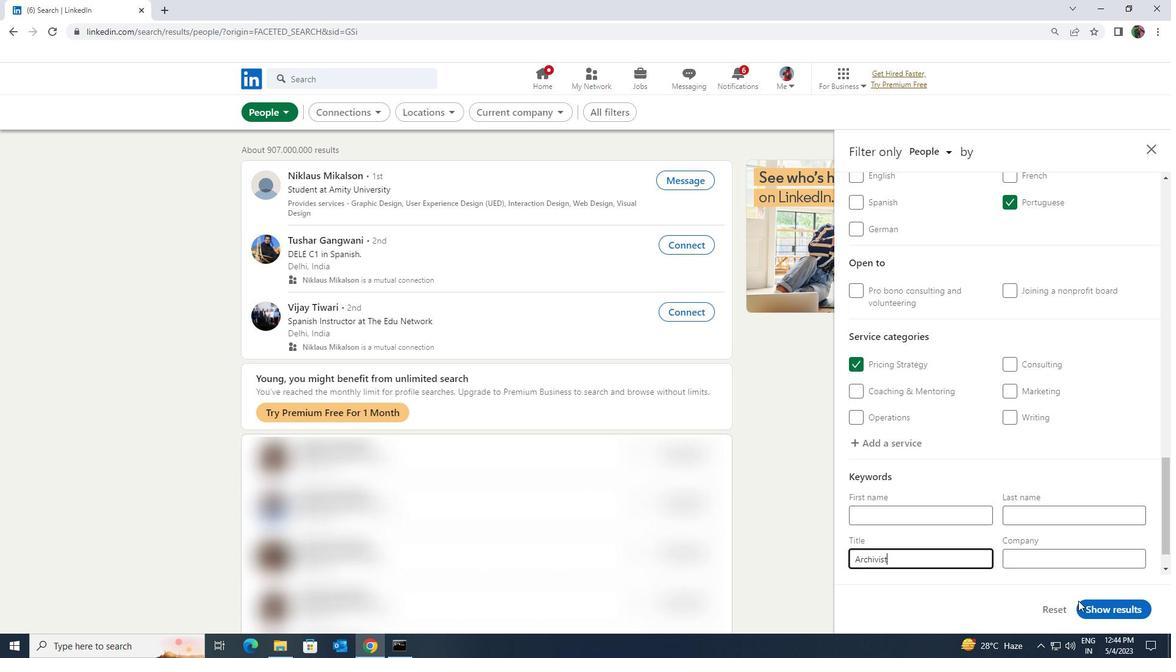 
Action: Mouse pressed left at (1089, 605)
Screenshot: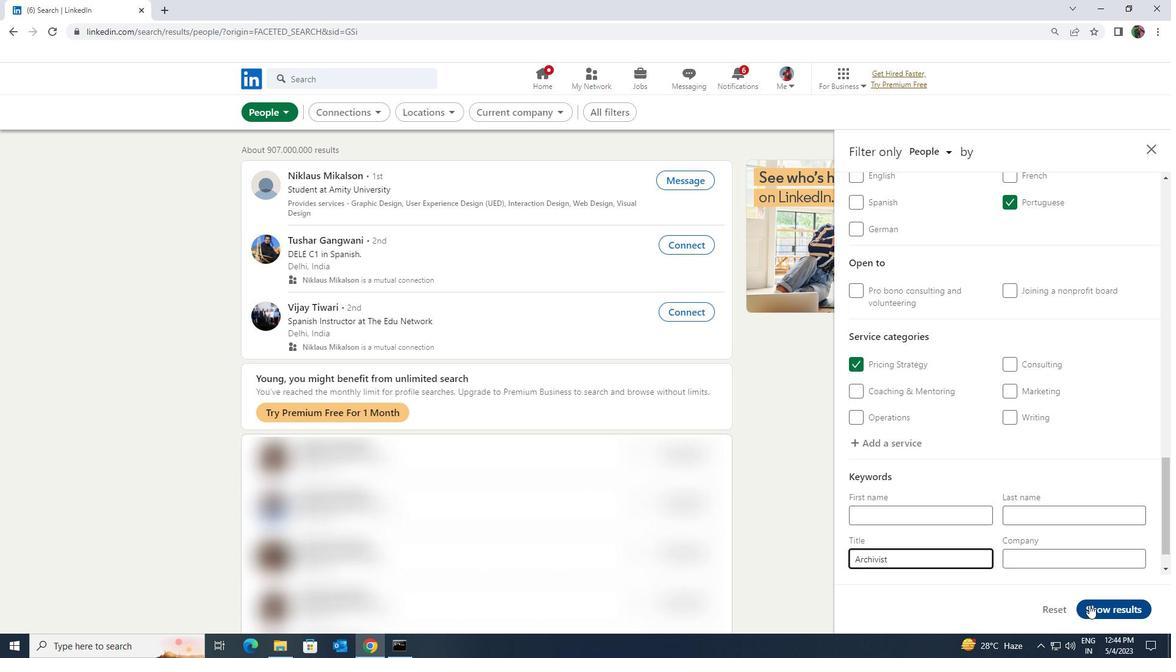 
